 Task: Compose an email with the signature Marie Turner with the subject Feedback on a financial model and the message I would like to request a status update on the customer service ticket I submitted. from softage.3@softage.net to softage.6@softage.net with an attached audio file Audio_lesson_plan.mp3, change the font of the message to Serif and change the font typography to bold and underline Send the email. Finally, move the email from Sent Items to the label Service contracts
Action: Mouse moved to (100, 129)
Screenshot: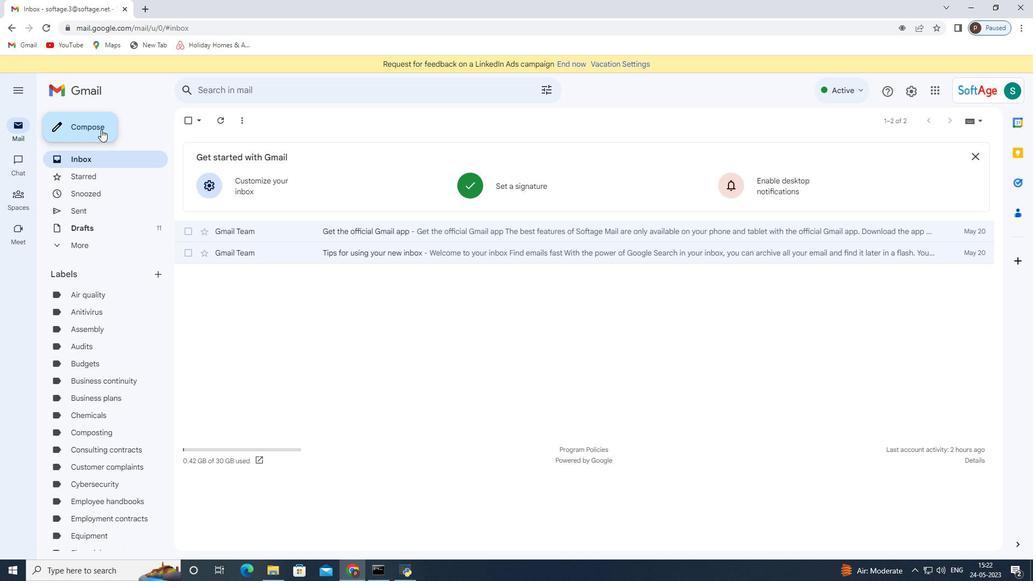 
Action: Mouse pressed left at (100, 129)
Screenshot: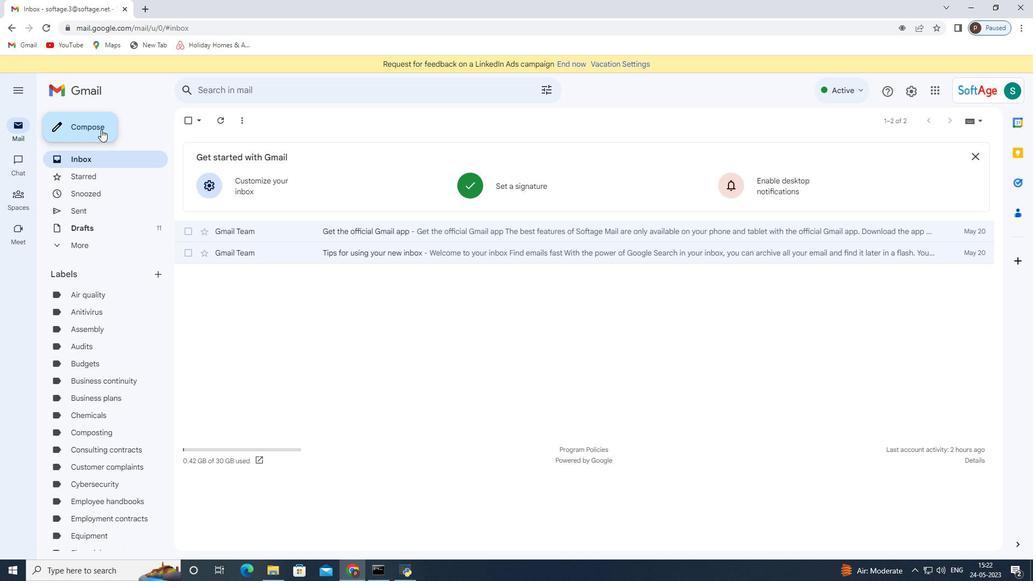 
Action: Mouse moved to (869, 537)
Screenshot: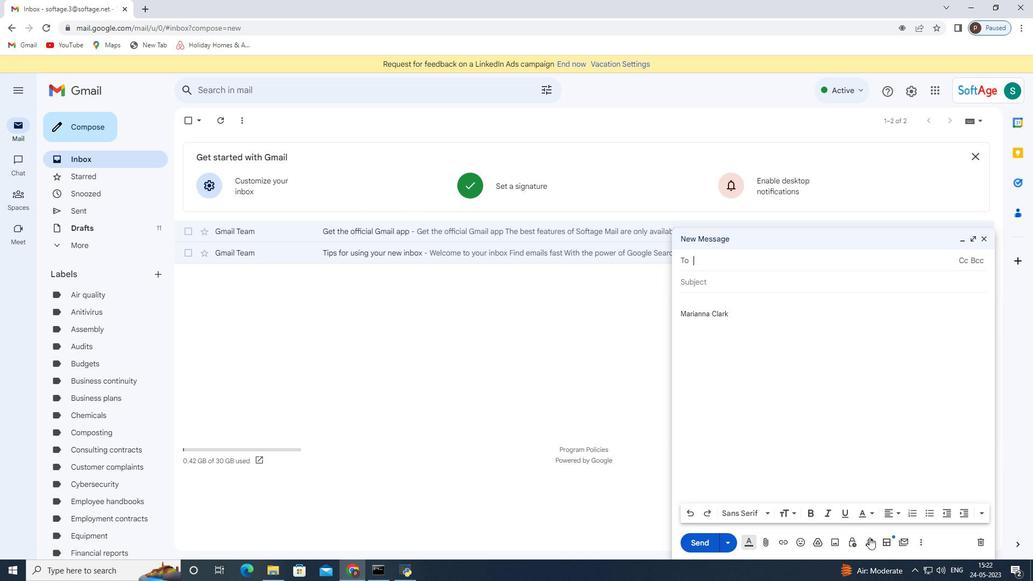 
Action: Mouse pressed left at (869, 537)
Screenshot: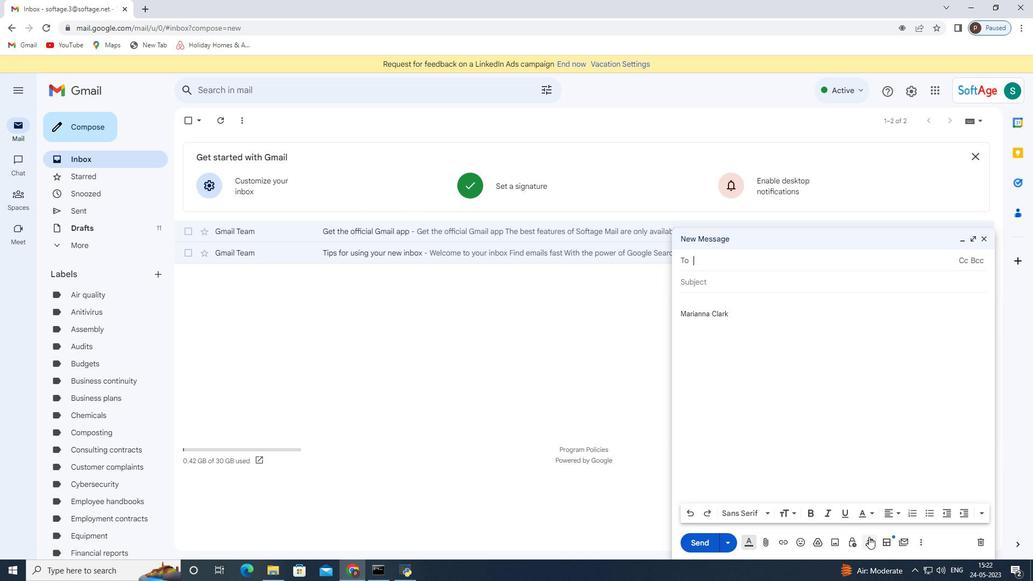 
Action: Mouse moved to (892, 487)
Screenshot: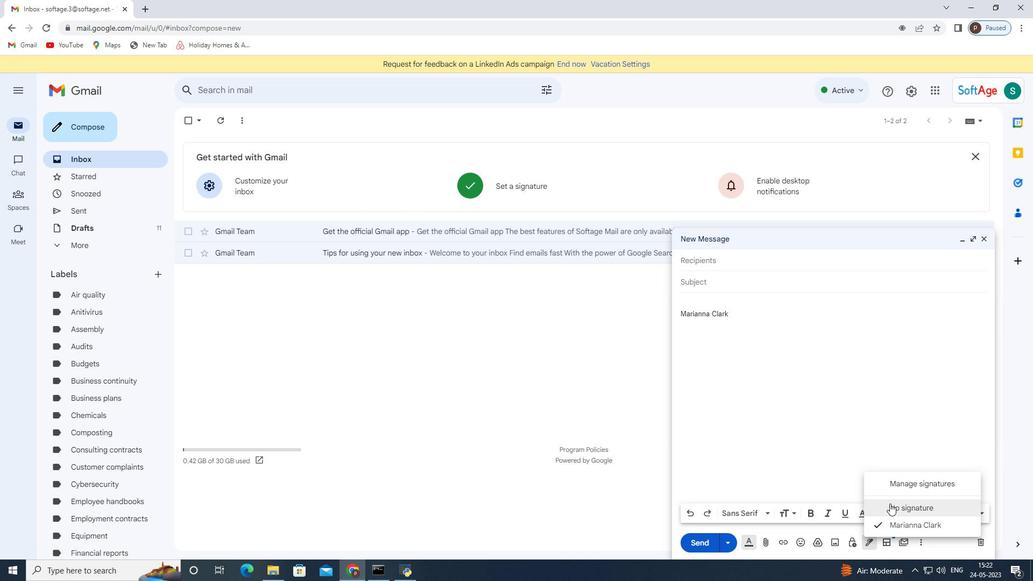 
Action: Mouse pressed left at (892, 487)
Screenshot: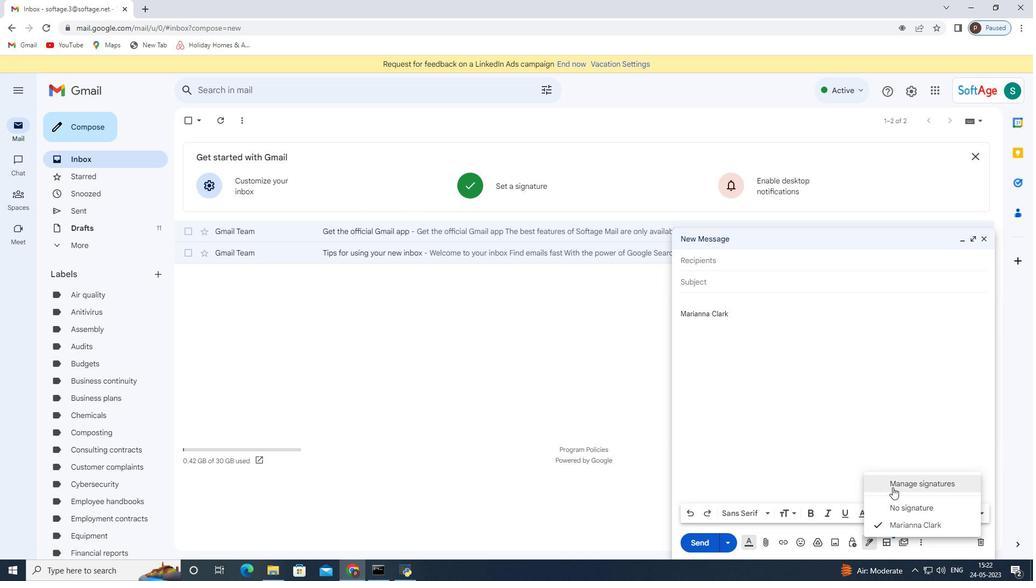 
Action: Mouse moved to (986, 236)
Screenshot: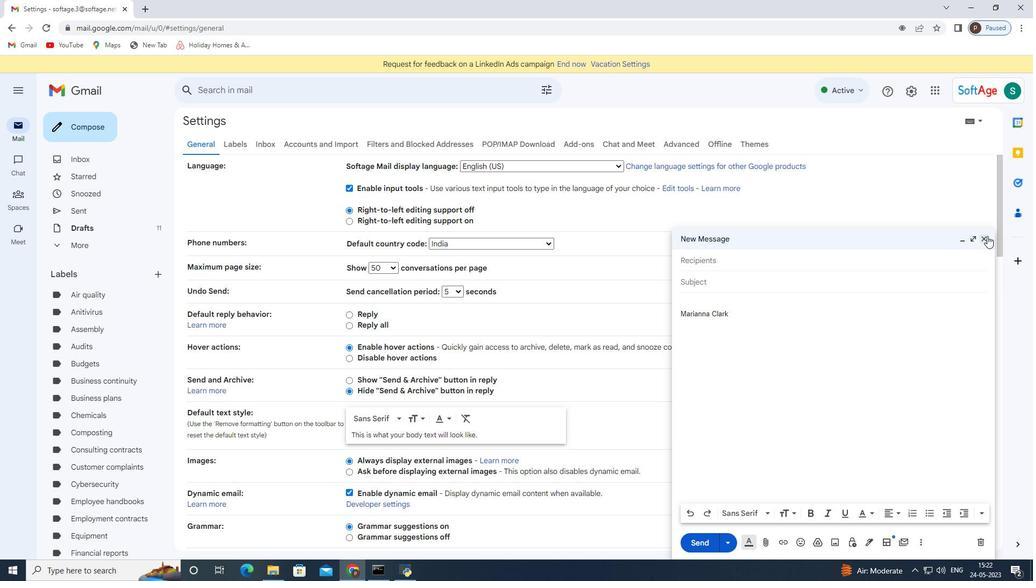 
Action: Mouse pressed left at (986, 236)
Screenshot: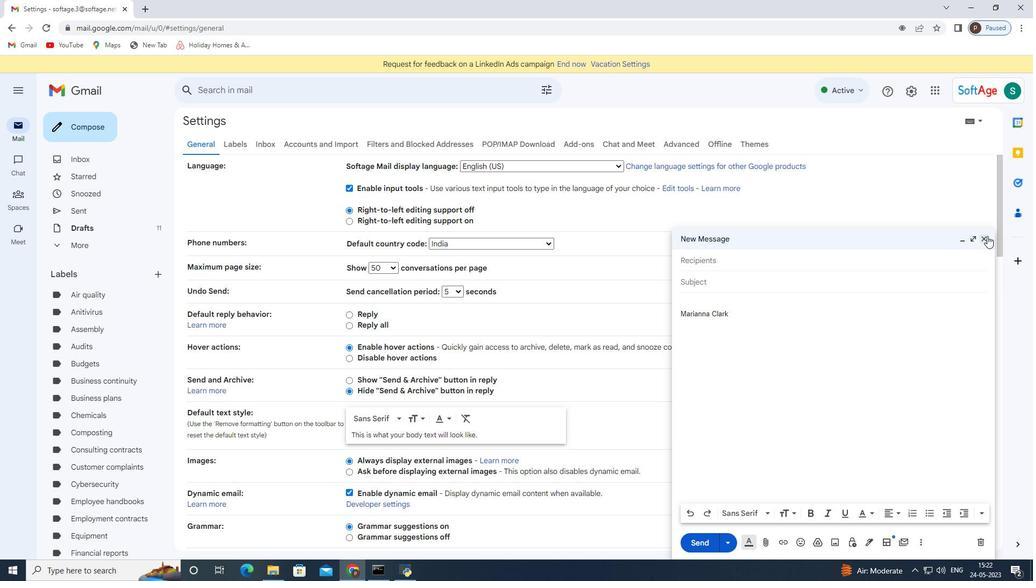 
Action: Mouse moved to (556, 360)
Screenshot: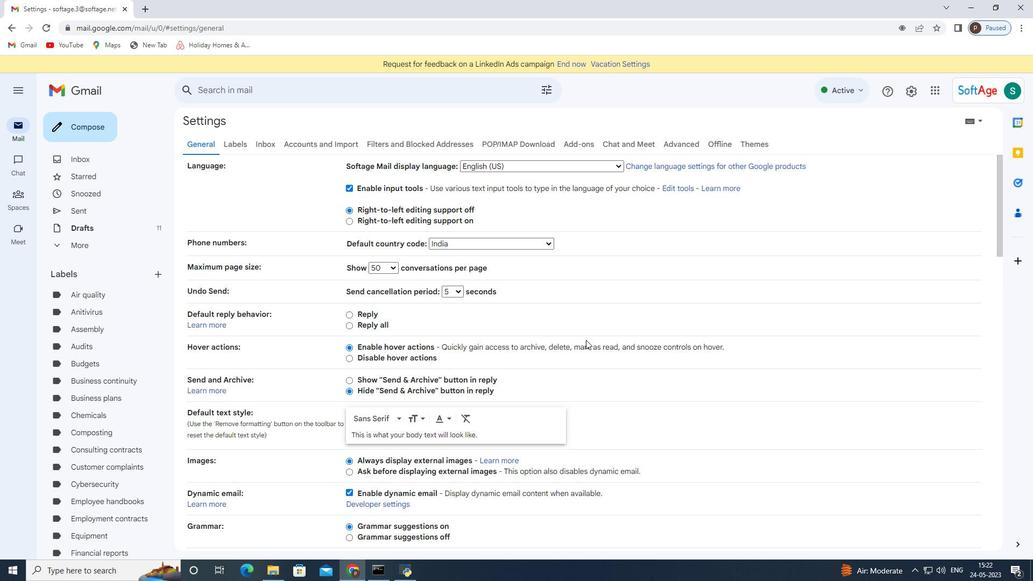 
Action: Mouse scrolled (558, 358) with delta (0, 0)
Screenshot: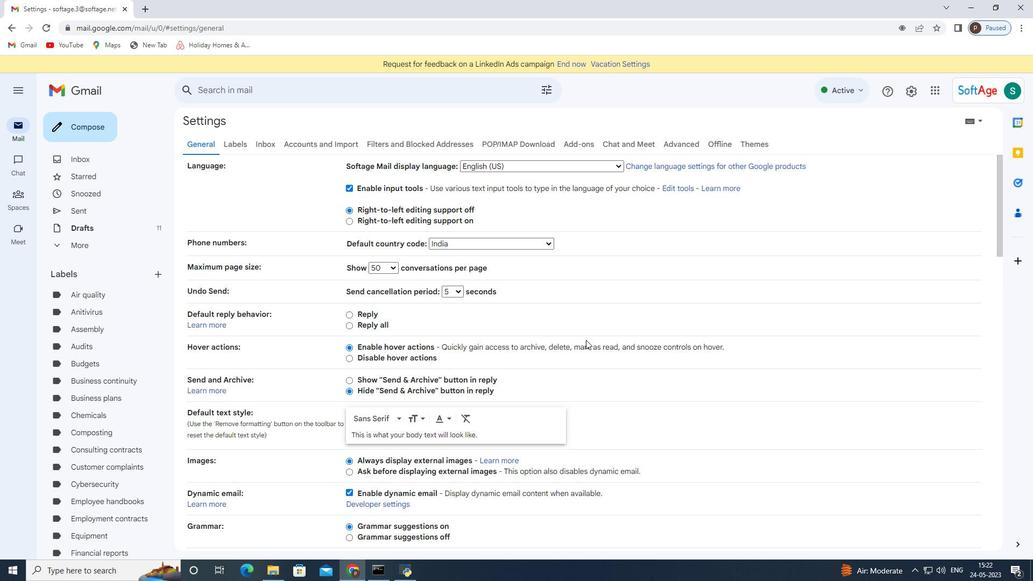 
Action: Mouse moved to (555, 362)
Screenshot: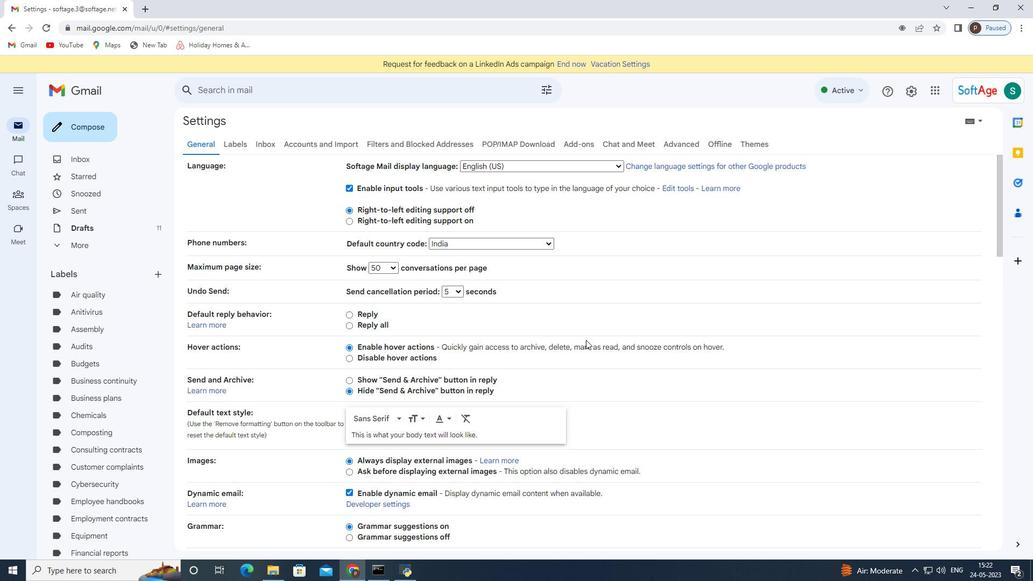 
Action: Mouse scrolled (555, 361) with delta (0, 0)
Screenshot: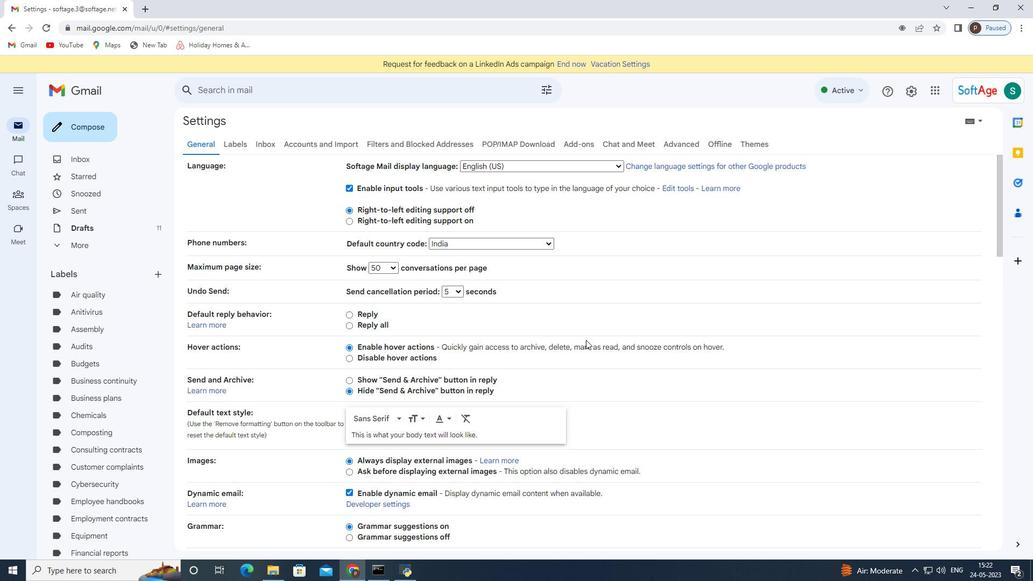 
Action: Mouse moved to (553, 363)
Screenshot: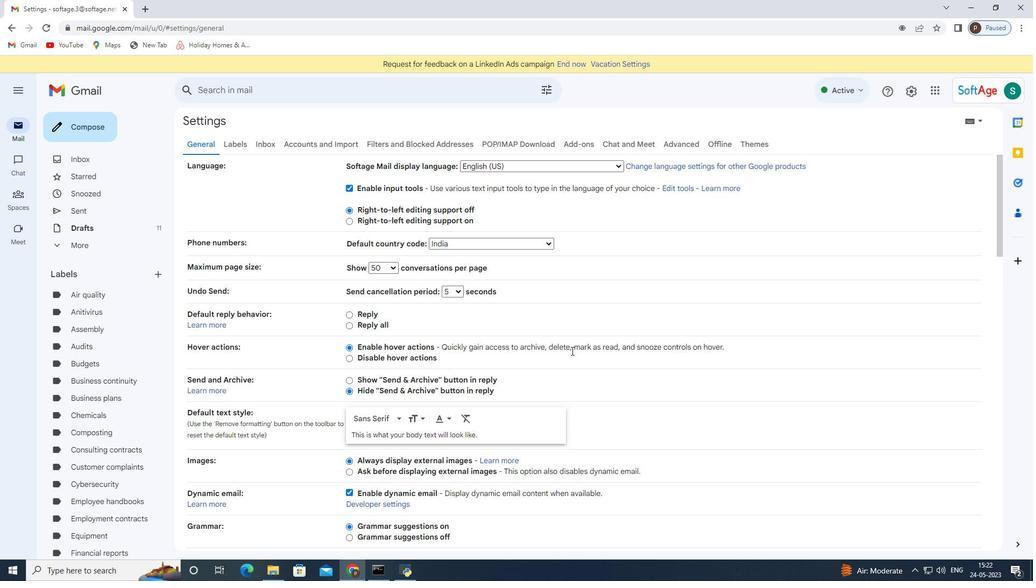 
Action: Mouse scrolled (553, 362) with delta (0, 0)
Screenshot: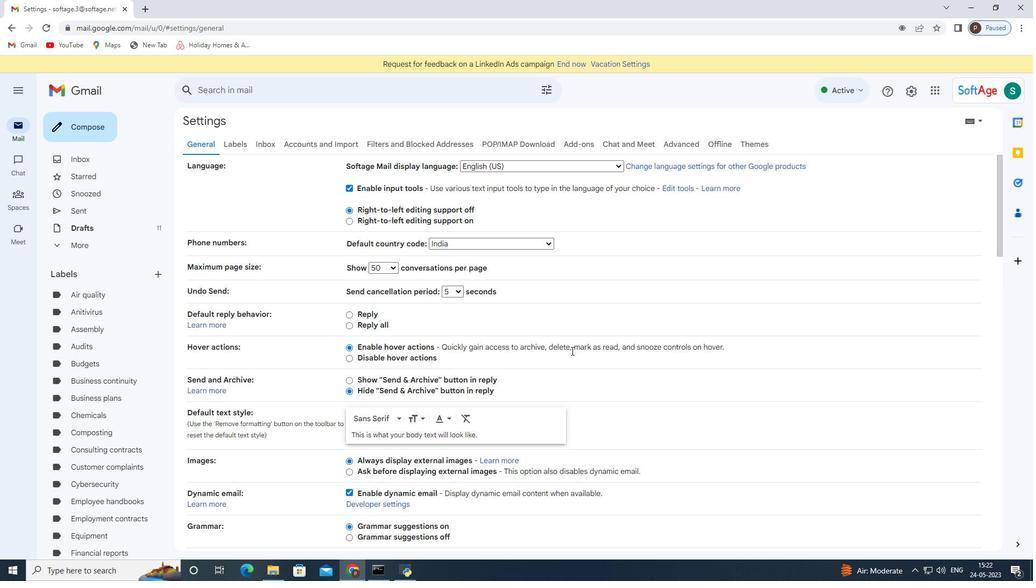 
Action: Mouse moved to (551, 365)
Screenshot: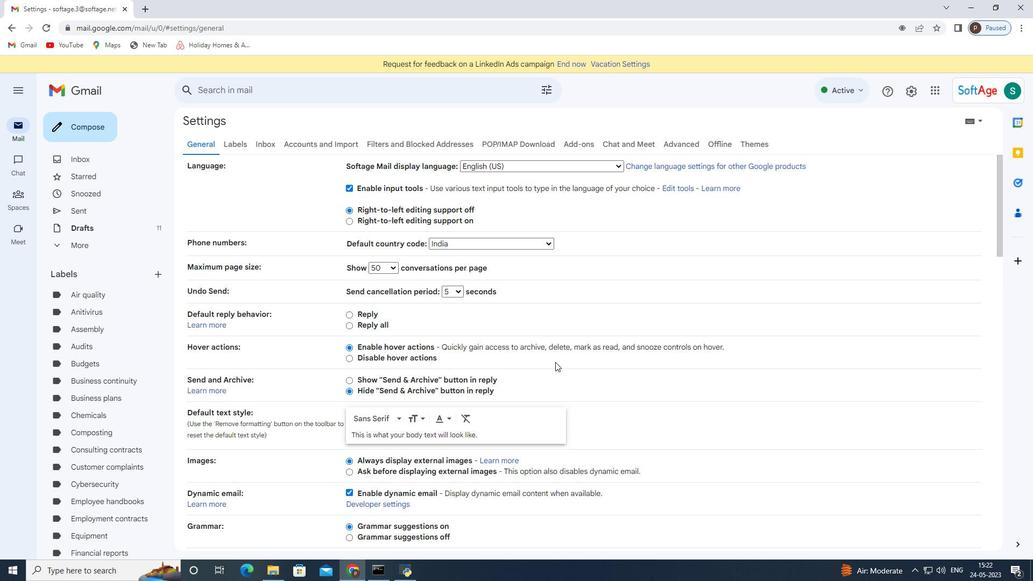 
Action: Mouse scrolled (551, 365) with delta (0, 0)
Screenshot: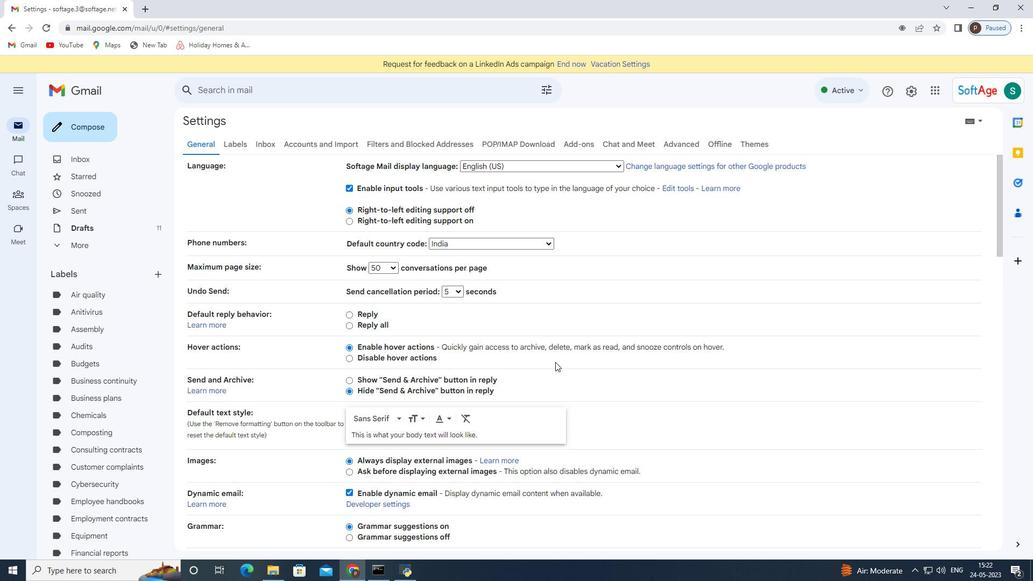 
Action: Mouse moved to (505, 367)
Screenshot: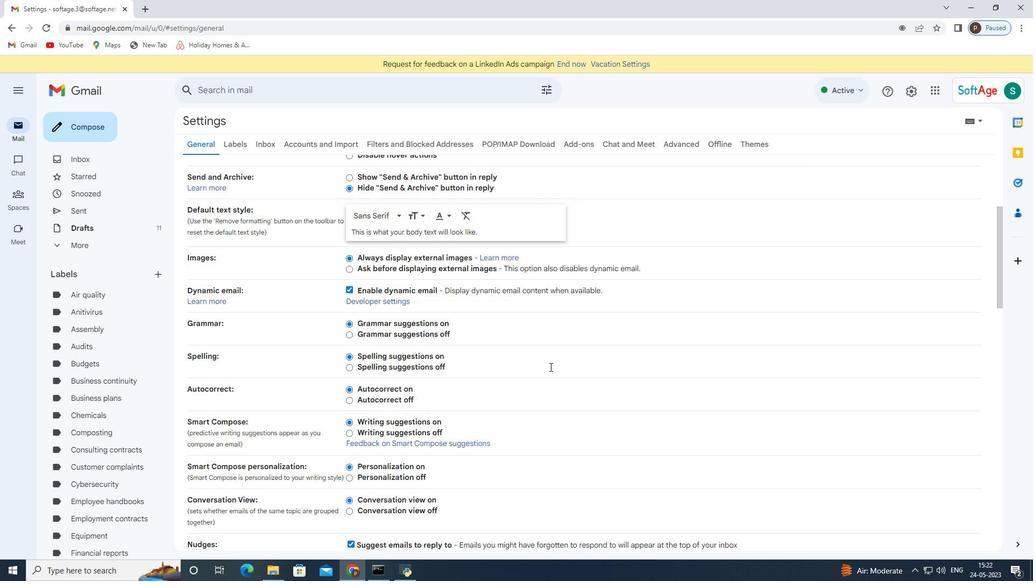 
Action: Mouse scrolled (505, 366) with delta (0, 0)
Screenshot: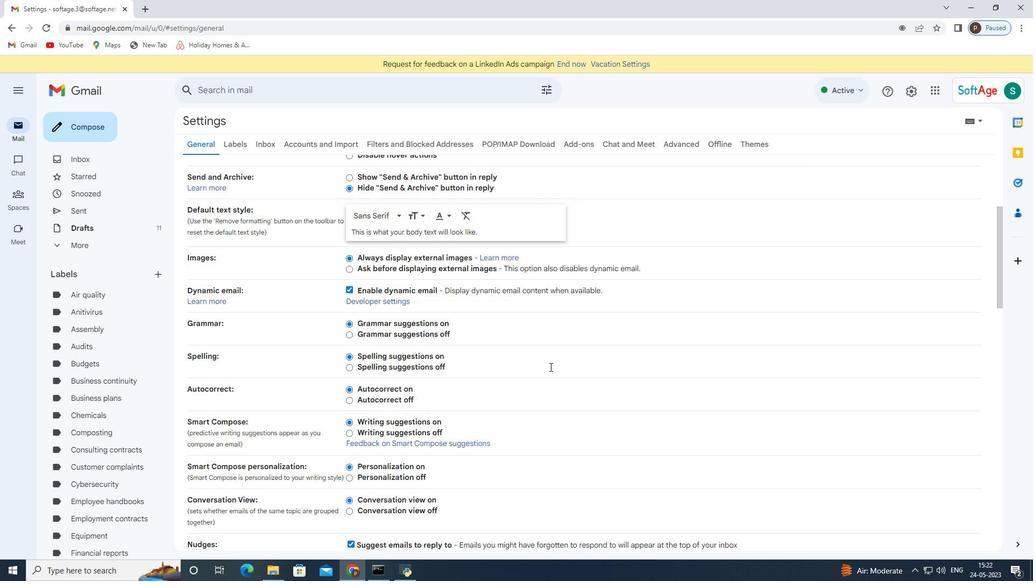 
Action: Mouse moved to (485, 375)
Screenshot: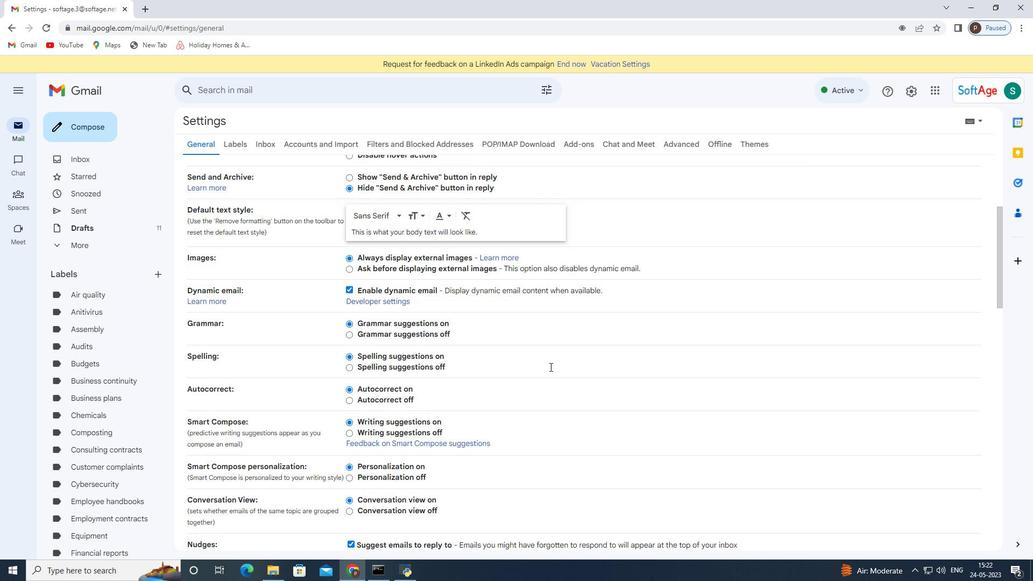 
Action: Mouse scrolled (485, 374) with delta (0, 0)
Screenshot: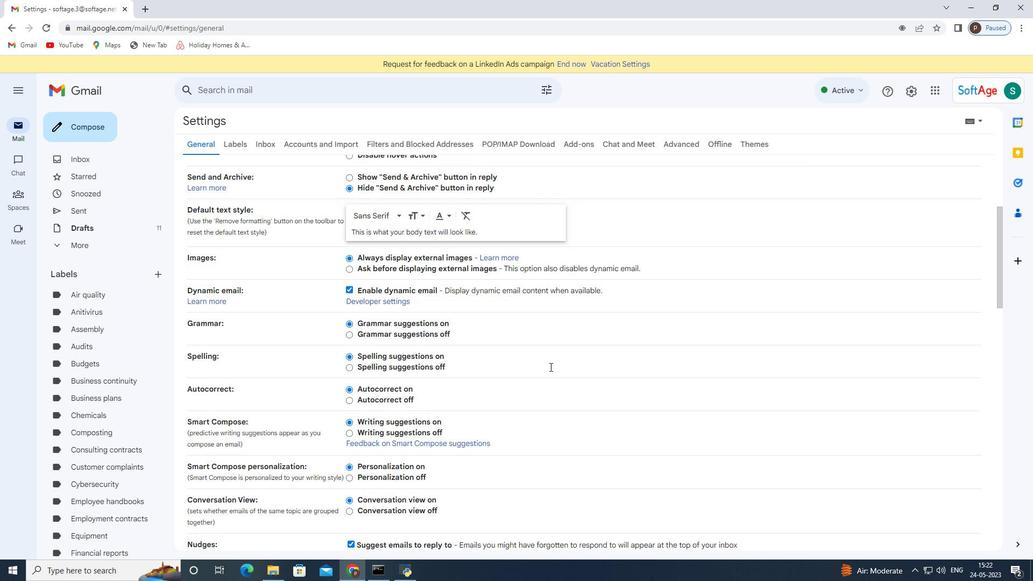 
Action: Mouse moved to (480, 377)
Screenshot: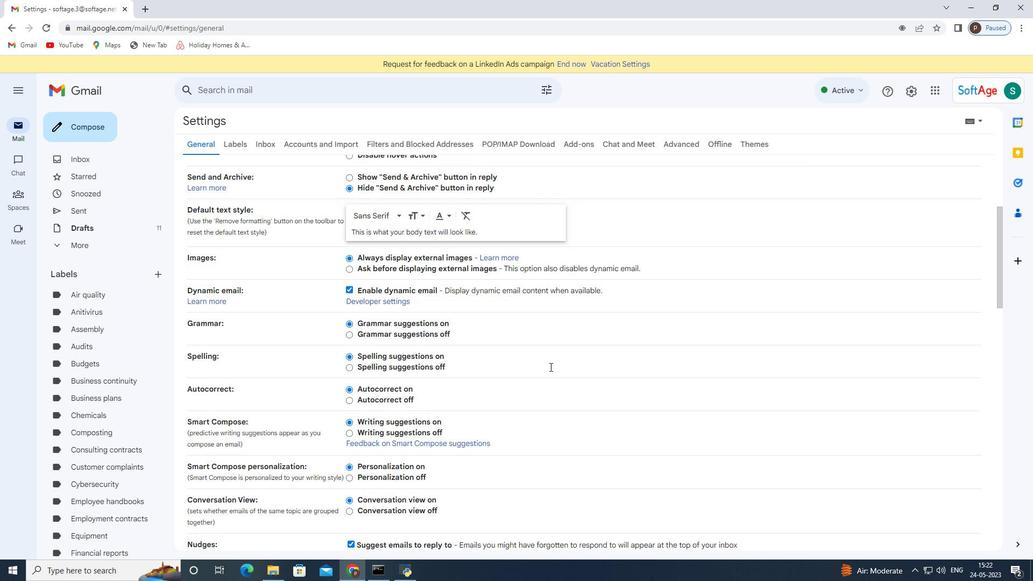 
Action: Mouse scrolled (480, 376) with delta (0, 0)
Screenshot: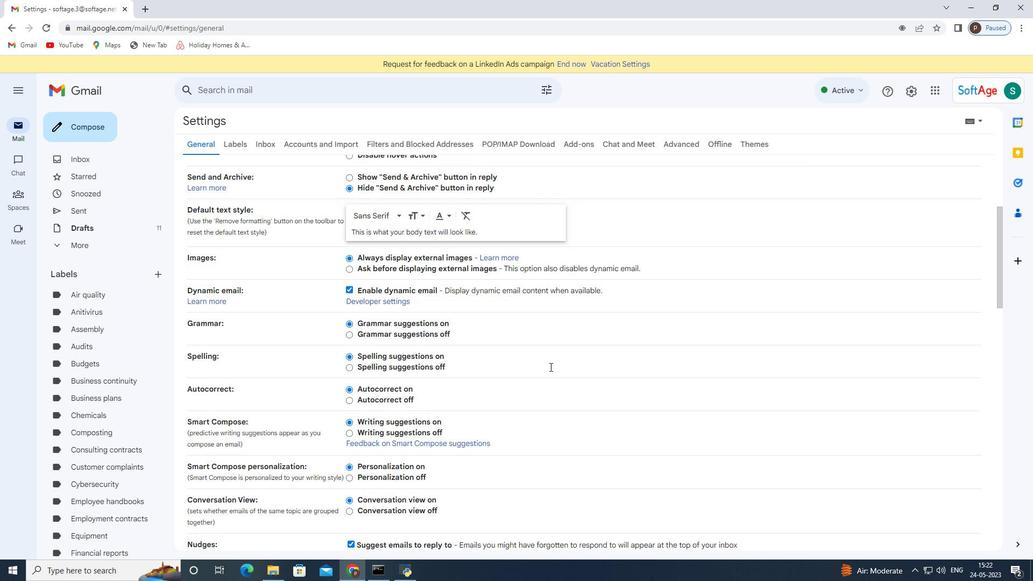 
Action: Mouse moved to (469, 379)
Screenshot: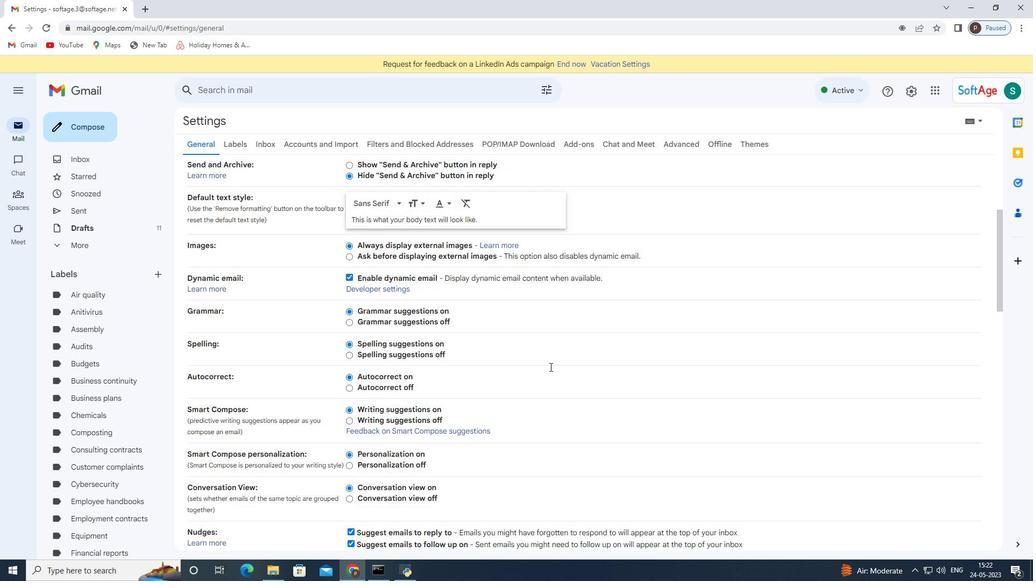 
Action: Mouse scrolled (469, 379) with delta (0, 0)
Screenshot: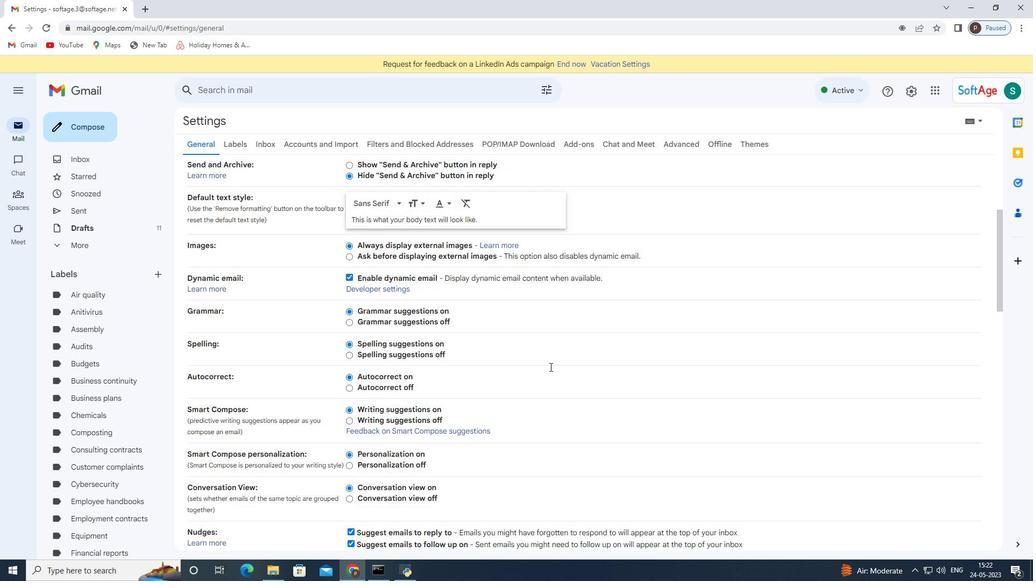 
Action: Mouse moved to (449, 384)
Screenshot: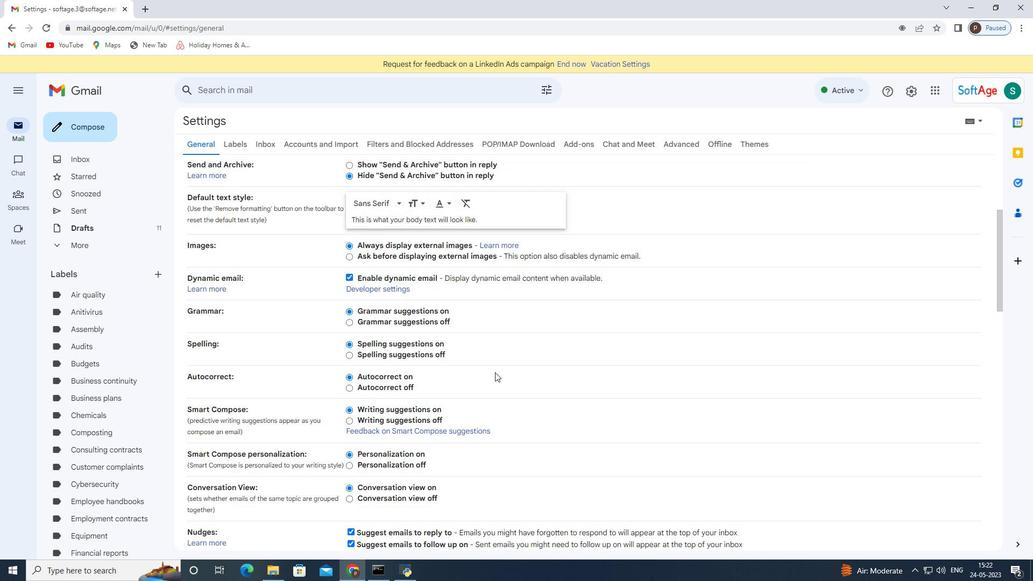 
Action: Mouse scrolled (449, 383) with delta (0, 0)
Screenshot: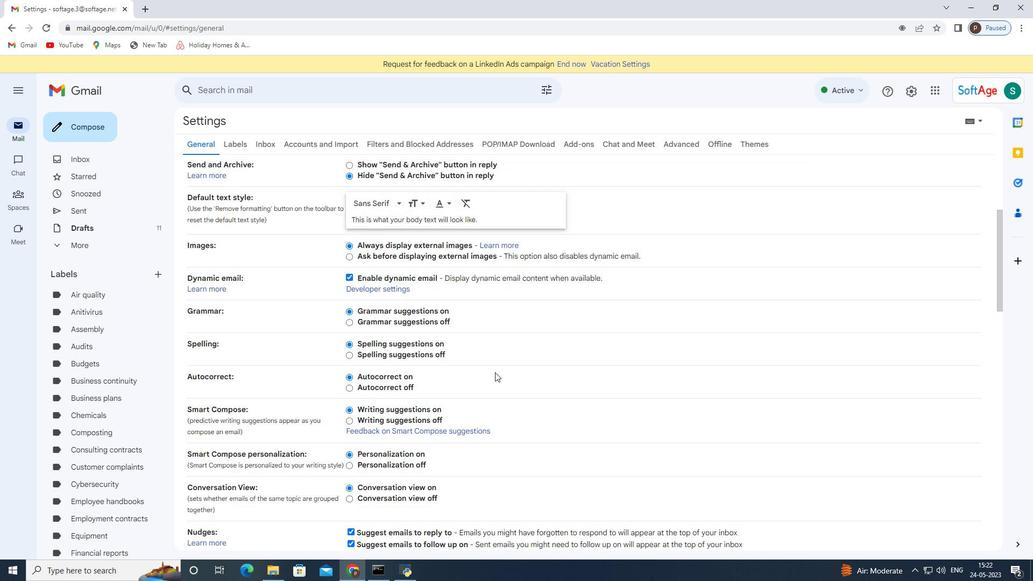 
Action: Mouse moved to (389, 392)
Screenshot: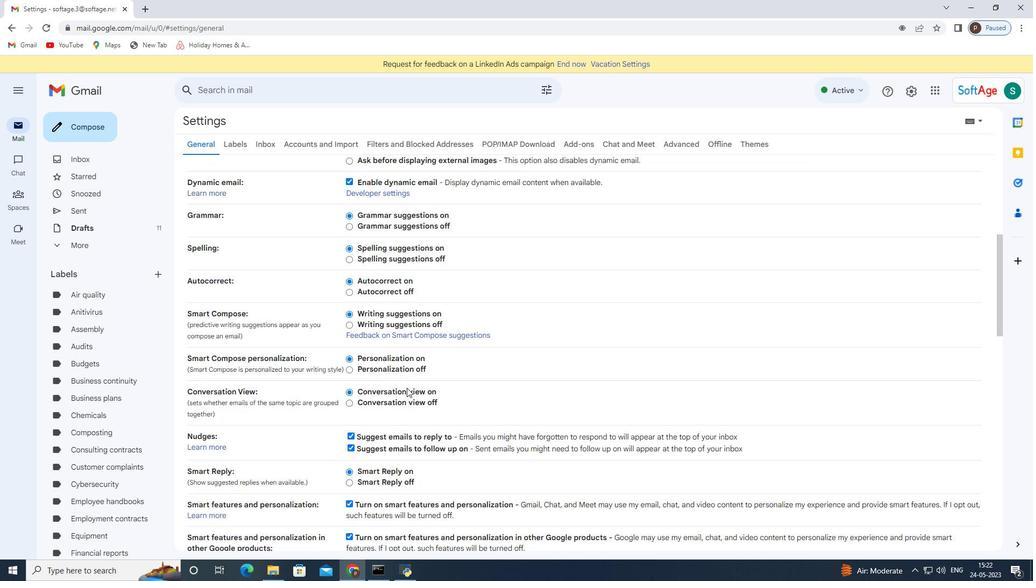 
Action: Mouse scrolled (389, 392) with delta (0, 0)
Screenshot: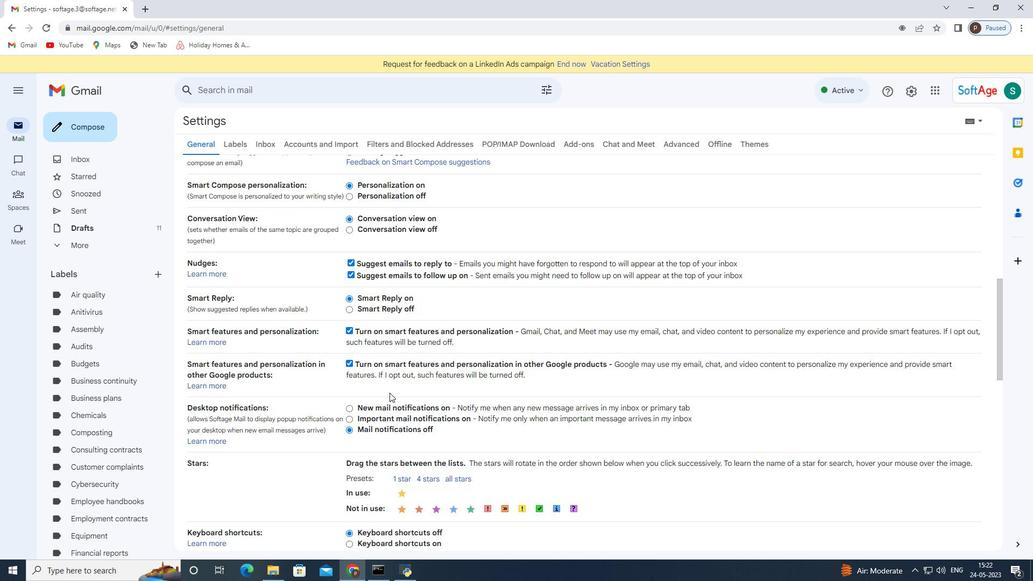 
Action: Mouse moved to (389, 393)
Screenshot: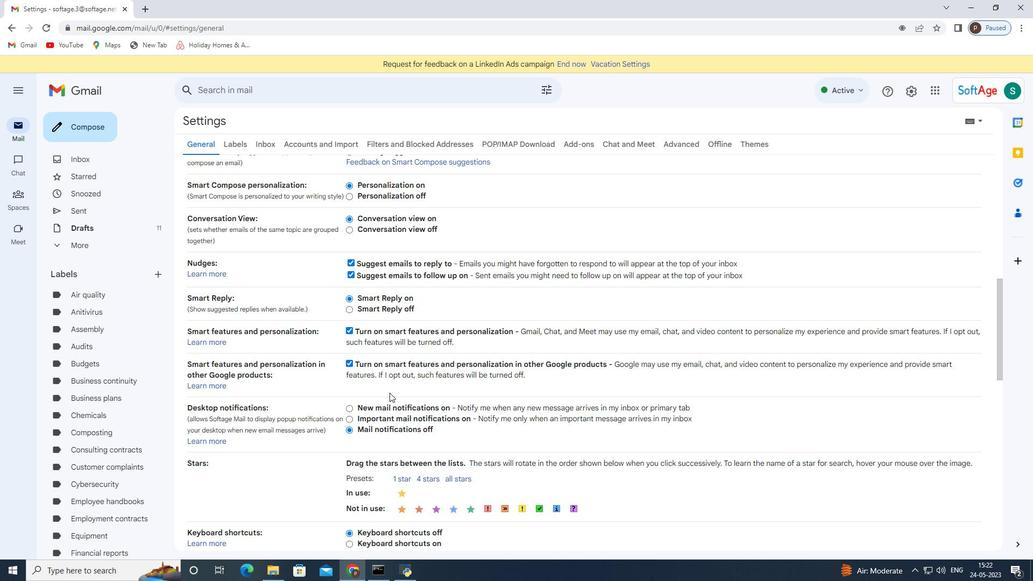 
Action: Mouse scrolled (389, 392) with delta (0, 0)
Screenshot: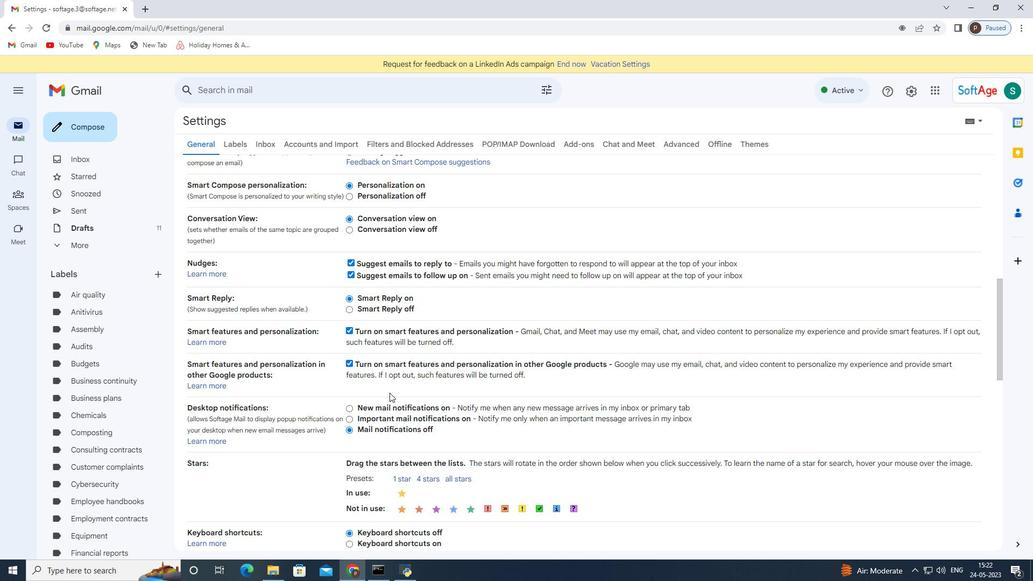 
Action: Mouse moved to (389, 394)
Screenshot: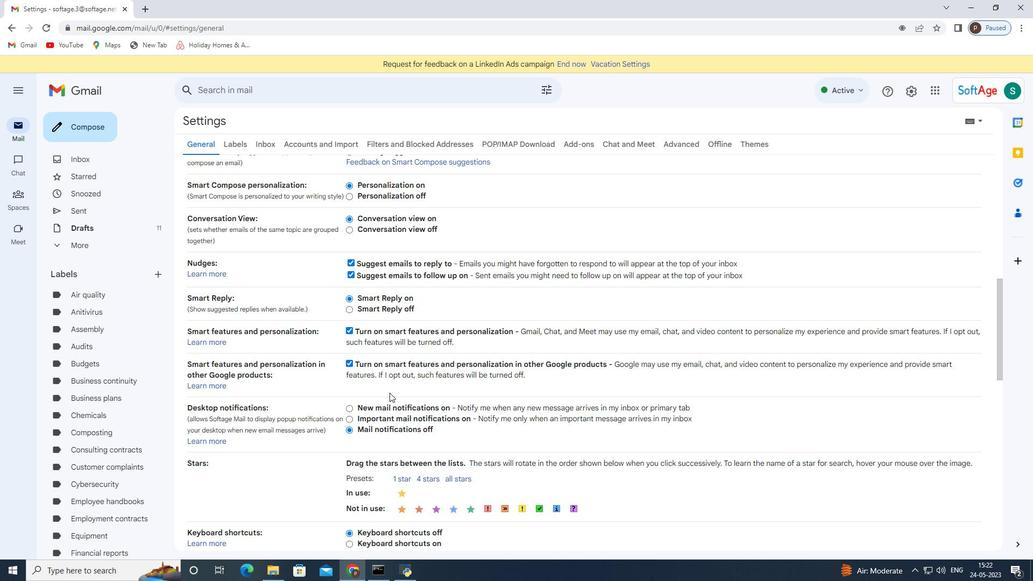 
Action: Mouse scrolled (389, 392) with delta (0, 0)
Screenshot: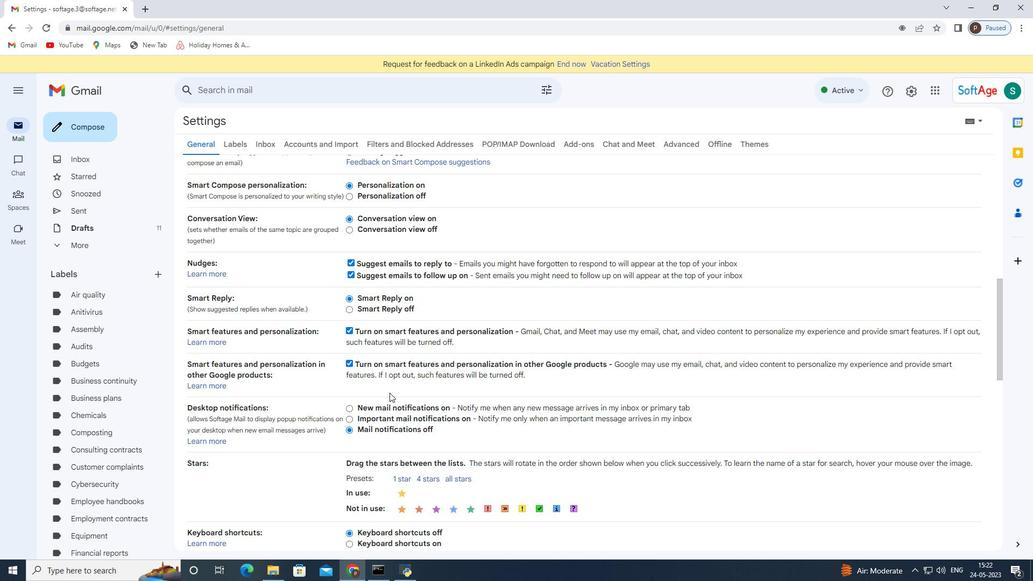 
Action: Mouse scrolled (389, 392) with delta (0, 0)
Screenshot: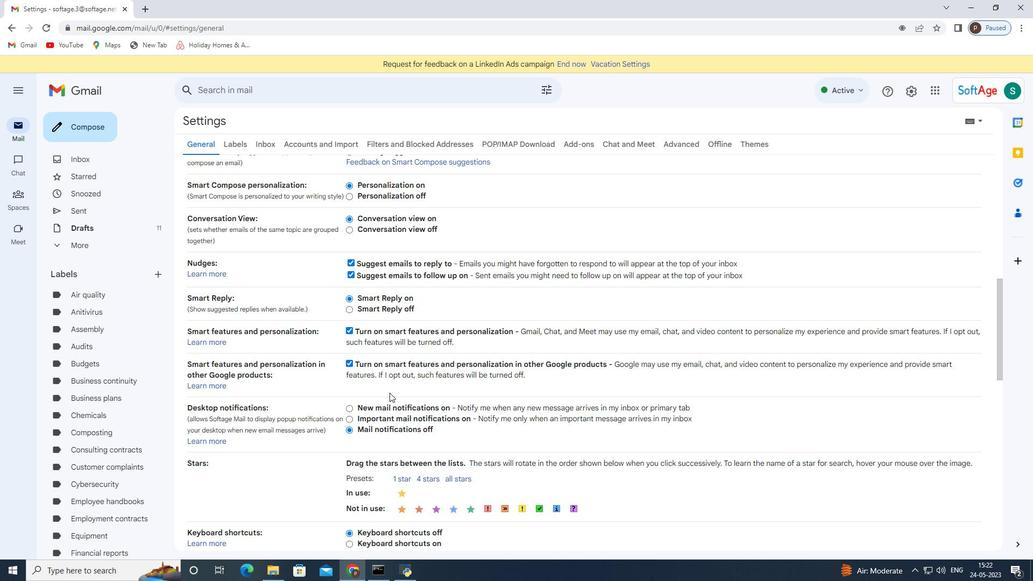 
Action: Mouse moved to (393, 398)
Screenshot: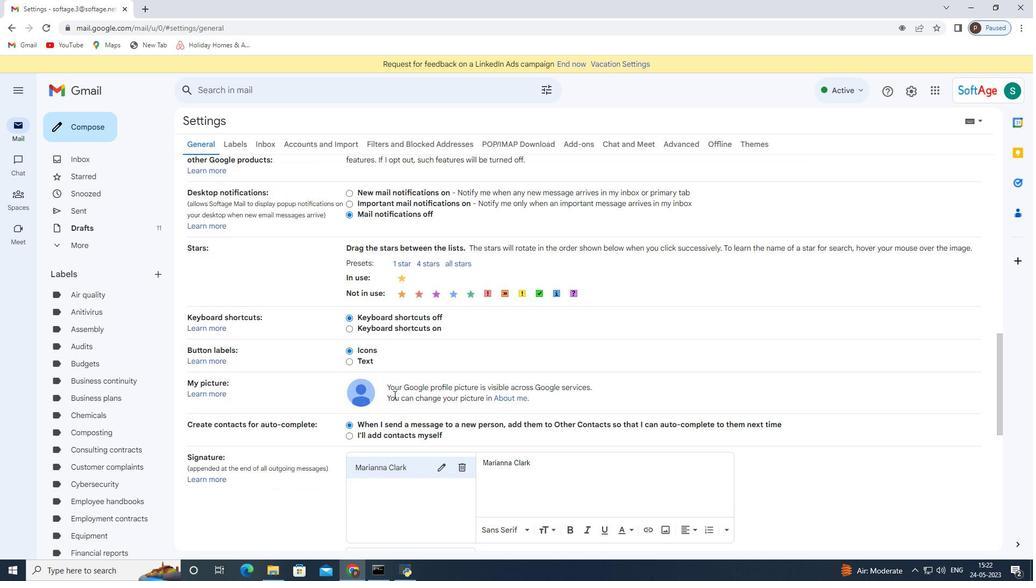 
Action: Mouse scrolled (393, 398) with delta (0, 0)
Screenshot: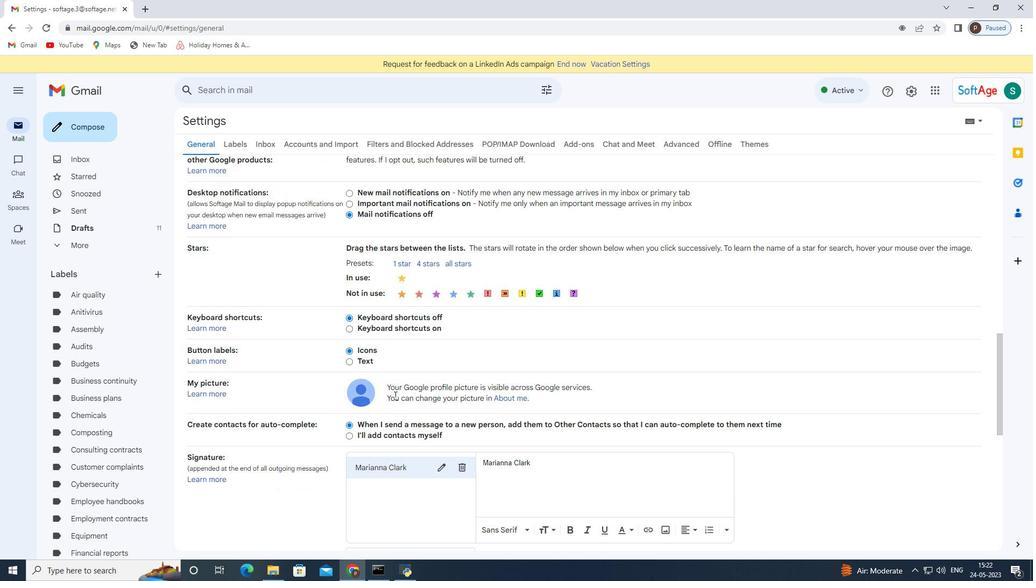 
Action: Mouse moved to (393, 399)
Screenshot: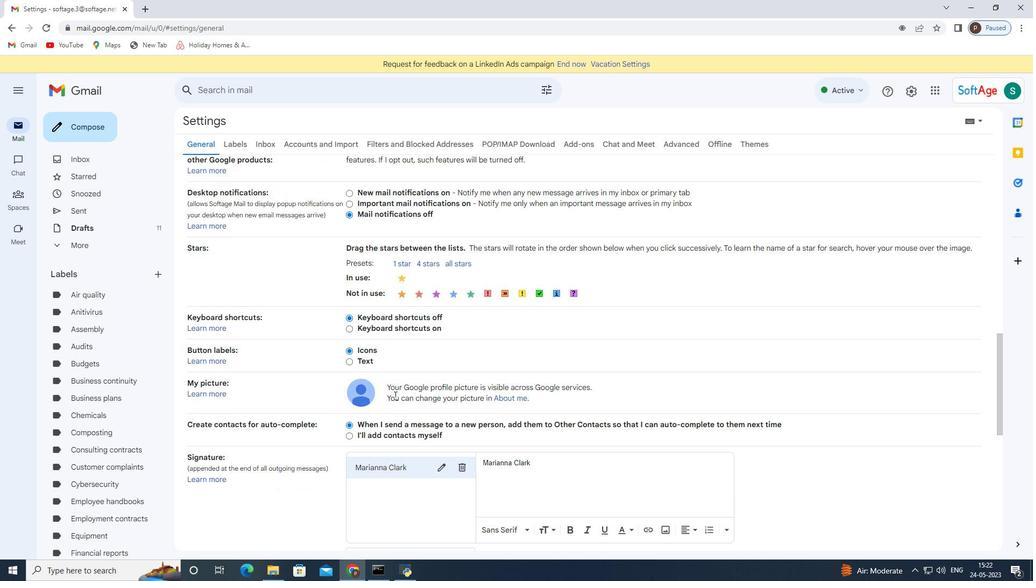 
Action: Mouse scrolled (393, 398) with delta (0, 0)
Screenshot: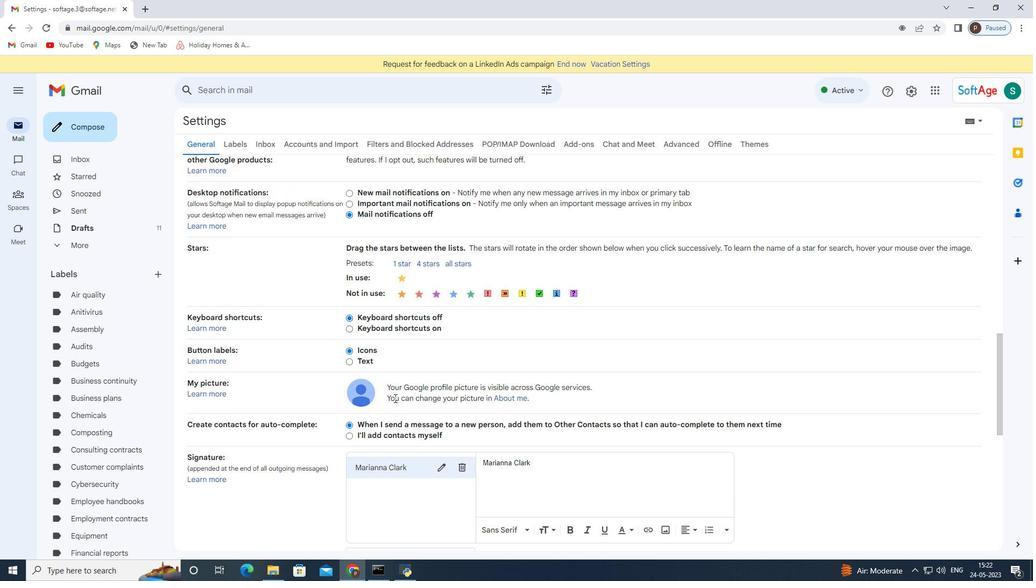 
Action: Mouse moved to (461, 358)
Screenshot: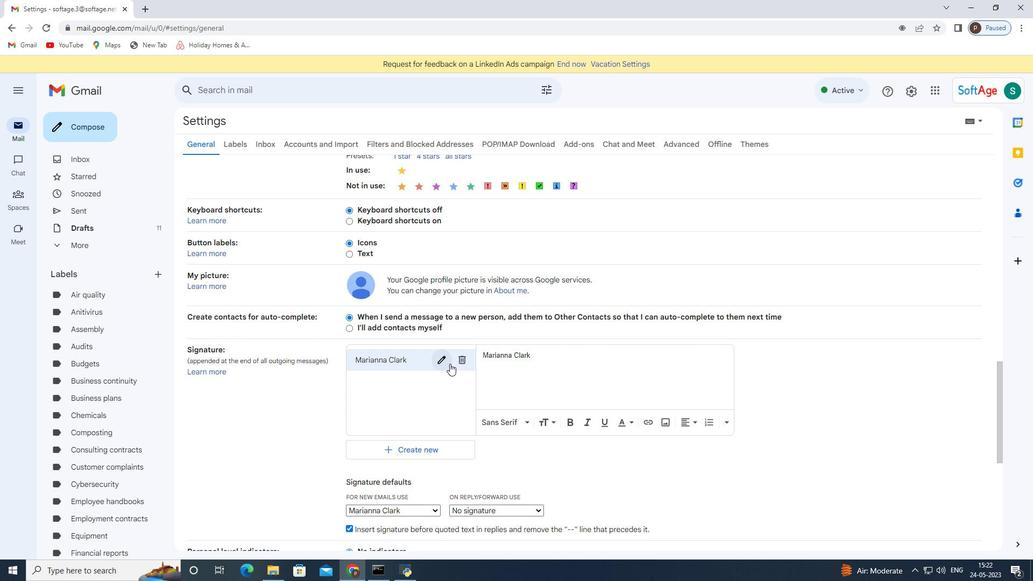 
Action: Mouse pressed left at (461, 358)
Screenshot: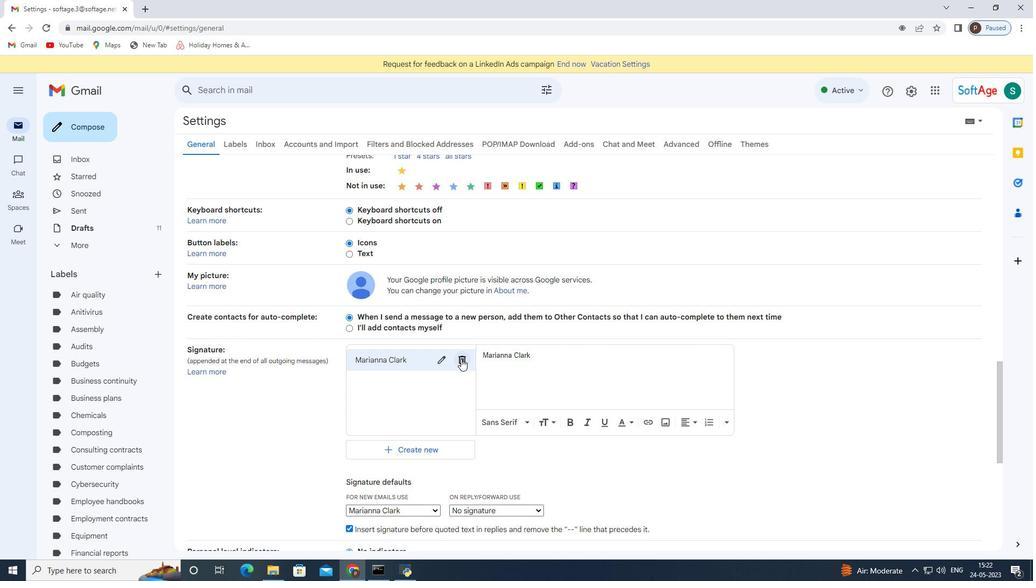 
Action: Mouse moved to (618, 325)
Screenshot: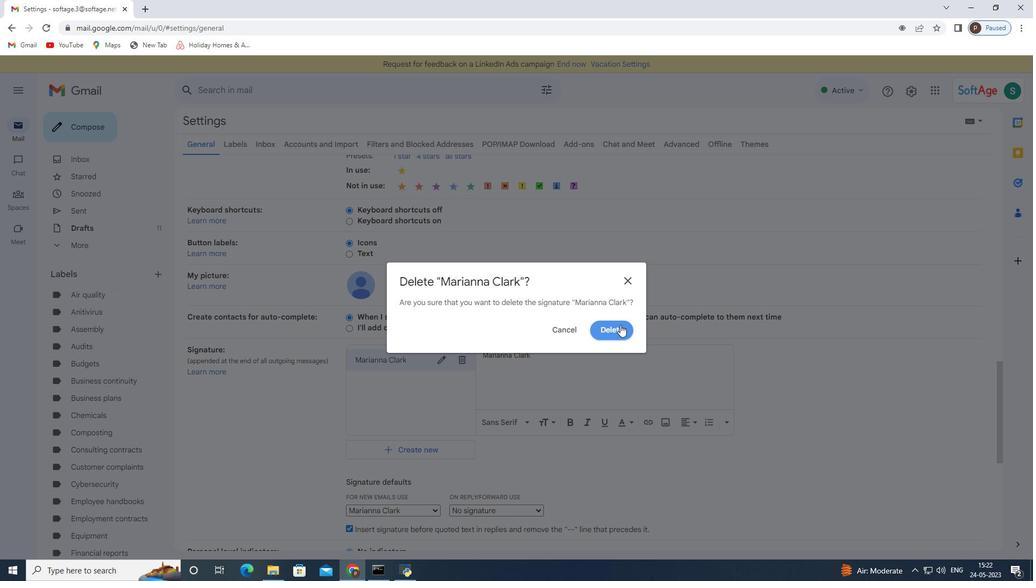 
Action: Mouse pressed left at (618, 325)
Screenshot: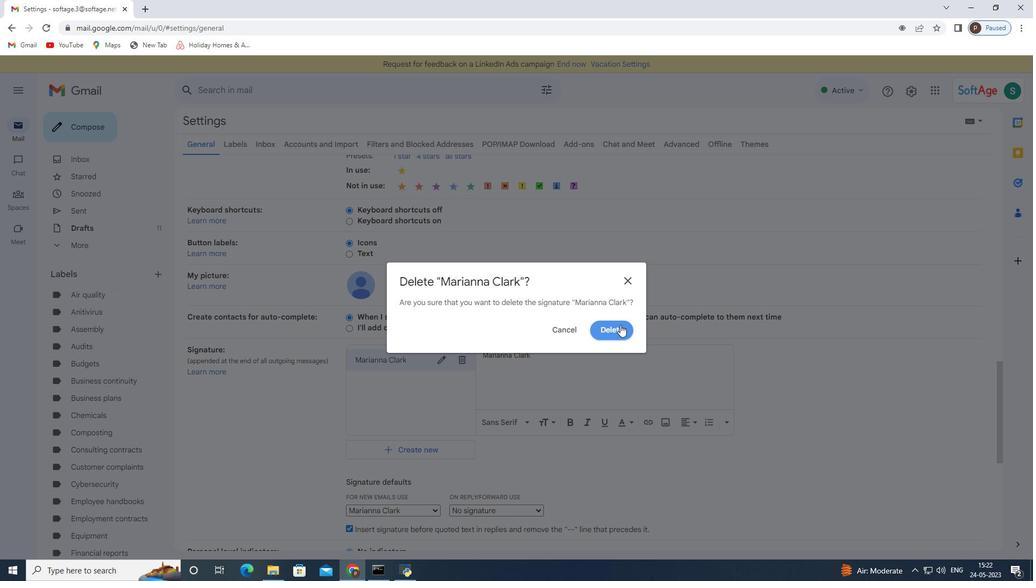 
Action: Mouse moved to (401, 367)
Screenshot: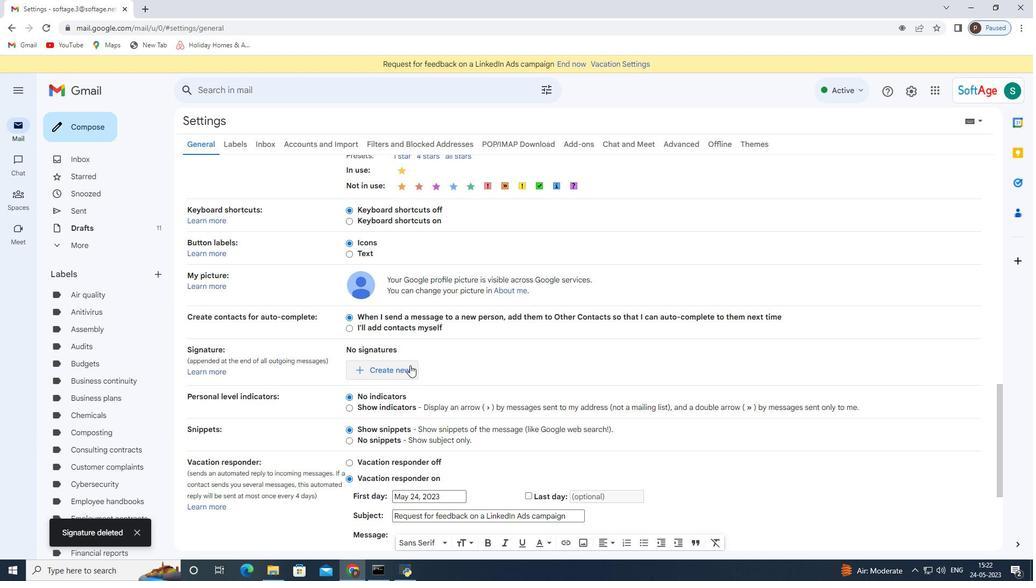
Action: Mouse pressed left at (401, 367)
Screenshot: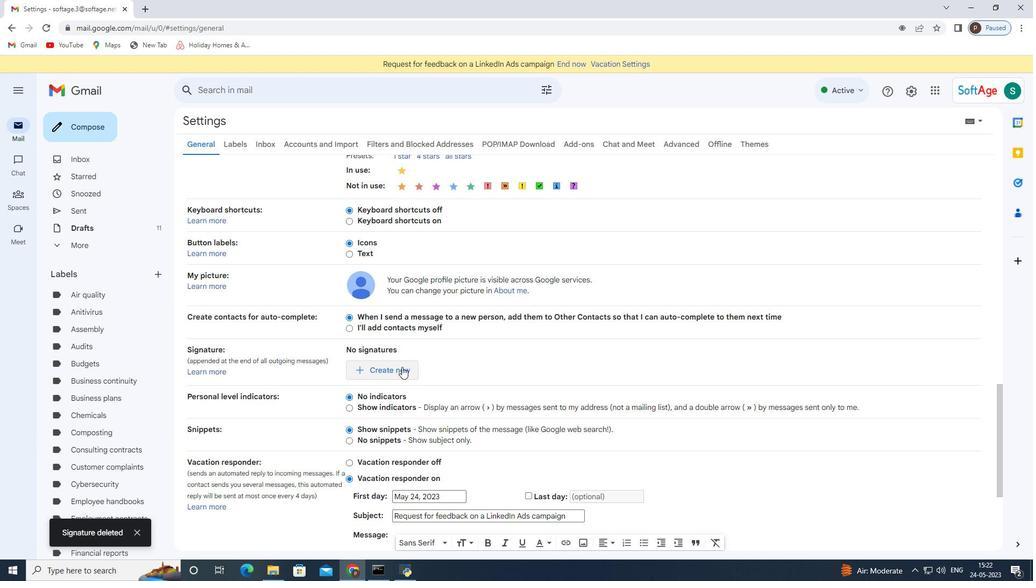 
Action: Mouse moved to (455, 302)
Screenshot: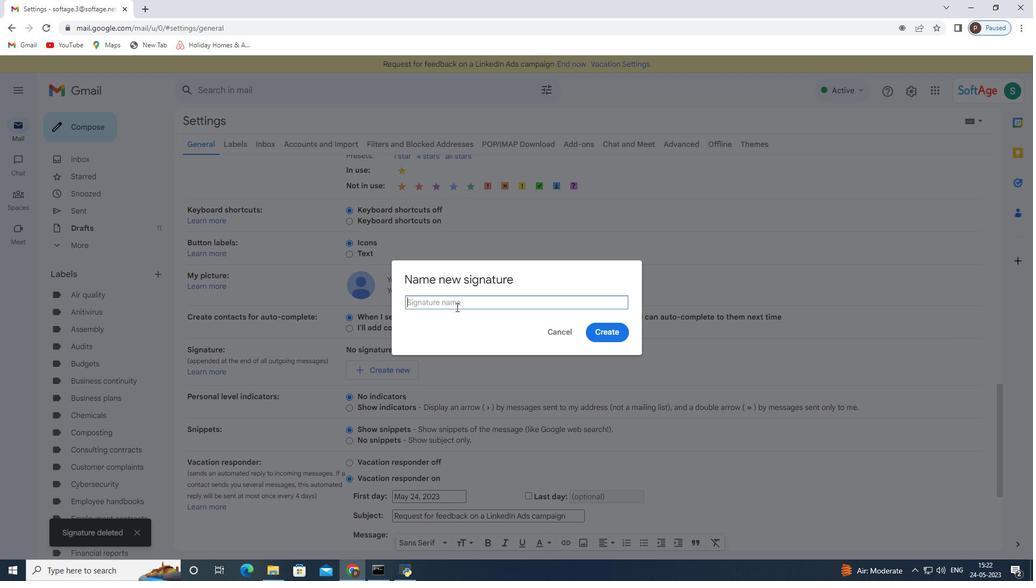 
Action: Mouse pressed left at (455, 302)
Screenshot: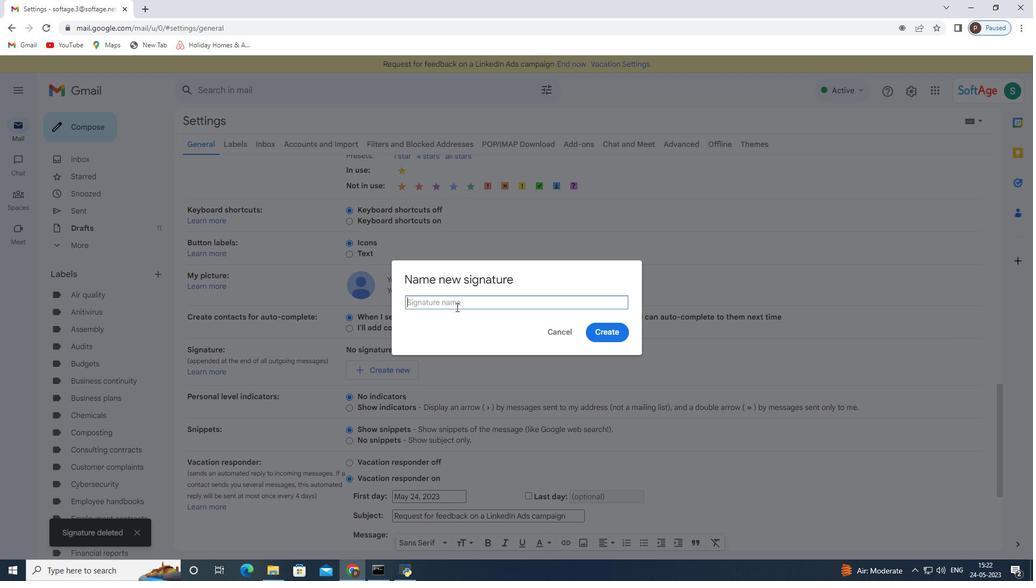 
Action: Key pressed <Key.shift>Marie<Key.space><Key.shift>Turner<Key.enter>
Screenshot: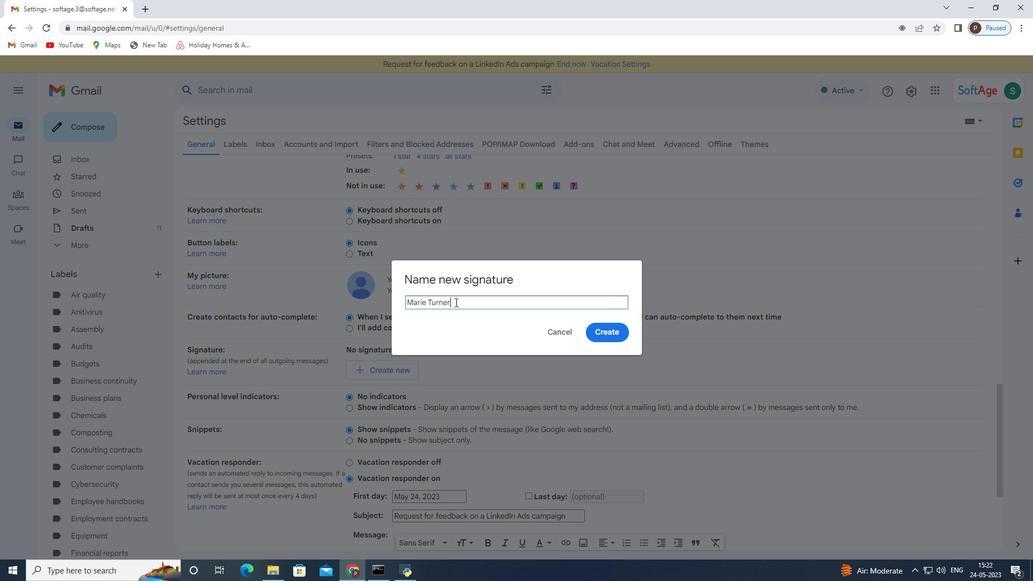 
Action: Mouse moved to (484, 354)
Screenshot: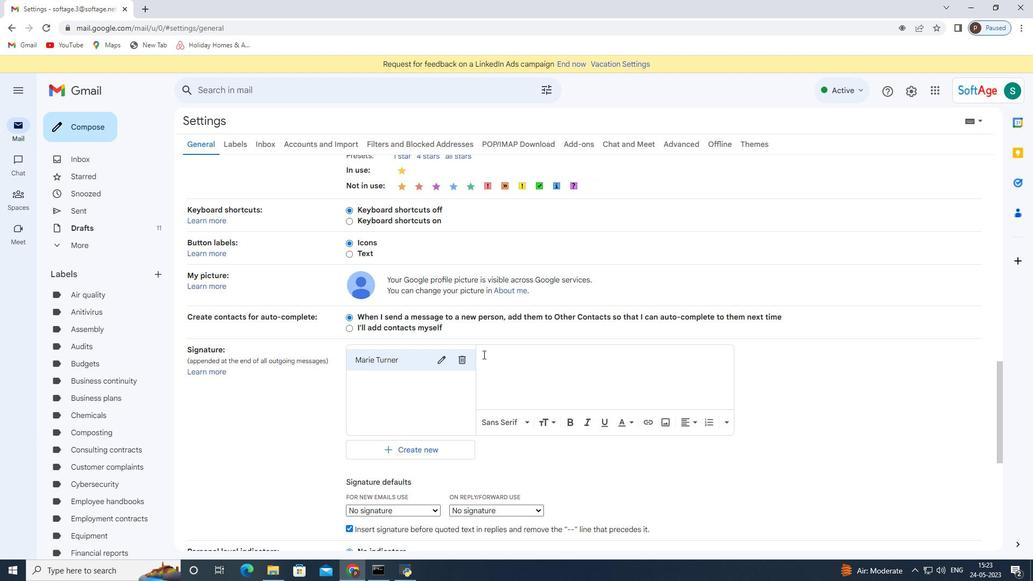 
Action: Mouse pressed left at (484, 354)
Screenshot: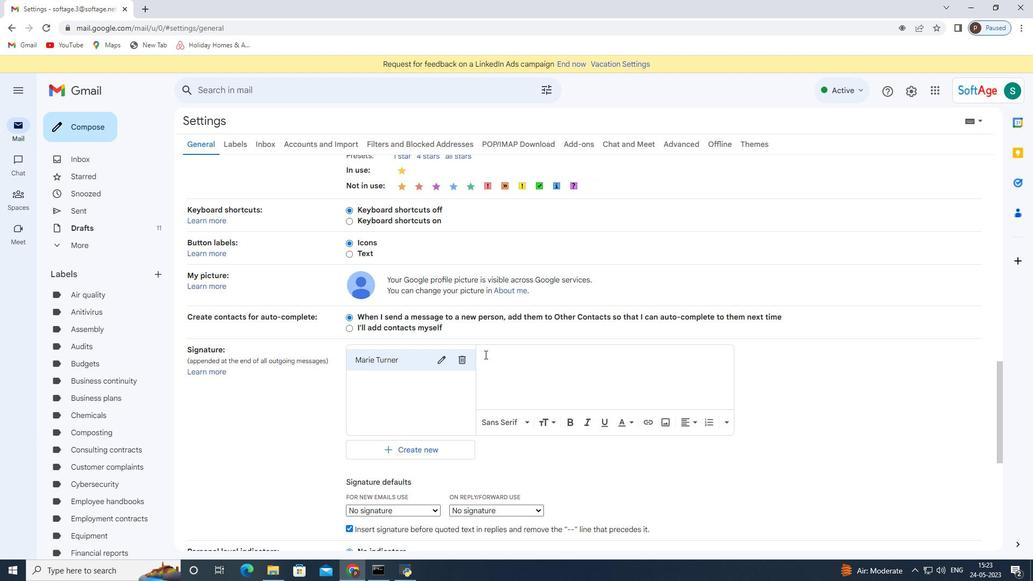 
Action: Key pressed <Key.shift>Marie<Key.space><Key.shift>Turner
Screenshot: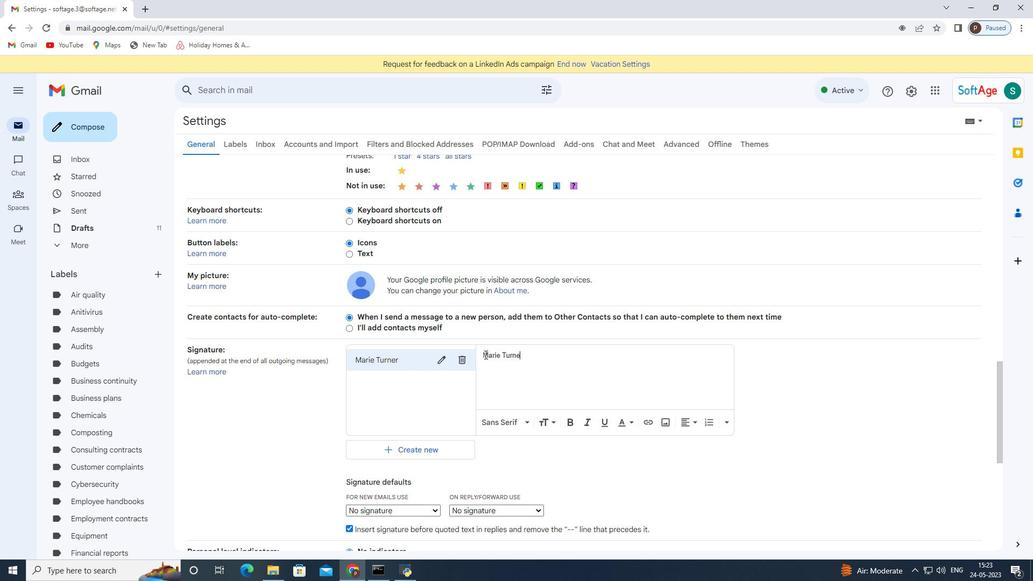 
Action: Mouse moved to (485, 354)
Screenshot: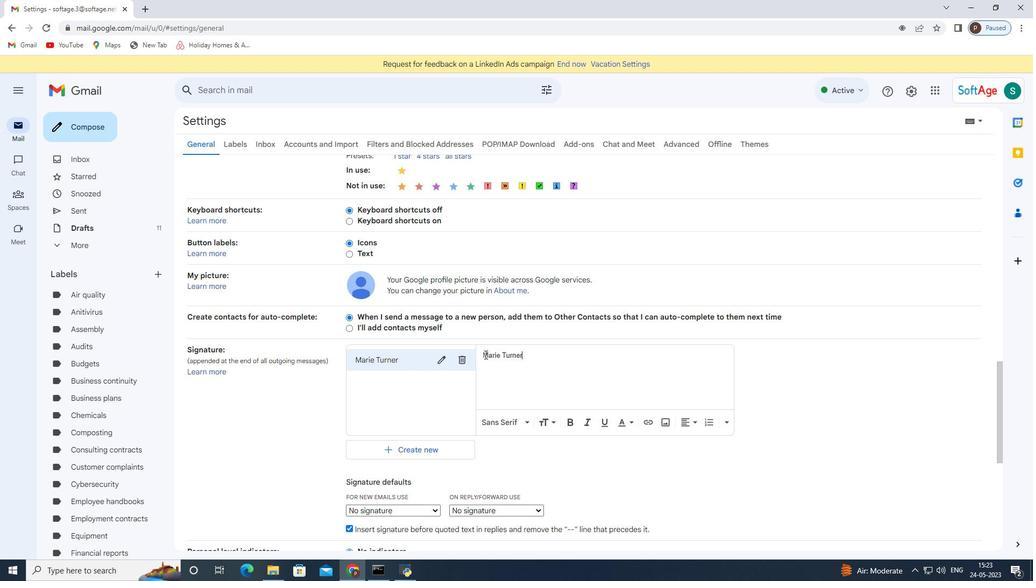 
Action: Mouse scrolled (485, 354) with delta (0, 0)
Screenshot: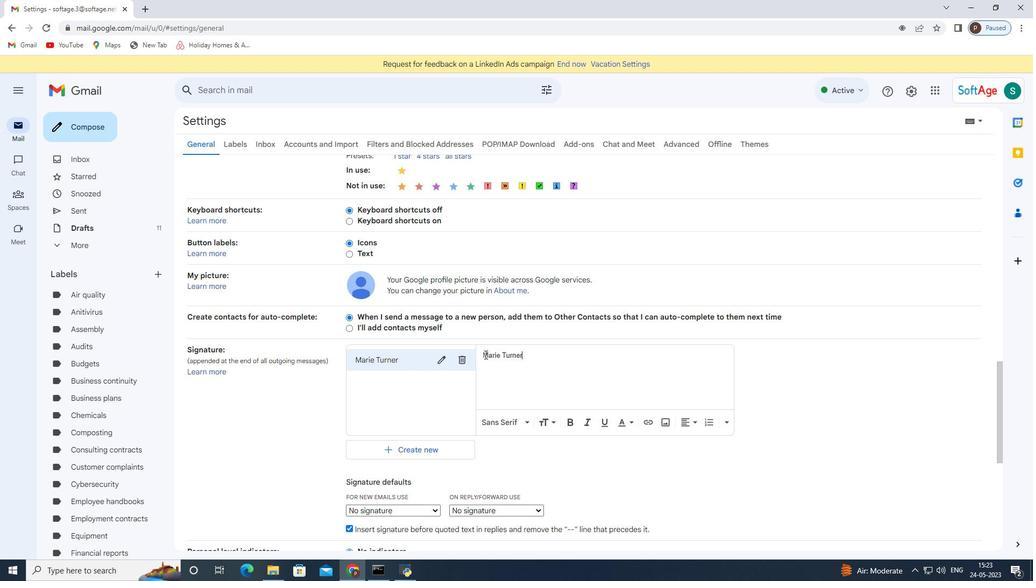 
Action: Mouse moved to (484, 358)
Screenshot: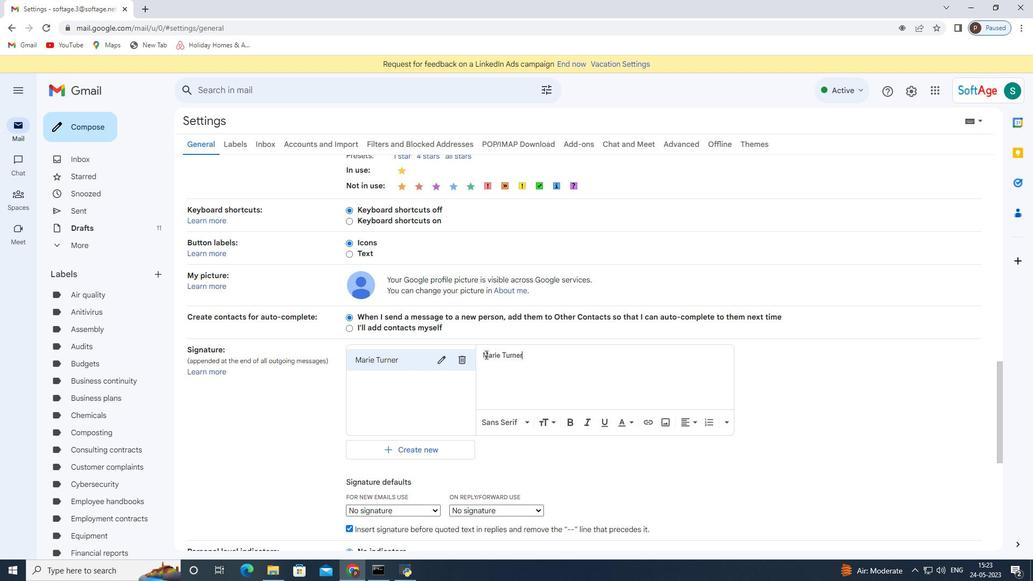 
Action: Mouse scrolled (484, 358) with delta (0, 0)
Screenshot: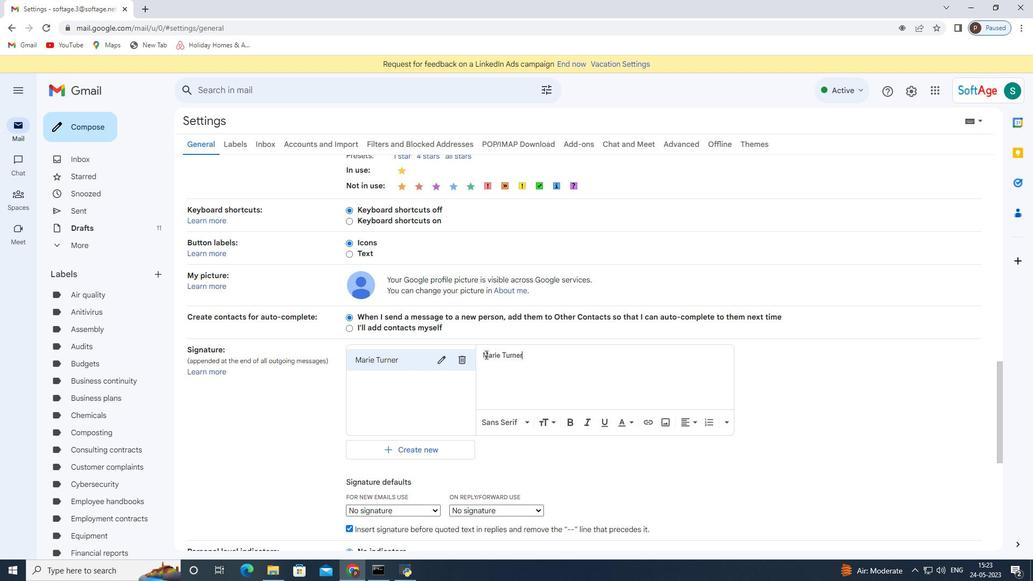 
Action: Mouse moved to (411, 403)
Screenshot: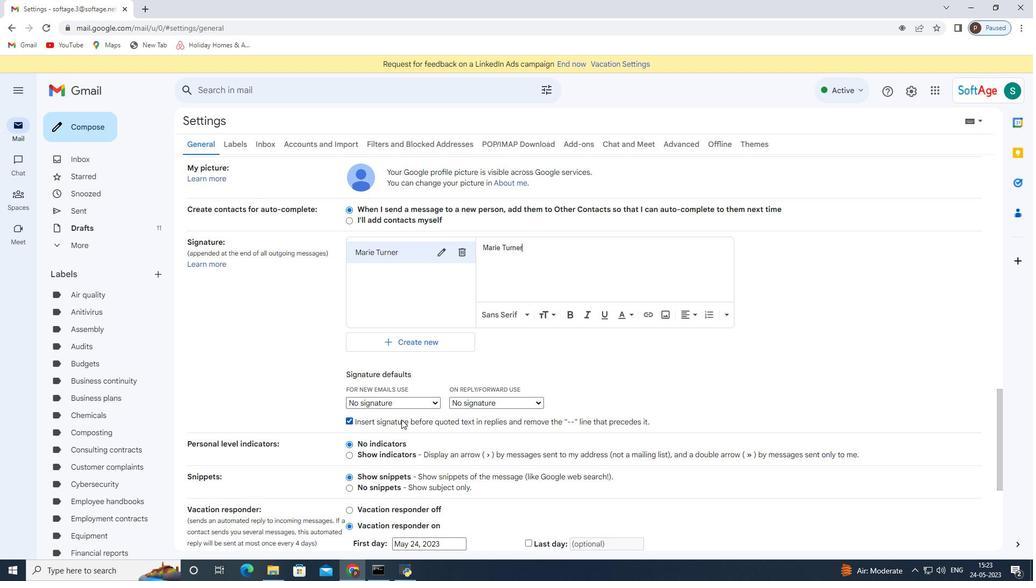 
Action: Mouse pressed left at (411, 403)
Screenshot: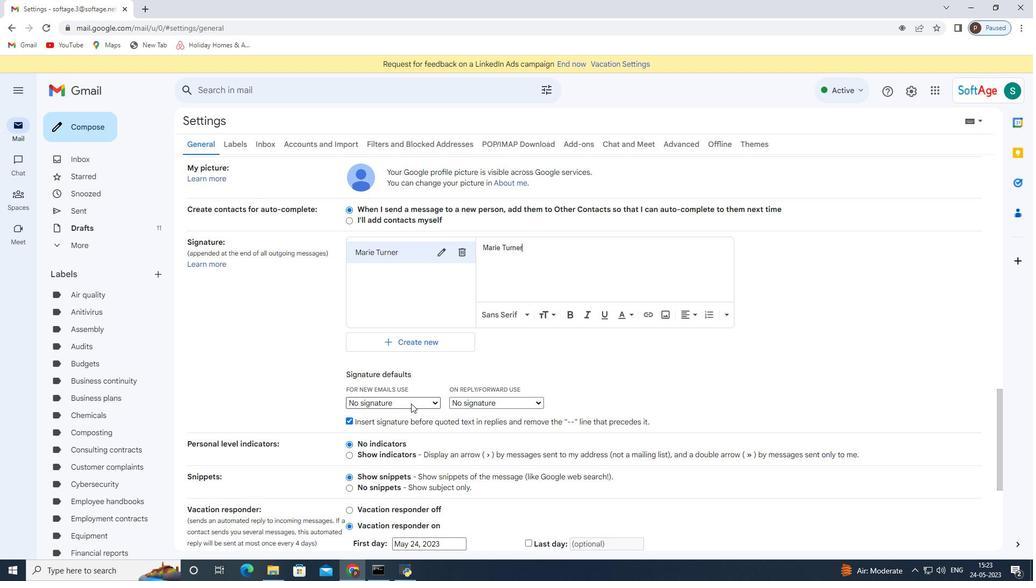 
Action: Mouse moved to (407, 424)
Screenshot: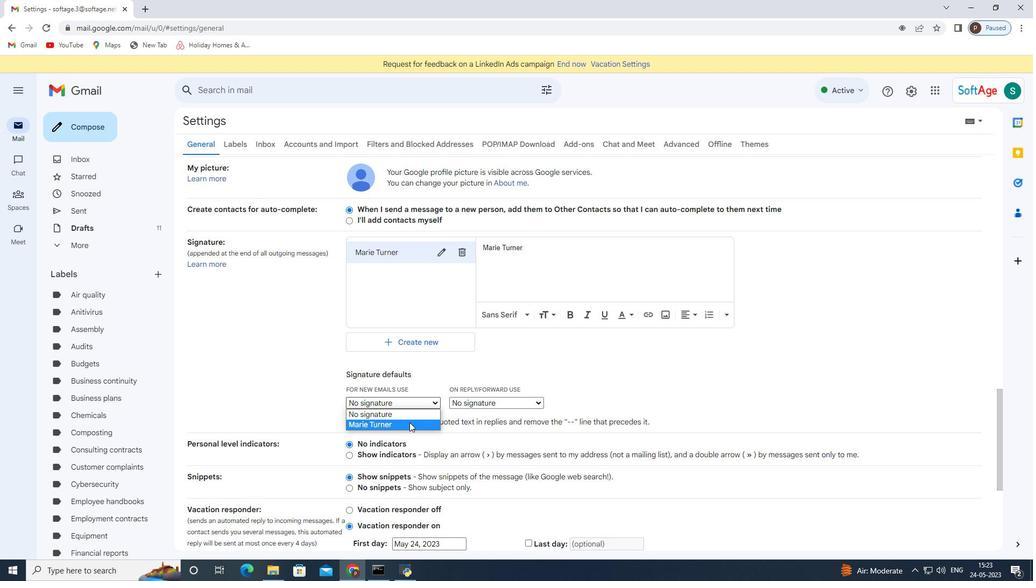 
Action: Mouse pressed left at (407, 424)
Screenshot: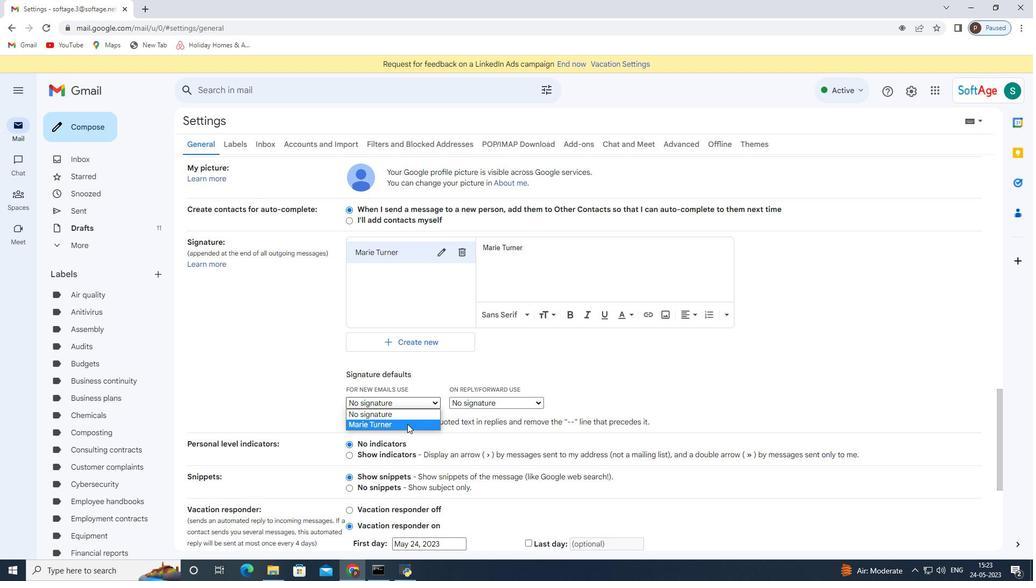 
Action: Mouse scrolled (407, 423) with delta (0, 0)
Screenshot: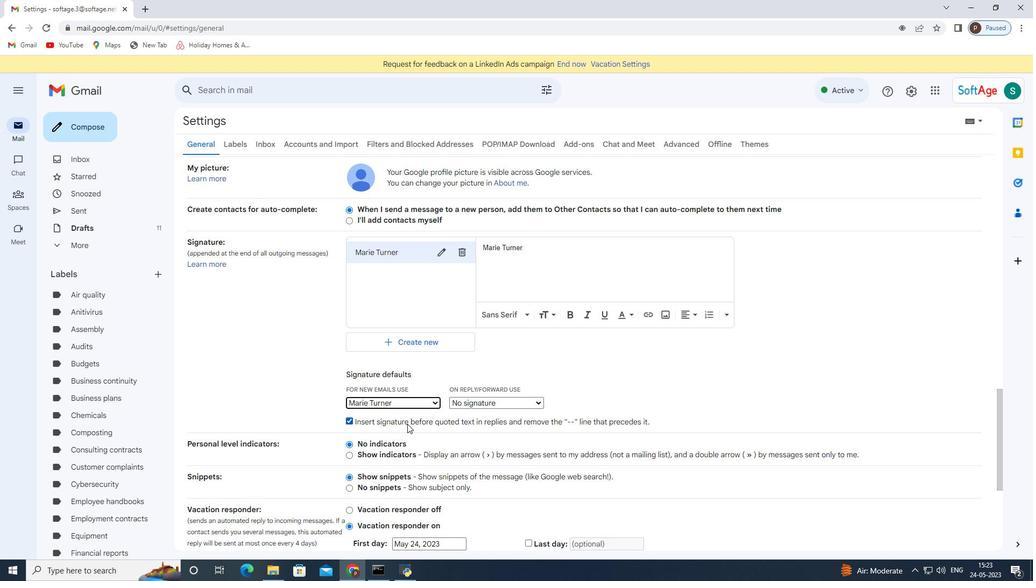 
Action: Mouse scrolled (407, 423) with delta (0, 0)
Screenshot: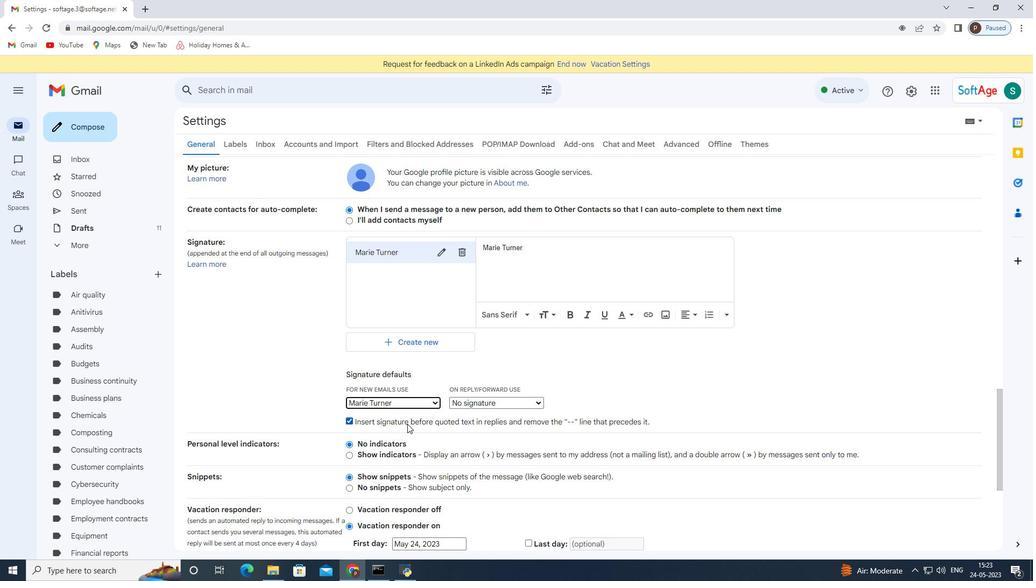
Action: Mouse scrolled (407, 423) with delta (0, 0)
Screenshot: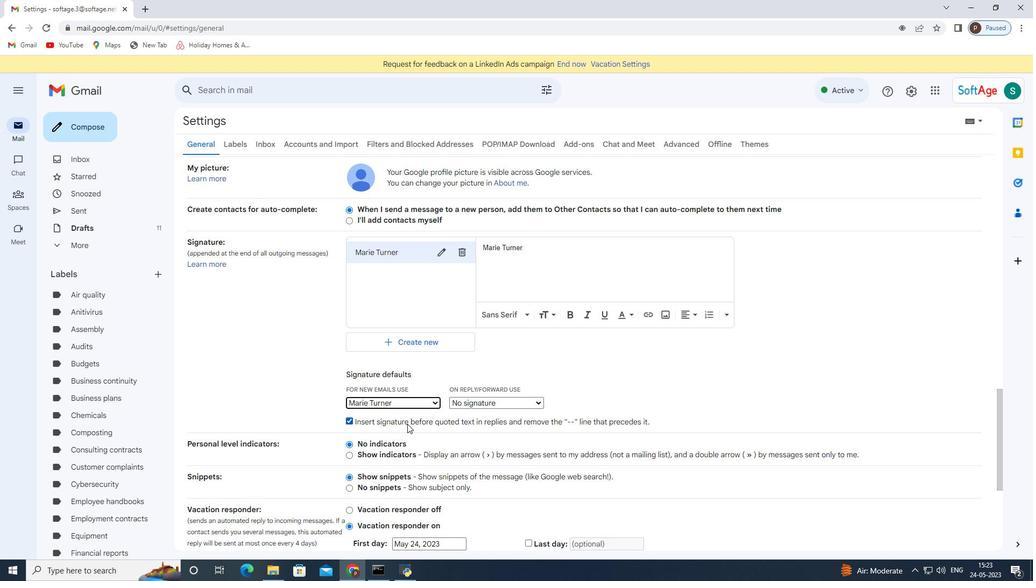 
Action: Mouse scrolled (407, 423) with delta (0, 0)
Screenshot: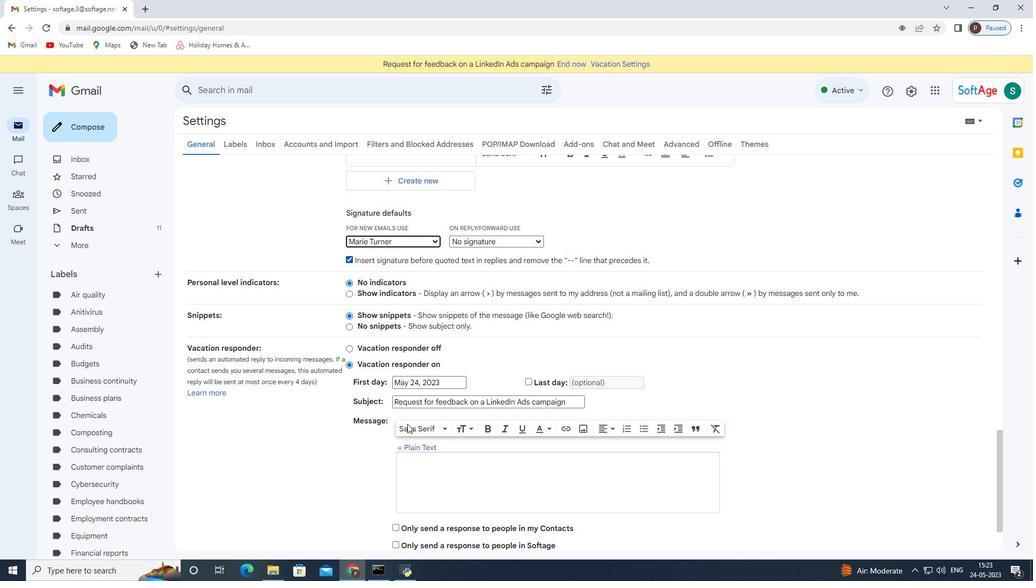 
Action: Mouse scrolled (407, 423) with delta (0, 0)
Screenshot: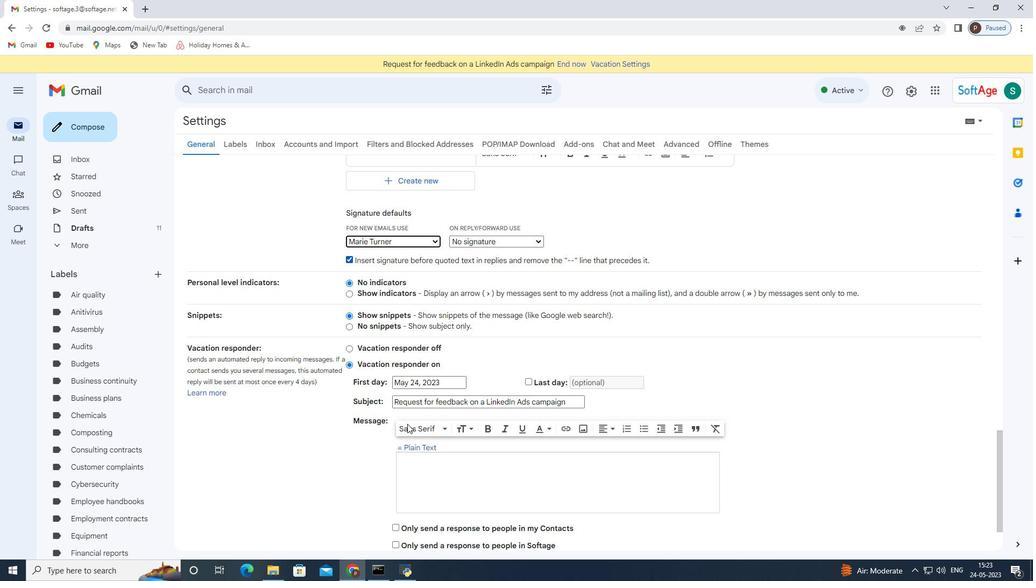 
Action: Mouse scrolled (407, 423) with delta (0, 0)
Screenshot: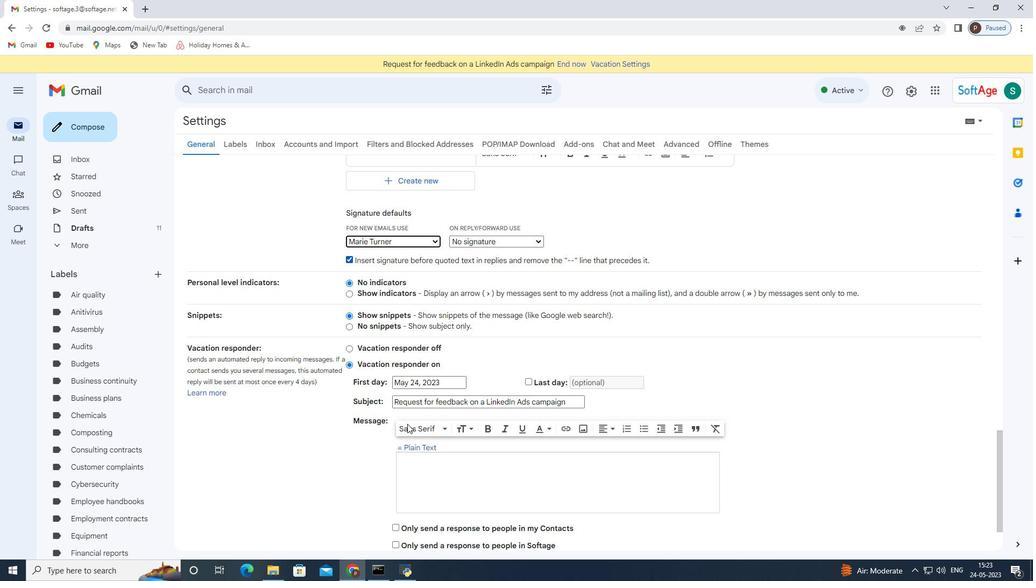 
Action: Mouse scrolled (407, 423) with delta (0, 0)
Screenshot: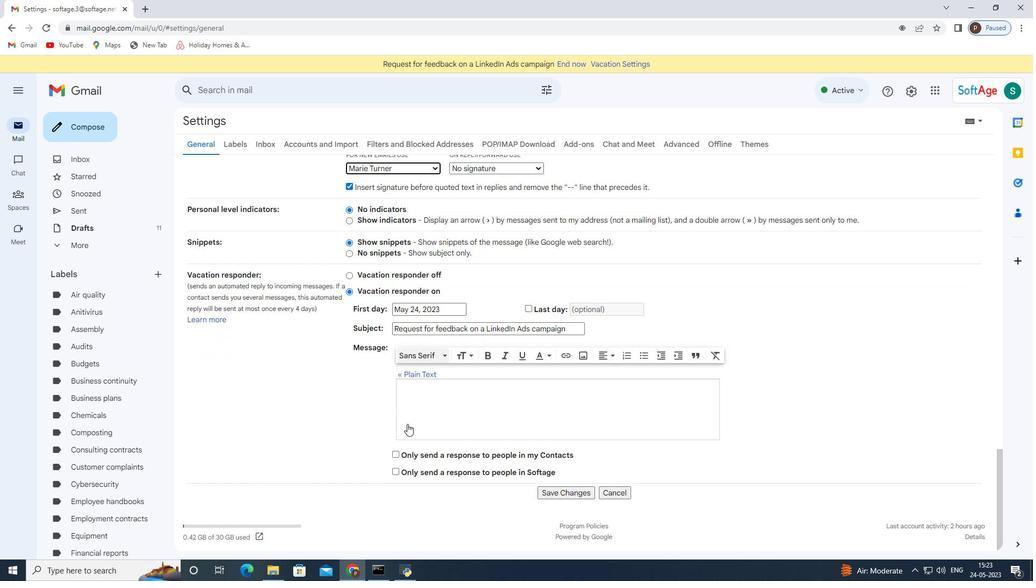 
Action: Mouse scrolled (407, 423) with delta (0, 0)
Screenshot: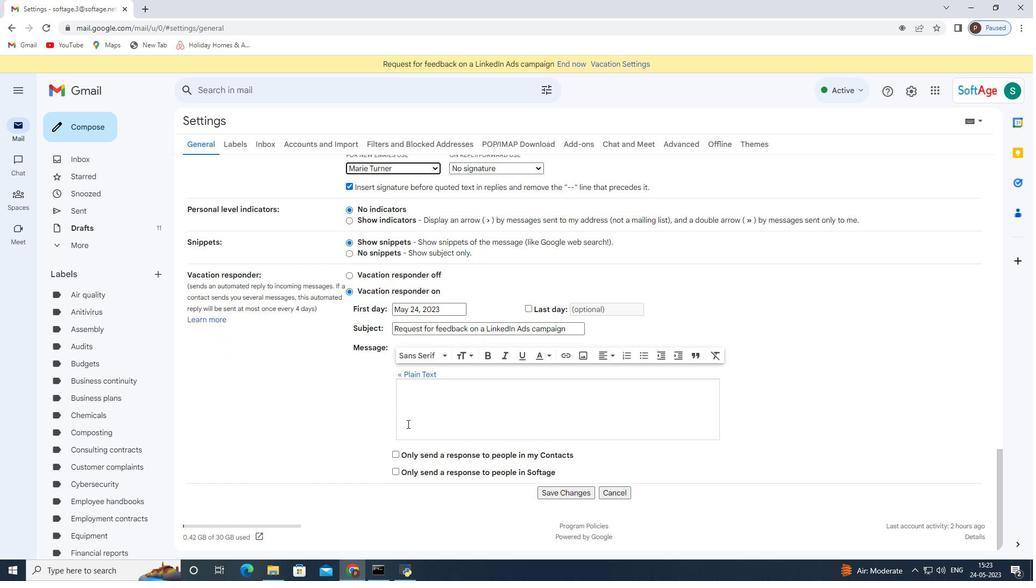 
Action: Mouse scrolled (407, 423) with delta (0, 0)
Screenshot: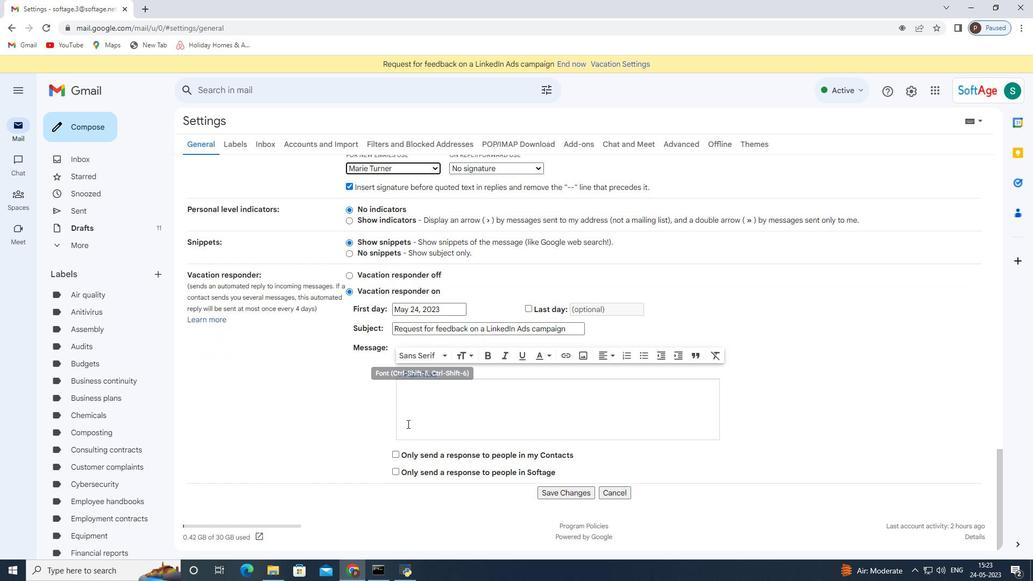 
Action: Mouse moved to (407, 424)
Screenshot: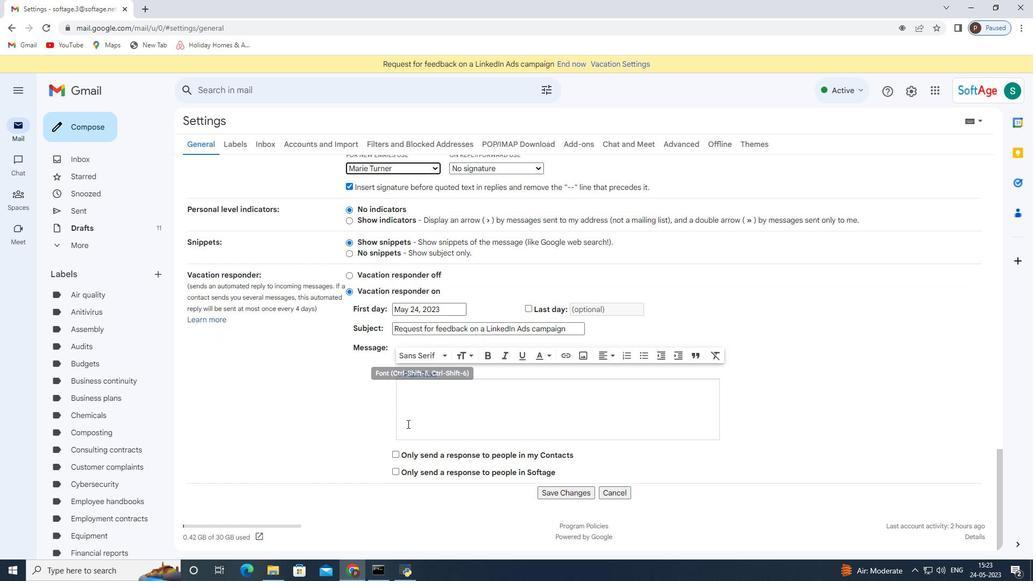 
Action: Mouse scrolled (407, 423) with delta (0, 0)
Screenshot: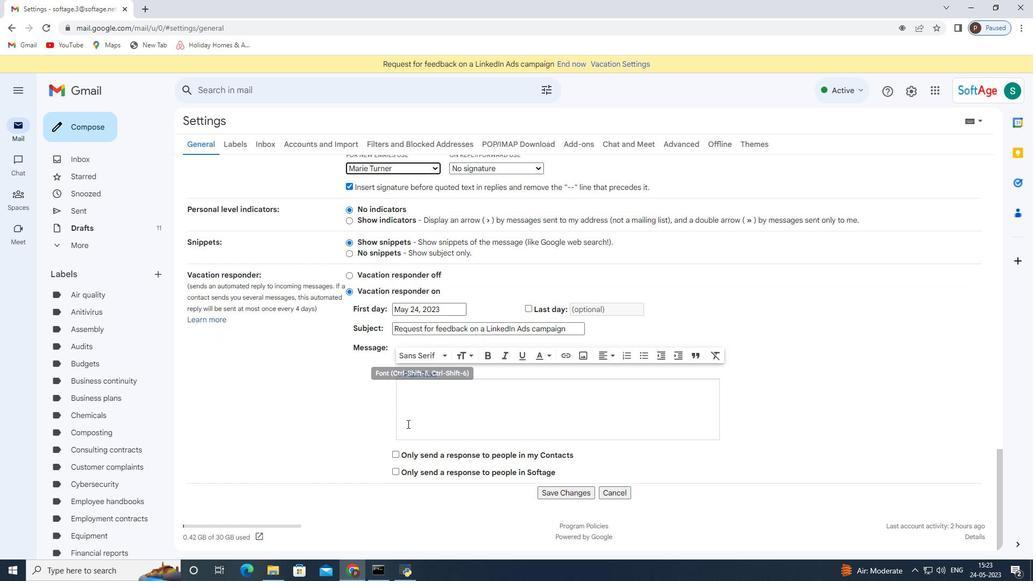 
Action: Mouse moved to (555, 493)
Screenshot: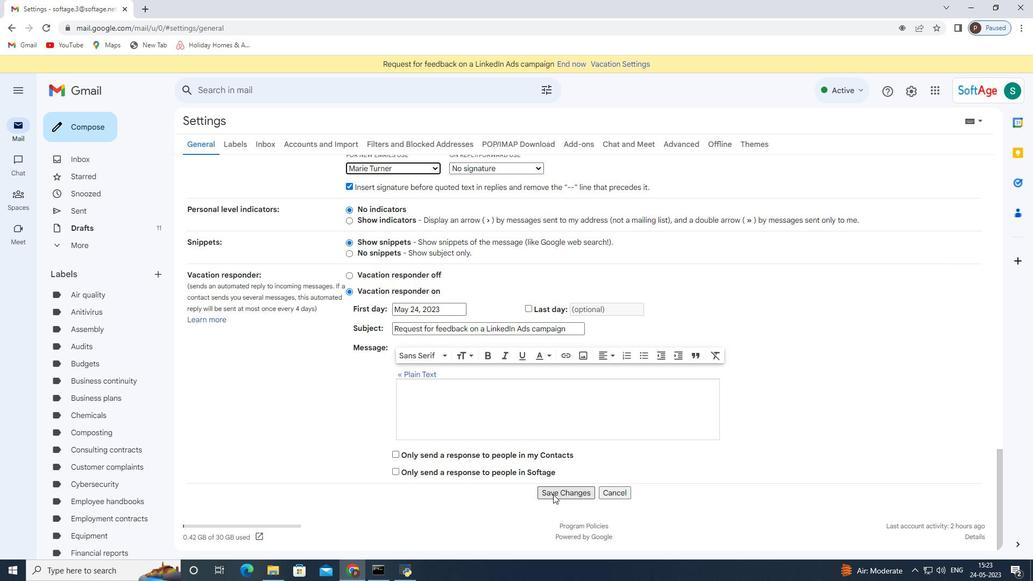 
Action: Mouse pressed left at (555, 493)
Screenshot: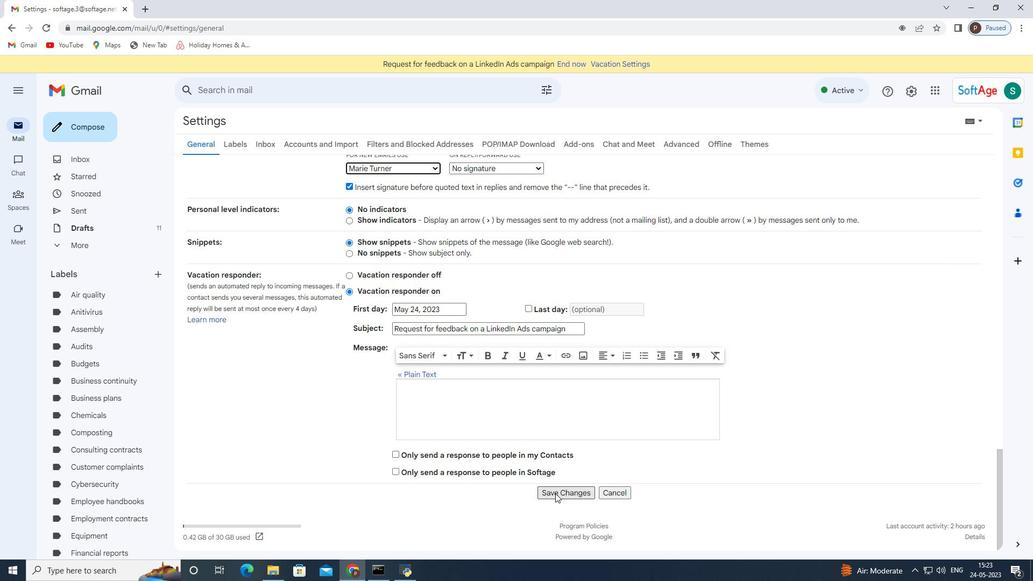 
Action: Mouse moved to (63, 127)
Screenshot: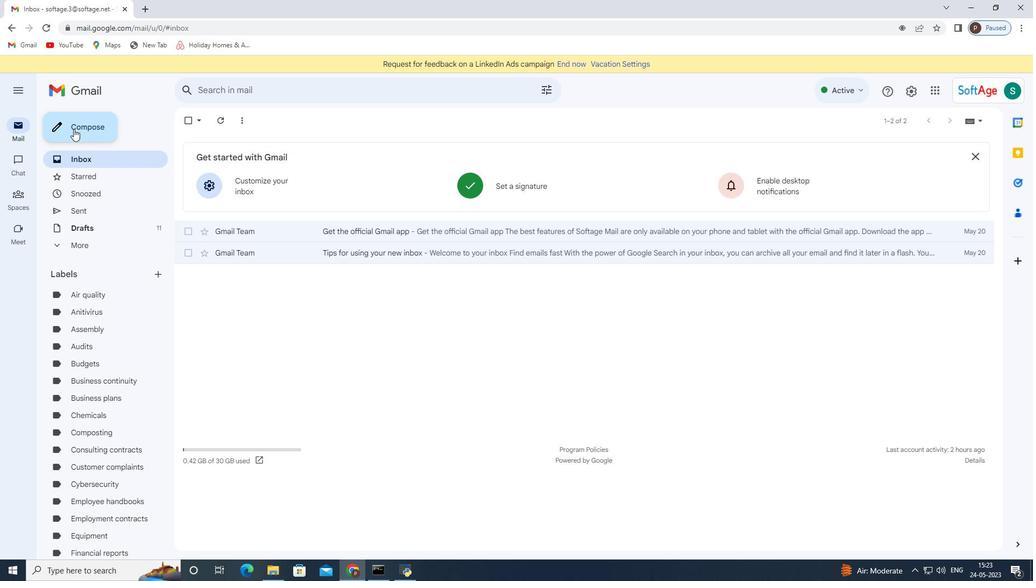 
Action: Mouse pressed left at (63, 127)
Screenshot: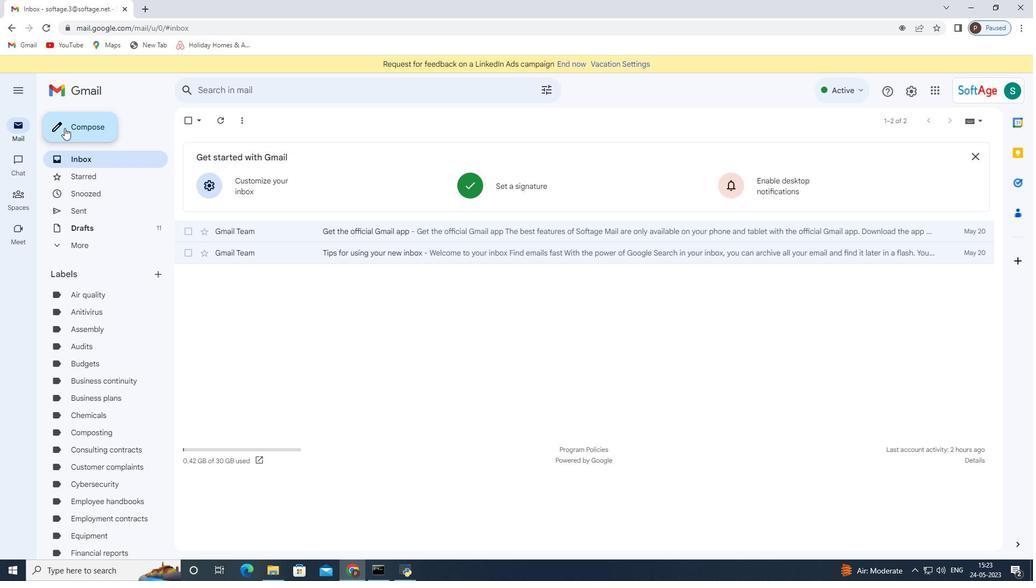 
Action: Mouse moved to (702, 282)
Screenshot: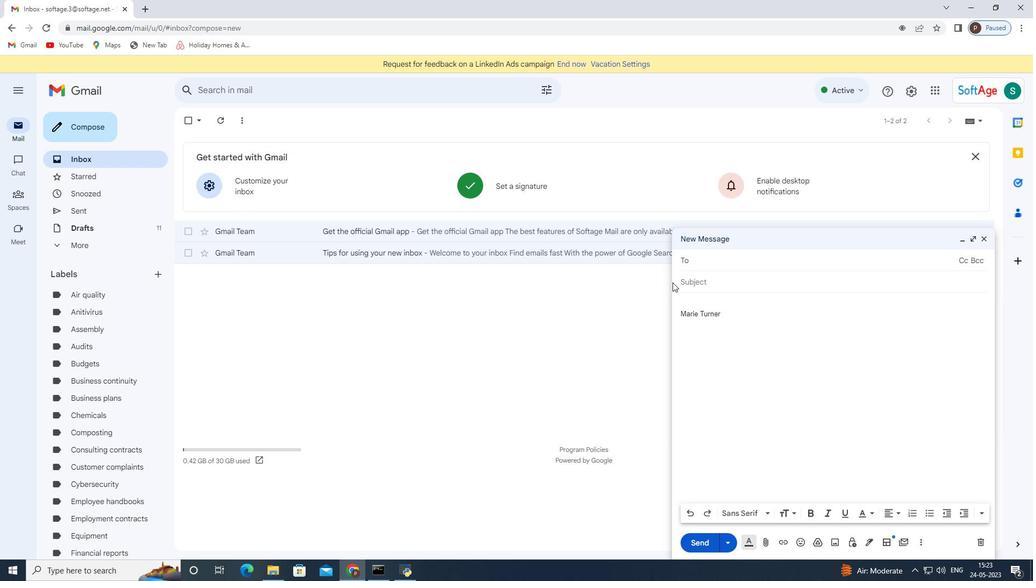 
Action: Mouse pressed left at (702, 282)
Screenshot: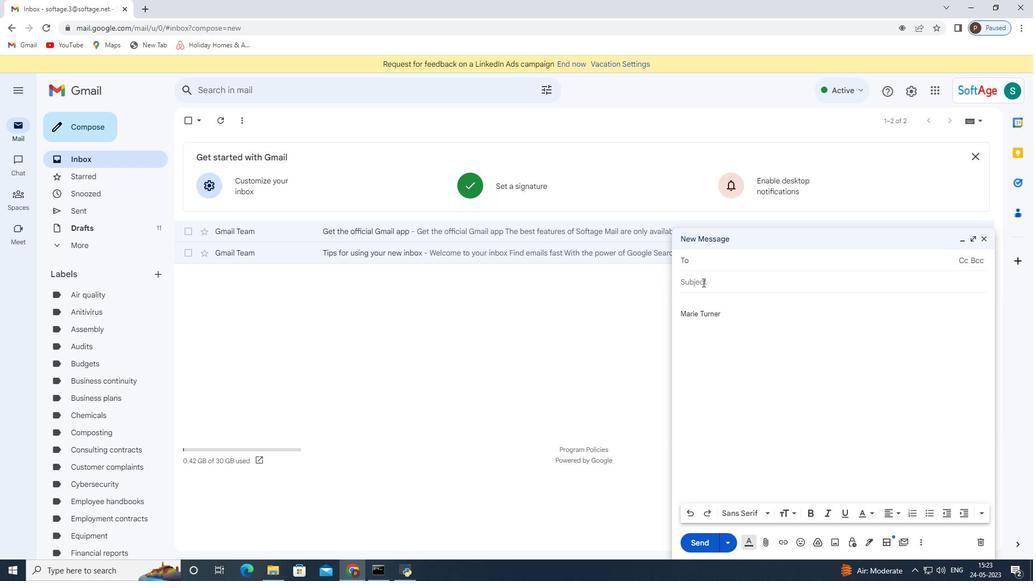 
Action: Key pressed <Key.shift>Feedback<Key.space>on<Key.space>a<Key.space>financial<Key.space>model<Key.tab><Key.shift>I<Key.space>would<Key.space>like<Key.space>to<Key.space>requesta<Key.backspace><Key.space>a<Key.space>status<Key.space>update<Key.space>on<Key.space>the<Key.space>customer<Key.space>service<Key.space>ticket<Key.space><Key.shift>I<Key.space>submitted.<Key.enter>
Screenshot: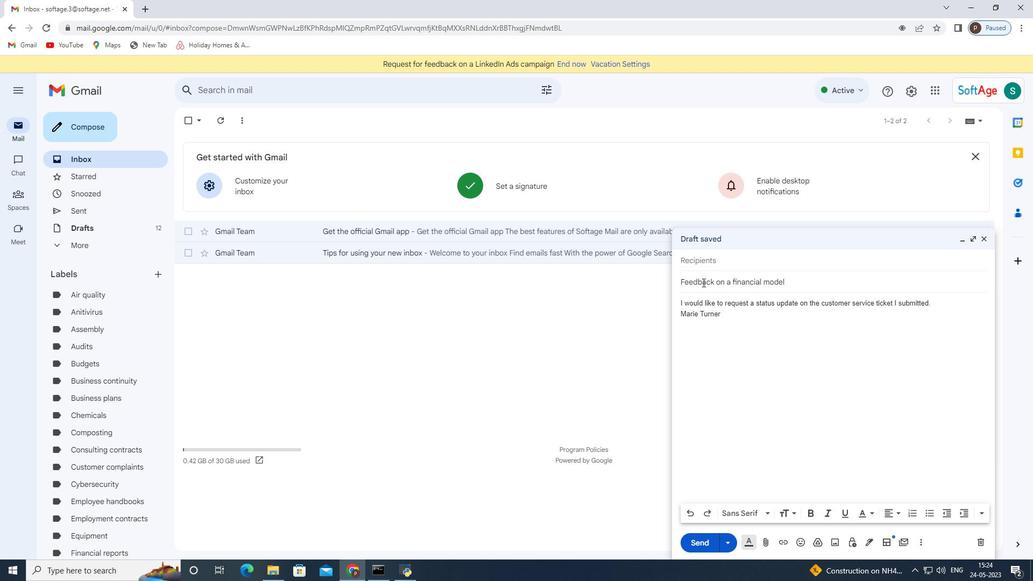 
Action: Mouse moved to (815, 264)
Screenshot: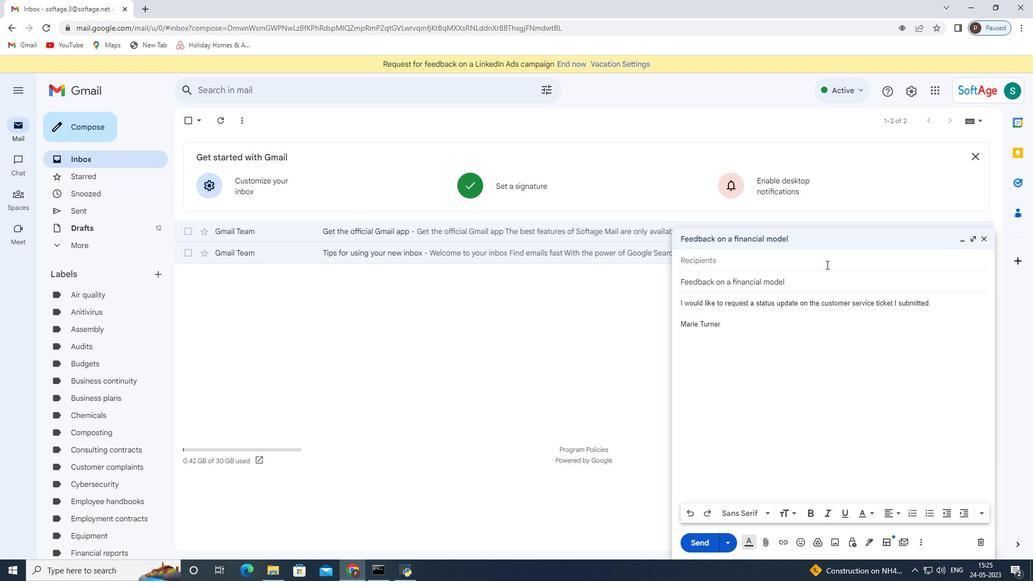 
Action: Mouse pressed left at (815, 264)
Screenshot: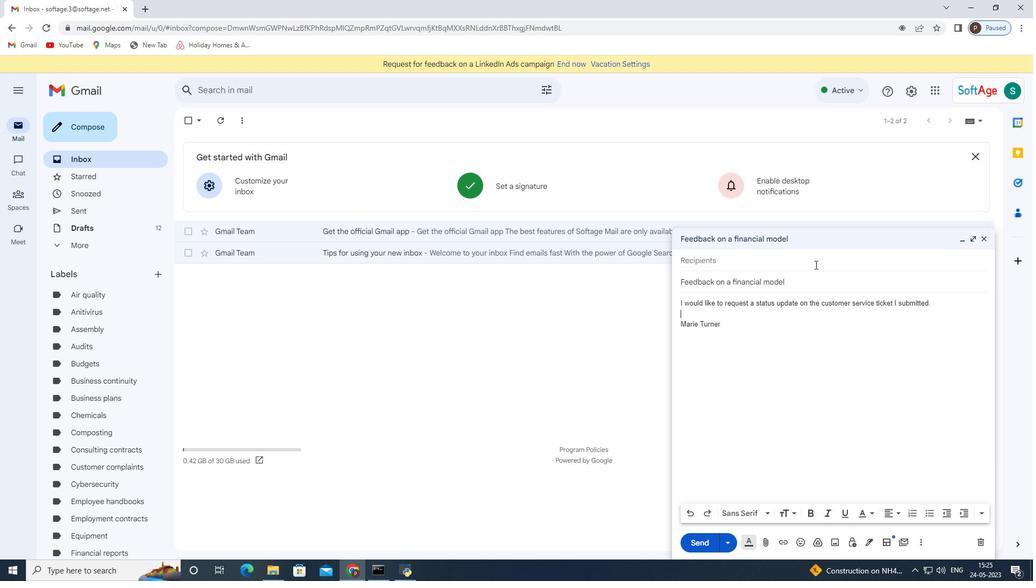 
Action: Key pressed softage.6<Key.shift>@softage.net<Key.enter>
Screenshot: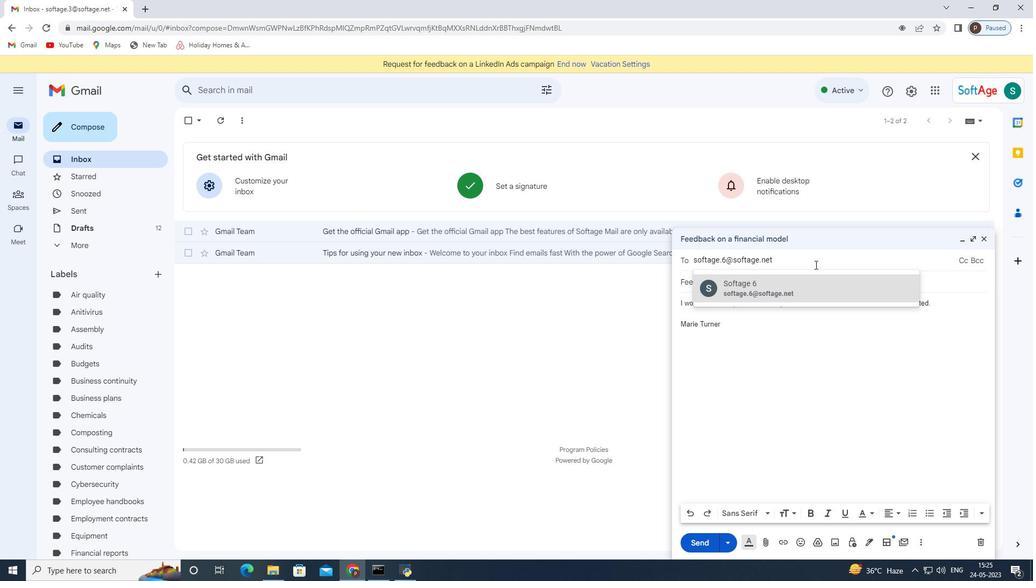 
Action: Mouse moved to (935, 313)
Screenshot: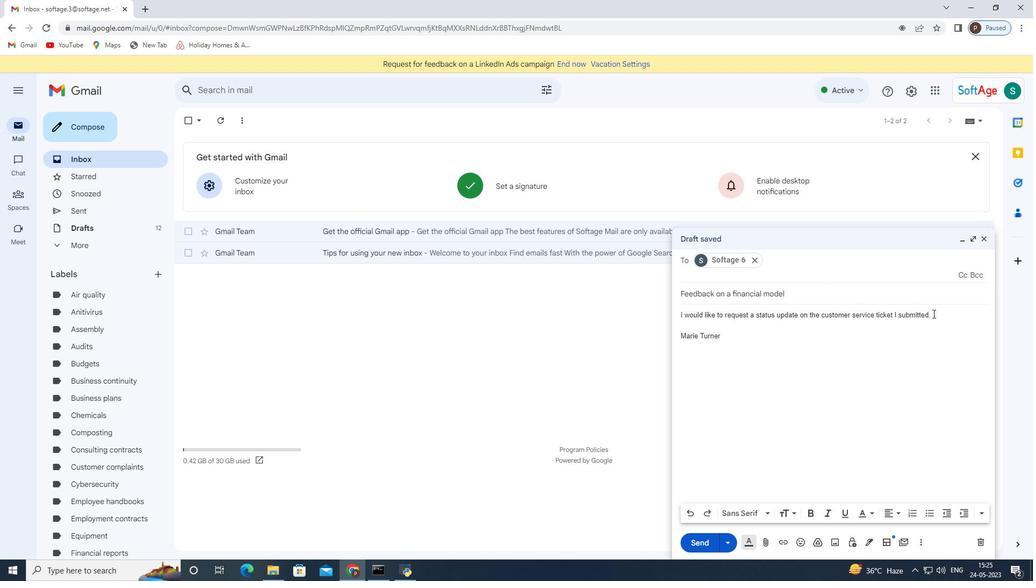 
Action: Mouse pressed left at (935, 313)
Screenshot: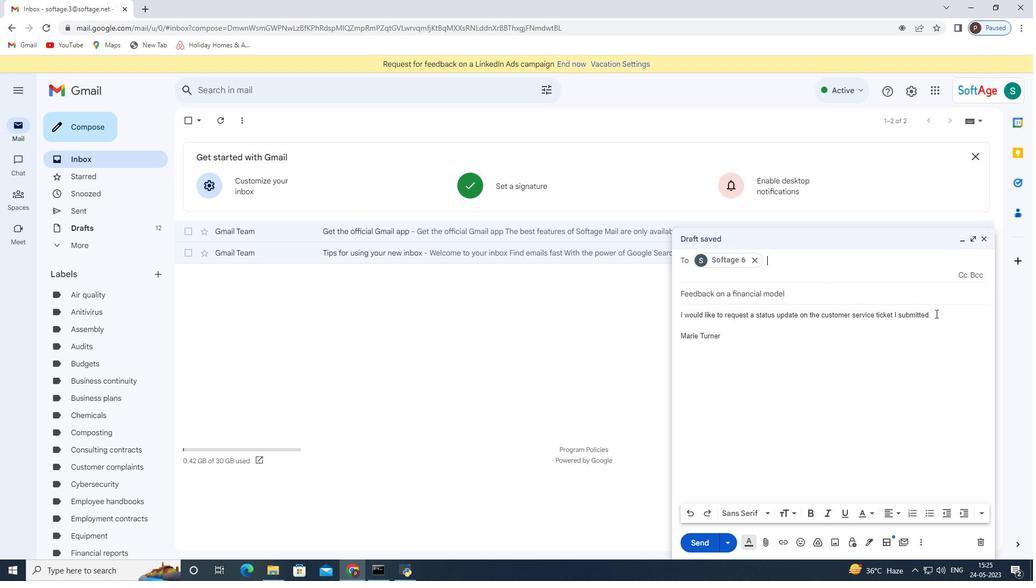 
Action: Mouse moved to (935, 299)
Screenshot: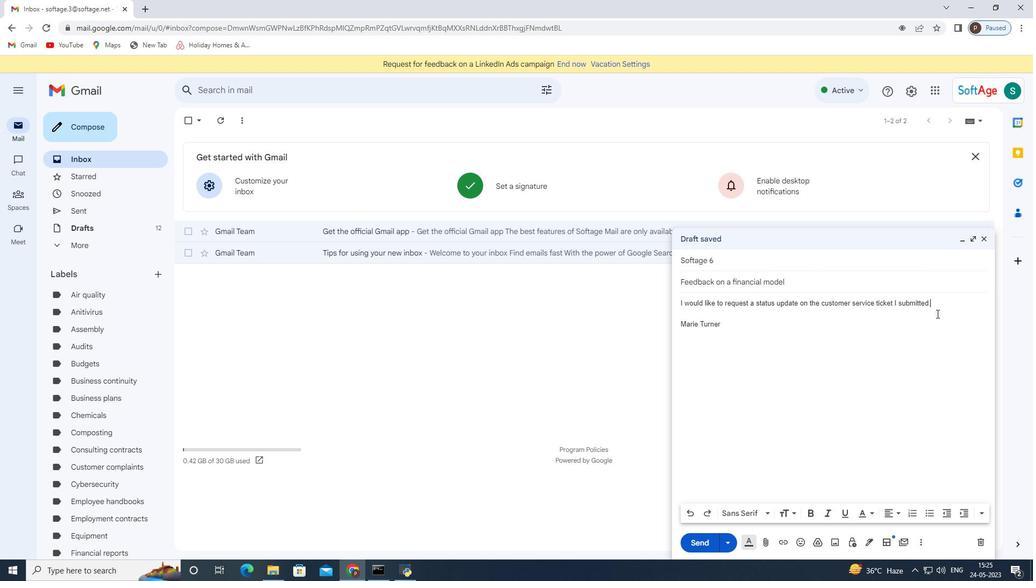 
Action: Mouse pressed left at (935, 299)
Screenshot: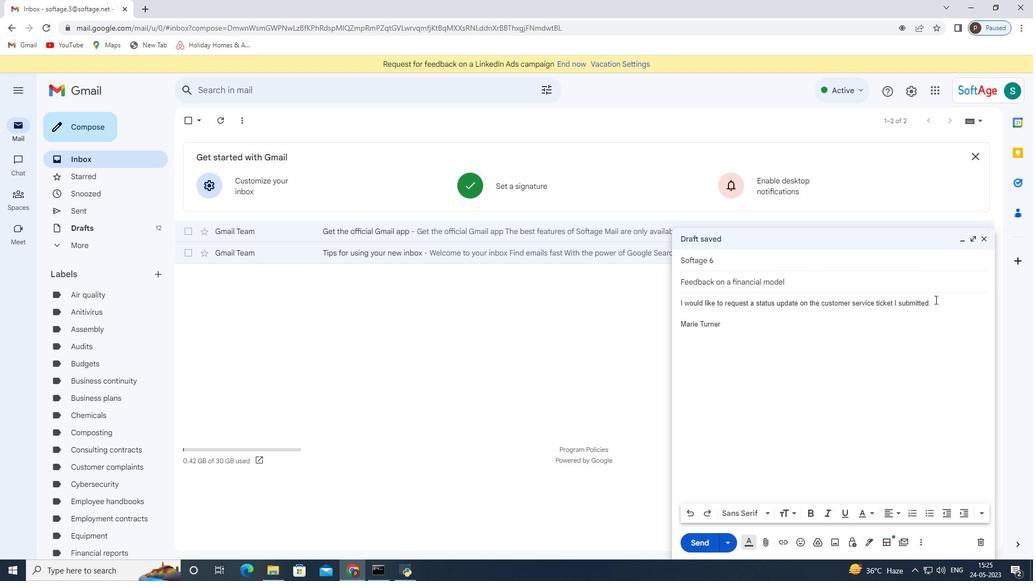 
Action: Mouse pressed left at (935, 299)
Screenshot: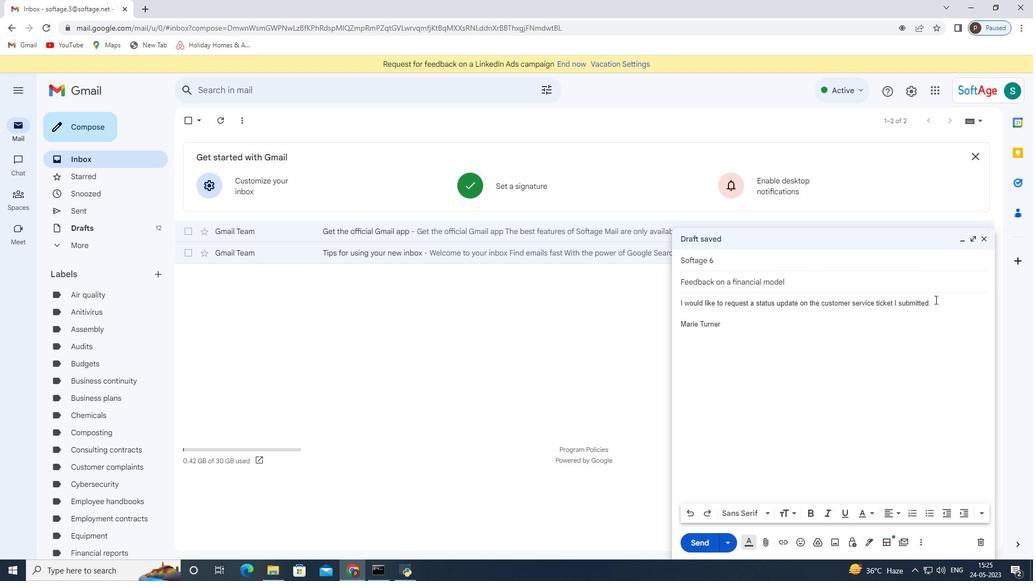 
Action: Mouse pressed left at (935, 299)
Screenshot: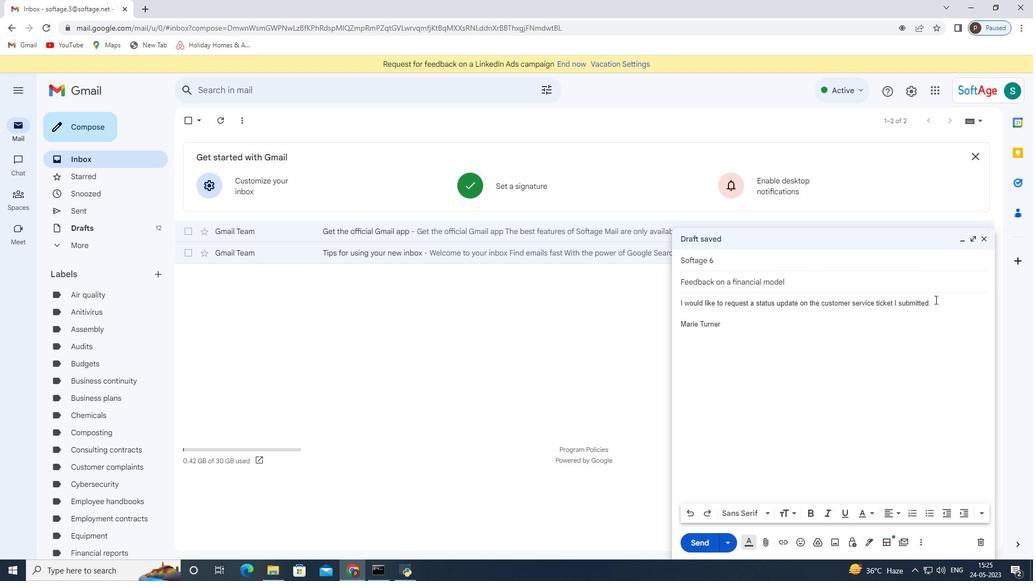 
Action: Mouse moved to (768, 515)
Screenshot: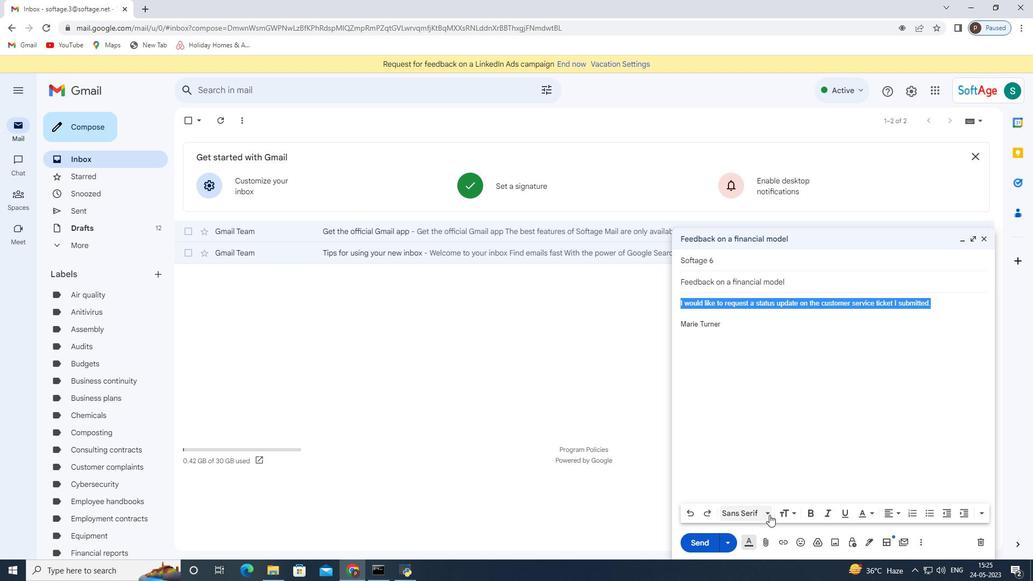 
Action: Mouse pressed left at (768, 515)
Screenshot: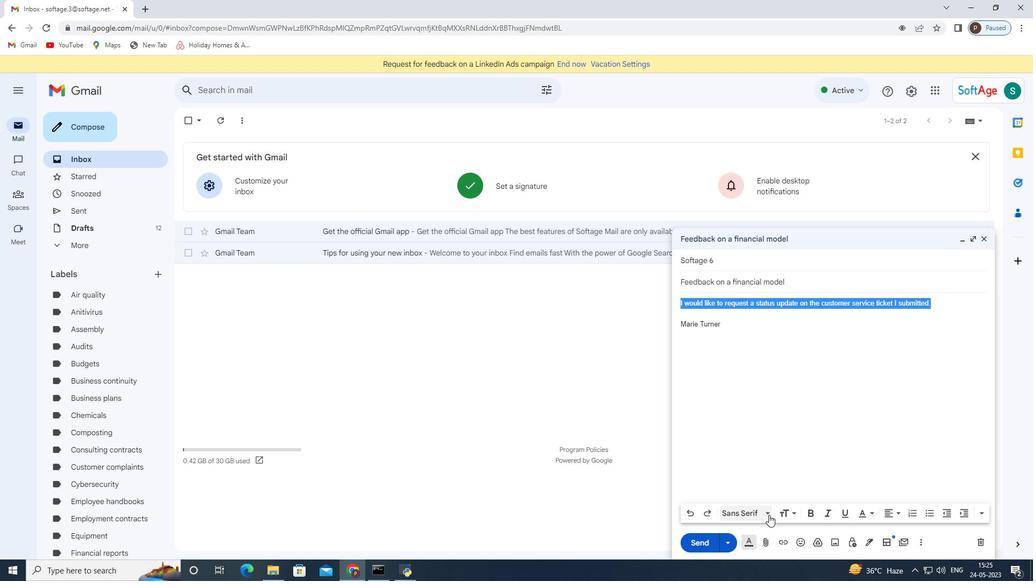 
Action: Mouse moved to (752, 339)
Screenshot: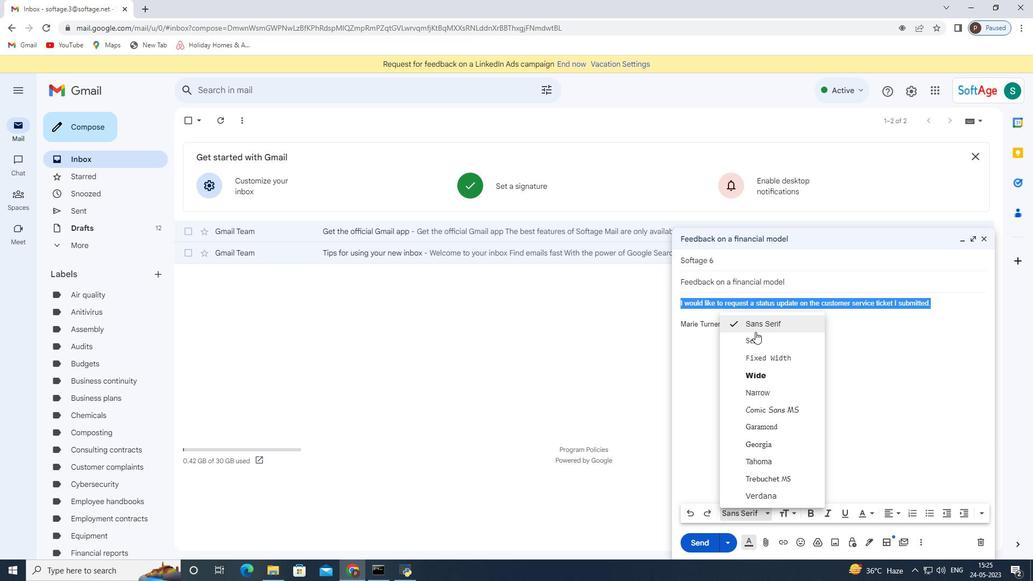 
Action: Mouse pressed left at (752, 339)
Screenshot: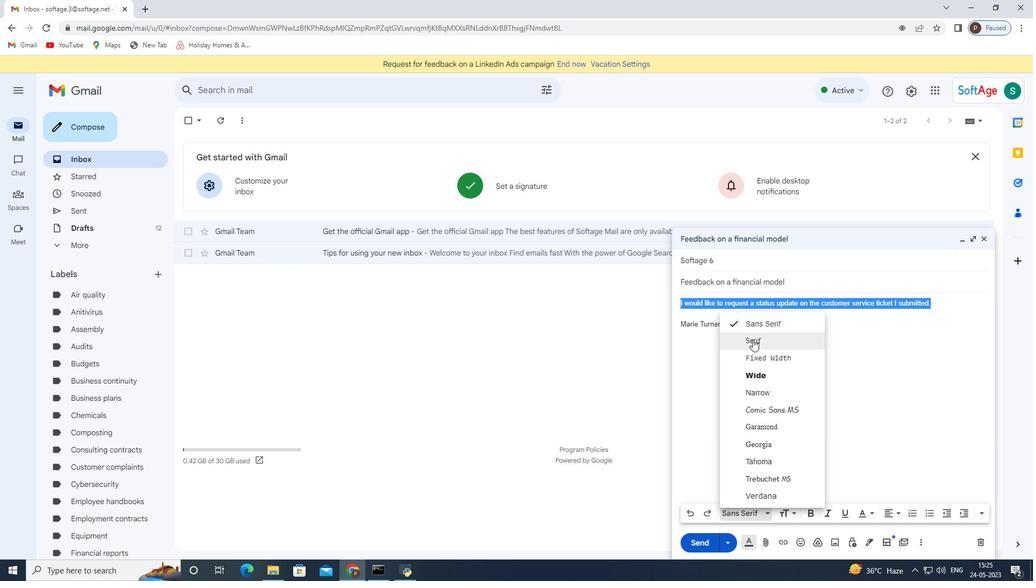
Action: Mouse moved to (807, 514)
Screenshot: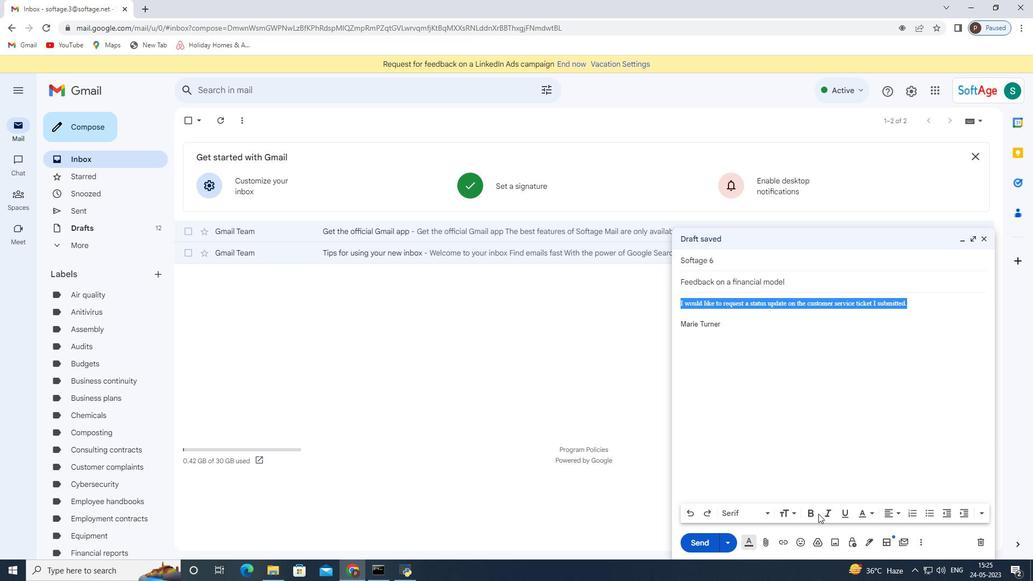 
Action: Mouse pressed left at (807, 514)
Screenshot: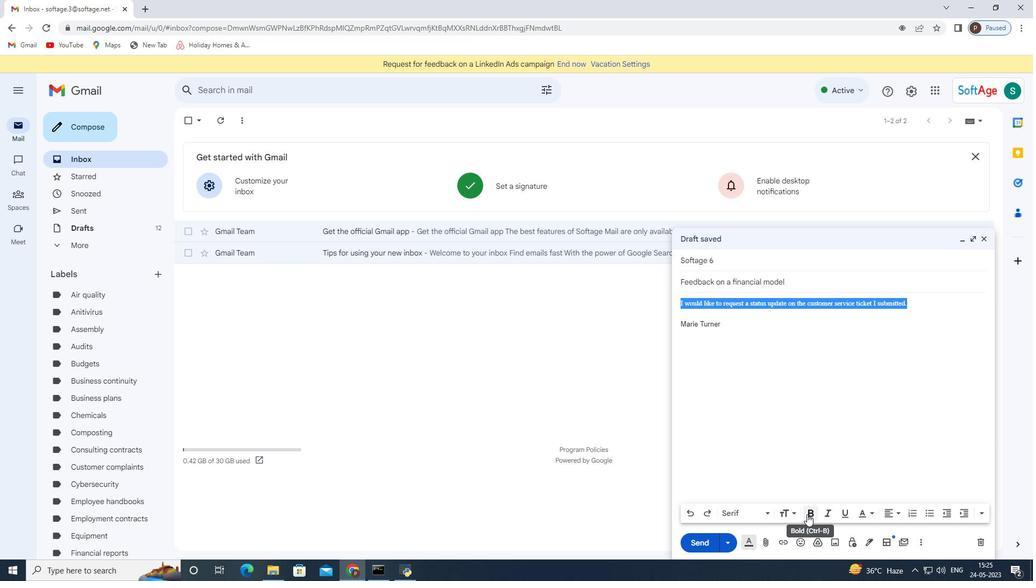 
Action: Mouse moved to (840, 513)
Screenshot: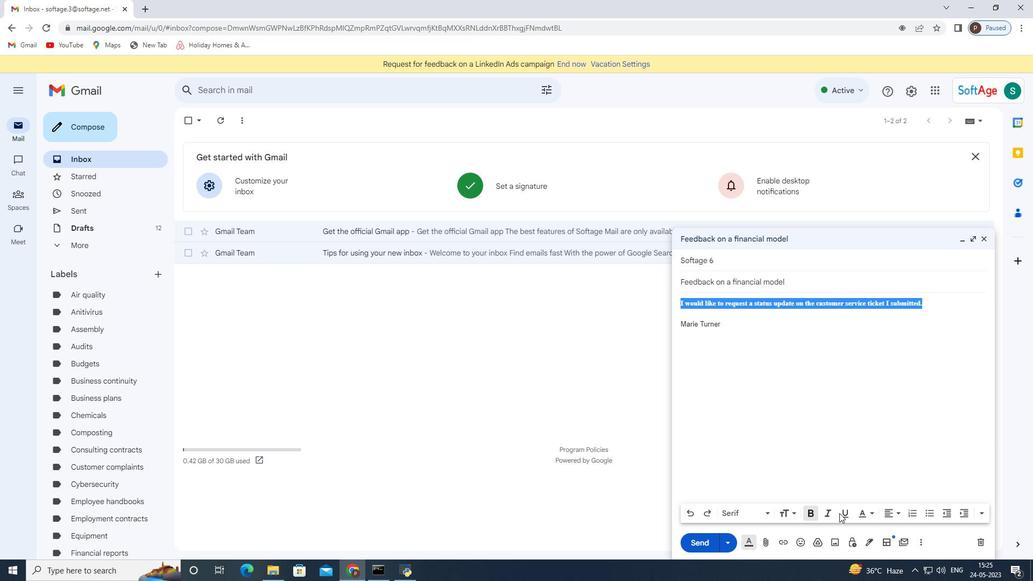 
Action: Mouse pressed left at (840, 513)
Screenshot: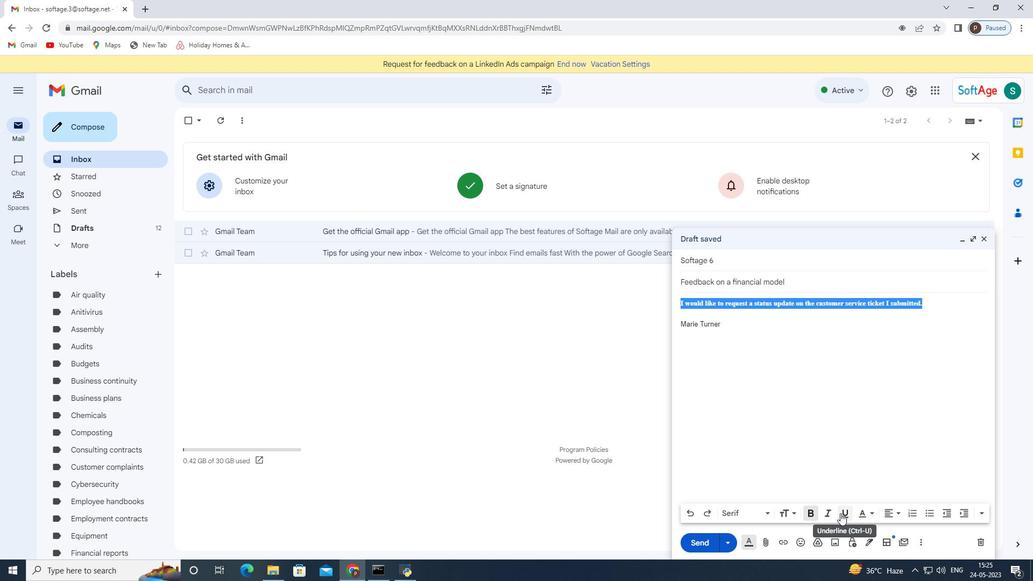 
Action: Mouse moved to (809, 351)
Screenshot: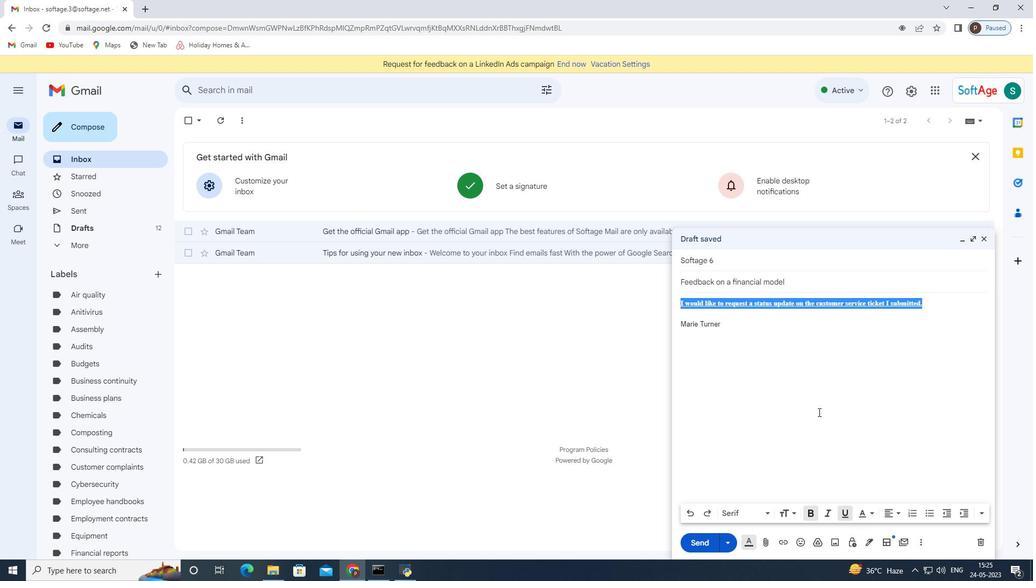 
Action: Mouse pressed left at (809, 351)
Screenshot: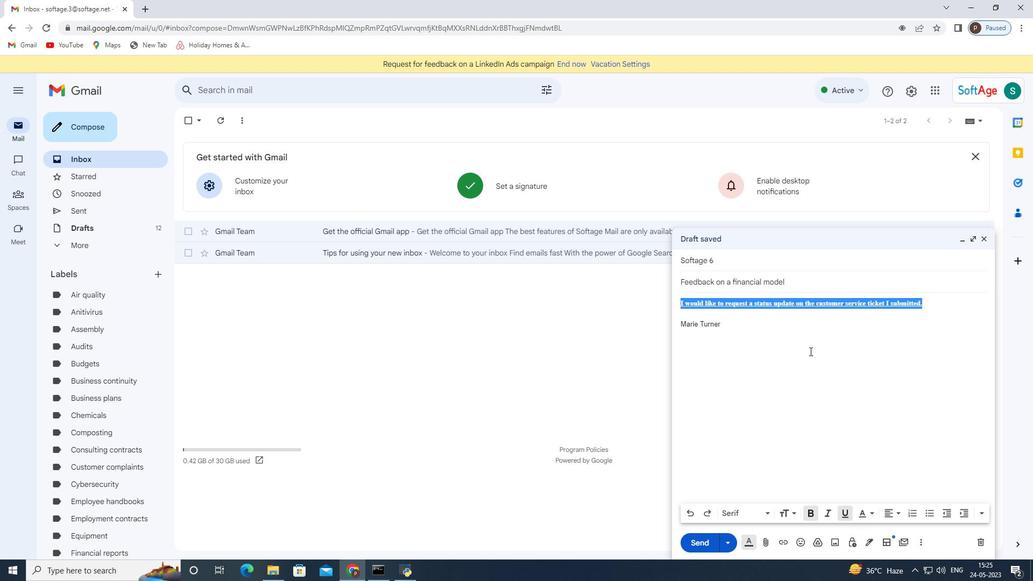 
Action: Mouse moved to (695, 537)
Screenshot: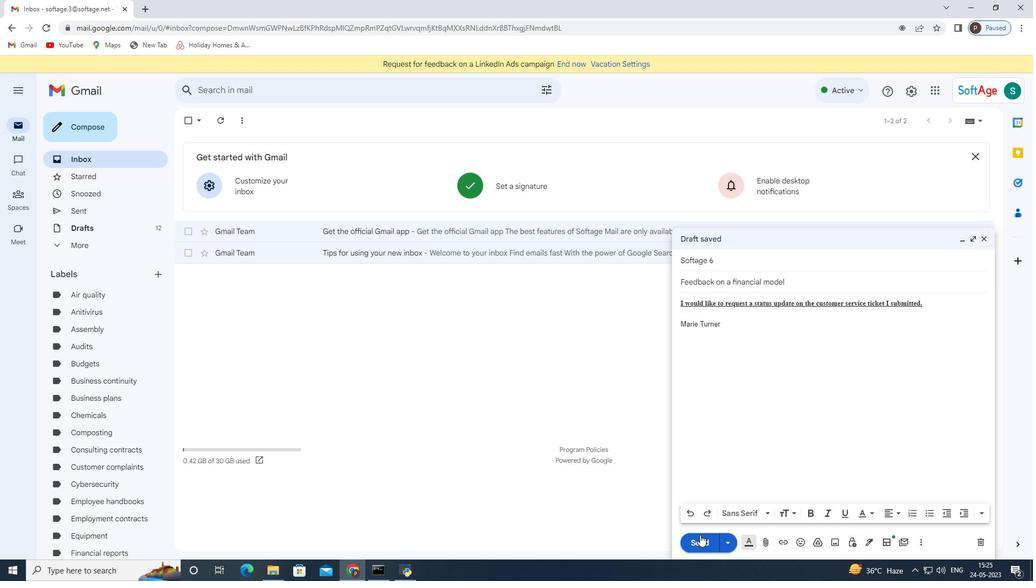 
Action: Mouse pressed left at (695, 537)
Screenshot: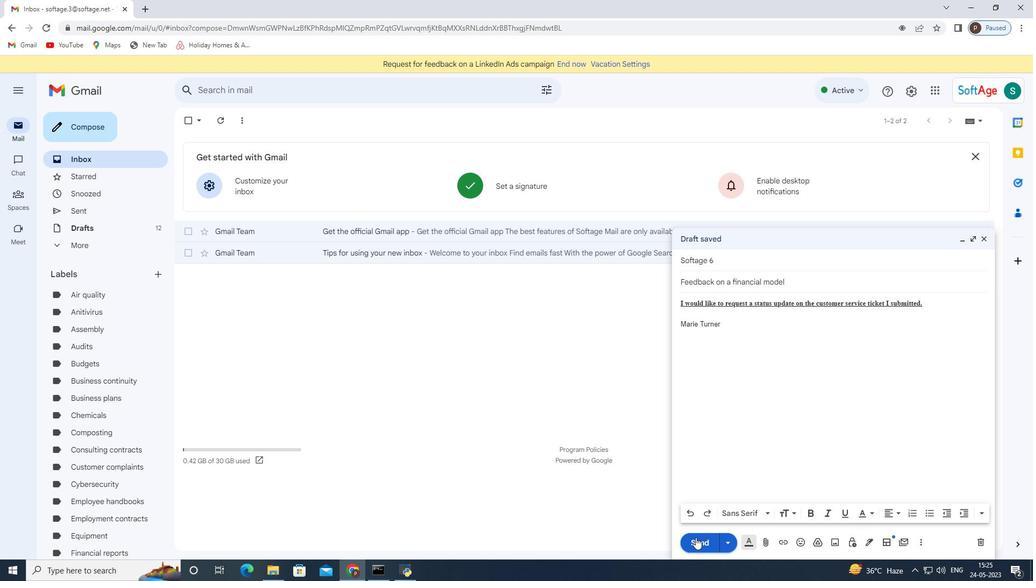 
Action: Mouse moved to (80, 207)
Screenshot: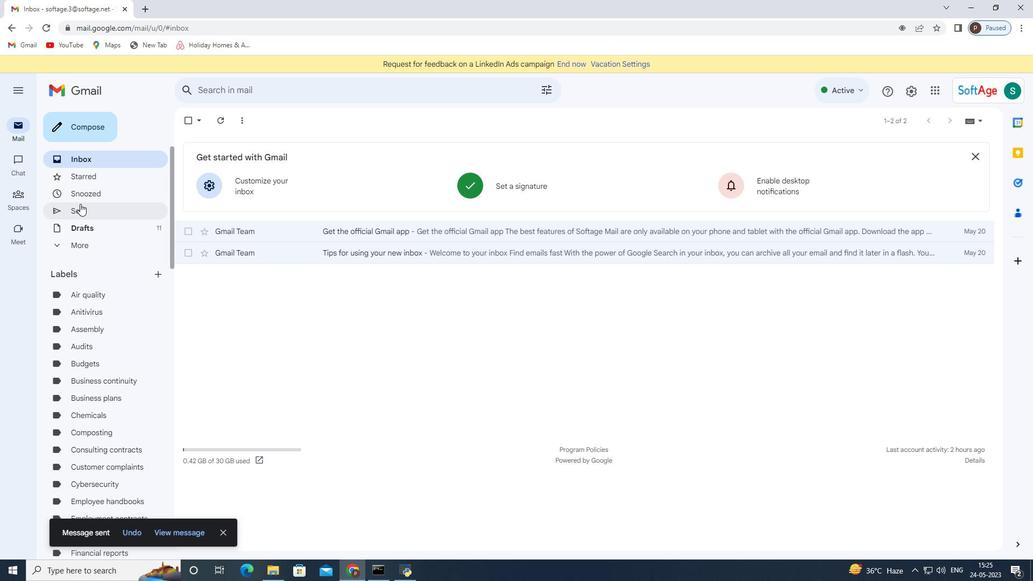 
Action: Mouse pressed left at (80, 207)
Screenshot: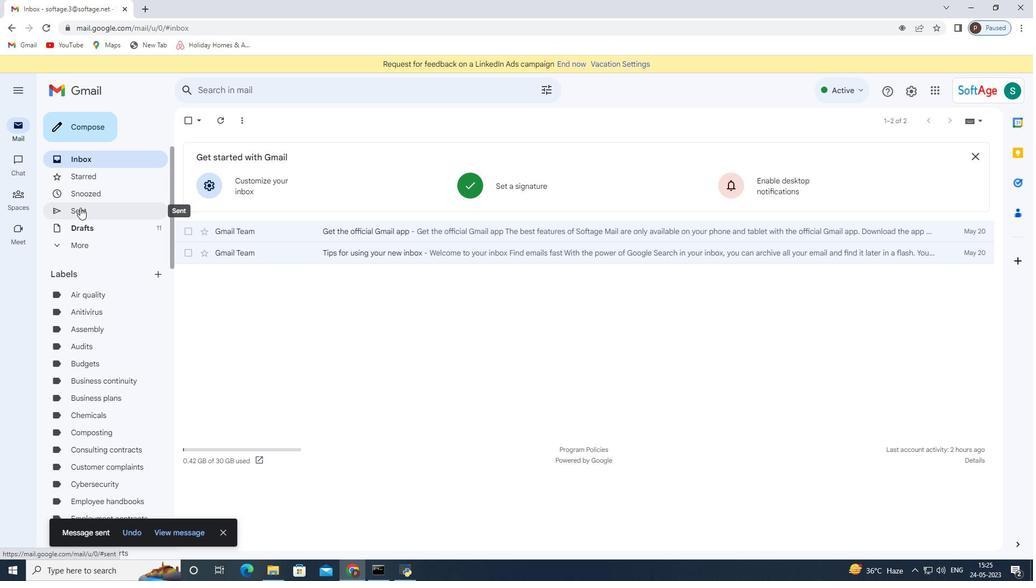 
Action: Mouse moved to (461, 217)
Screenshot: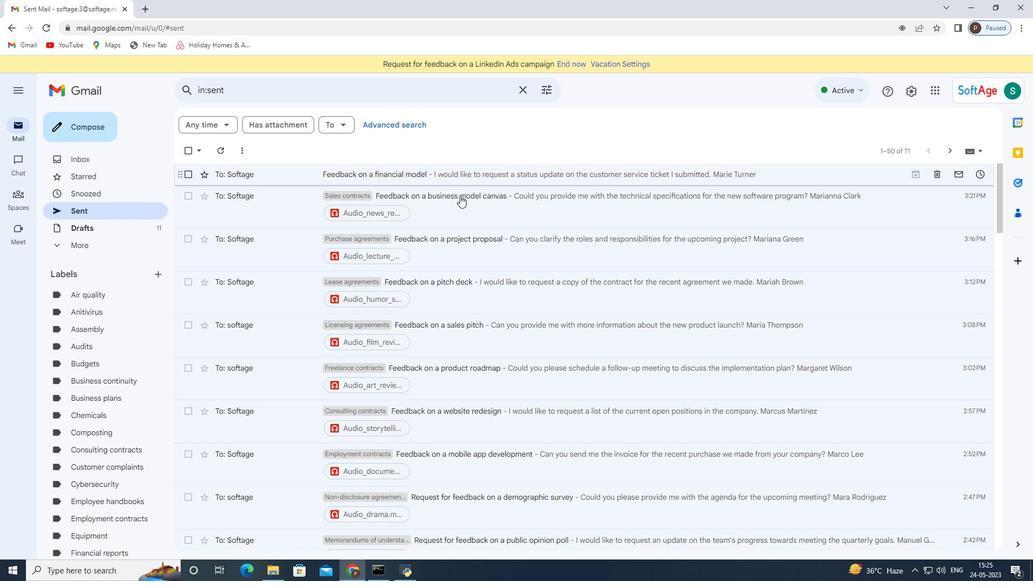 
Action: Mouse scrolled (461, 218) with delta (0, 0)
Screenshot: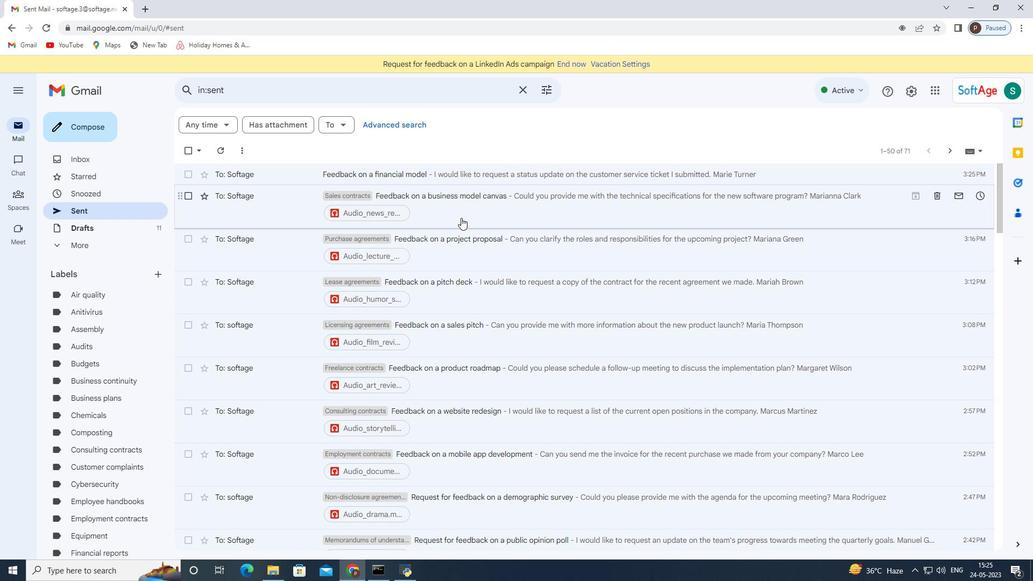 
Action: Mouse scrolled (461, 218) with delta (0, 0)
Screenshot: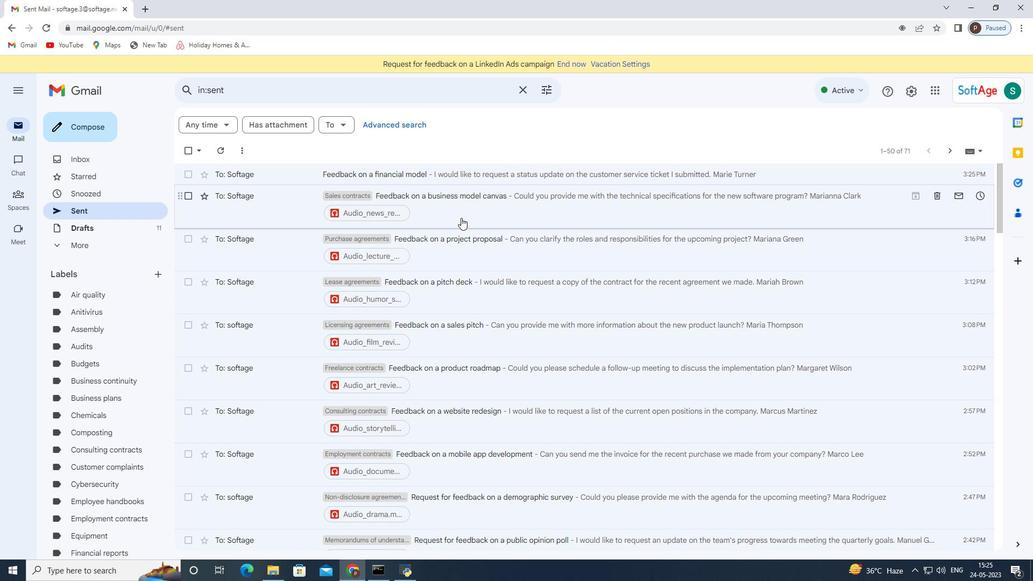 
Action: Mouse scrolled (461, 218) with delta (0, 0)
Screenshot: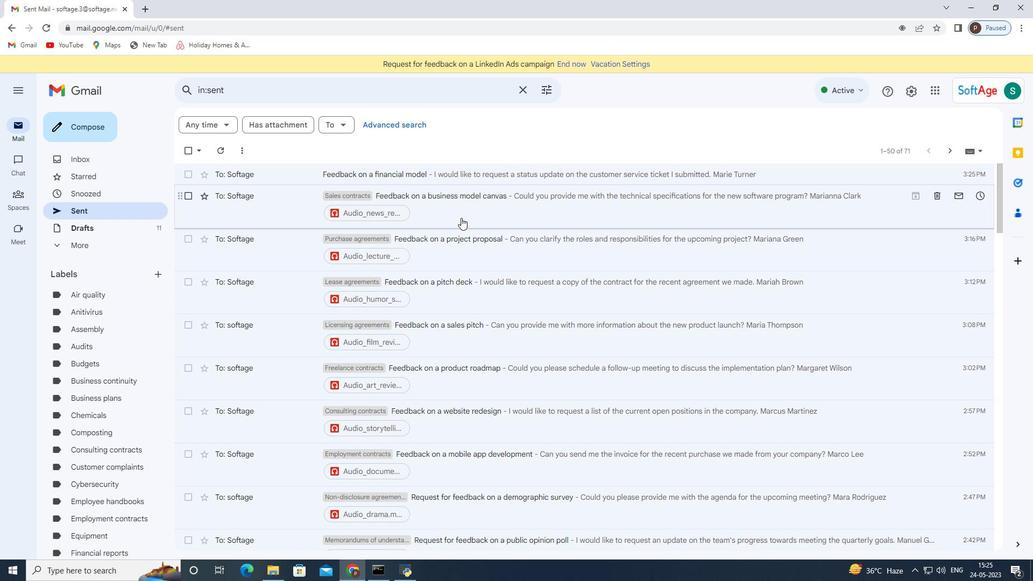 
Action: Mouse scrolled (461, 218) with delta (0, 0)
Screenshot: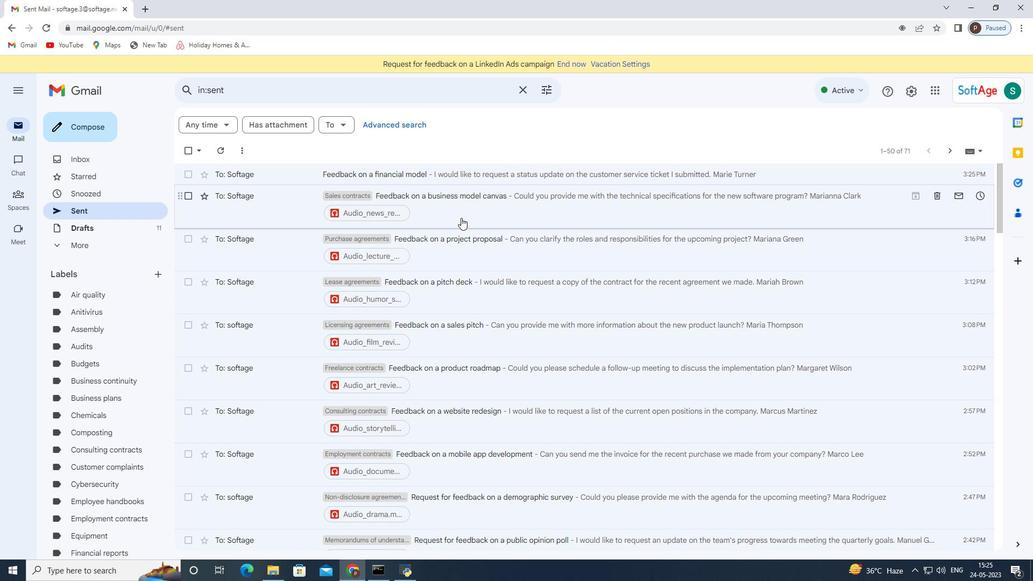 
Action: Mouse moved to (779, 175)
Screenshot: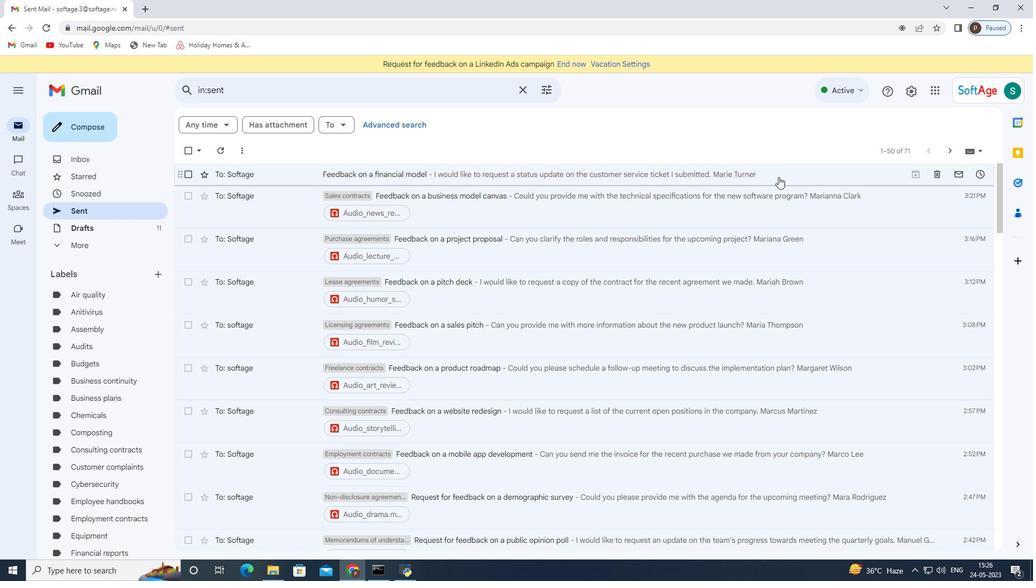 
Action: Mouse pressed right at (779, 175)
Screenshot: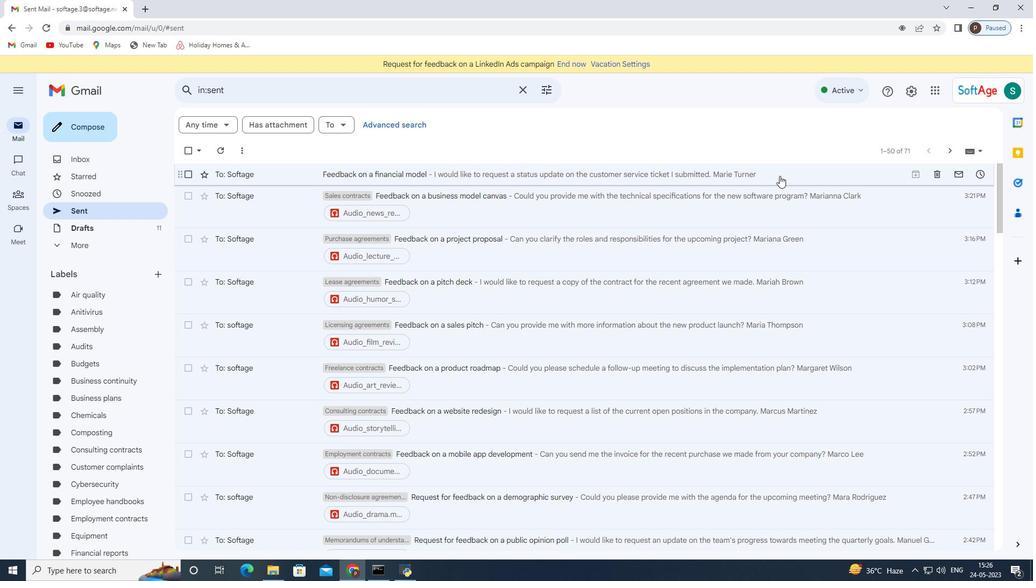 
Action: Mouse moved to (850, 180)
Screenshot: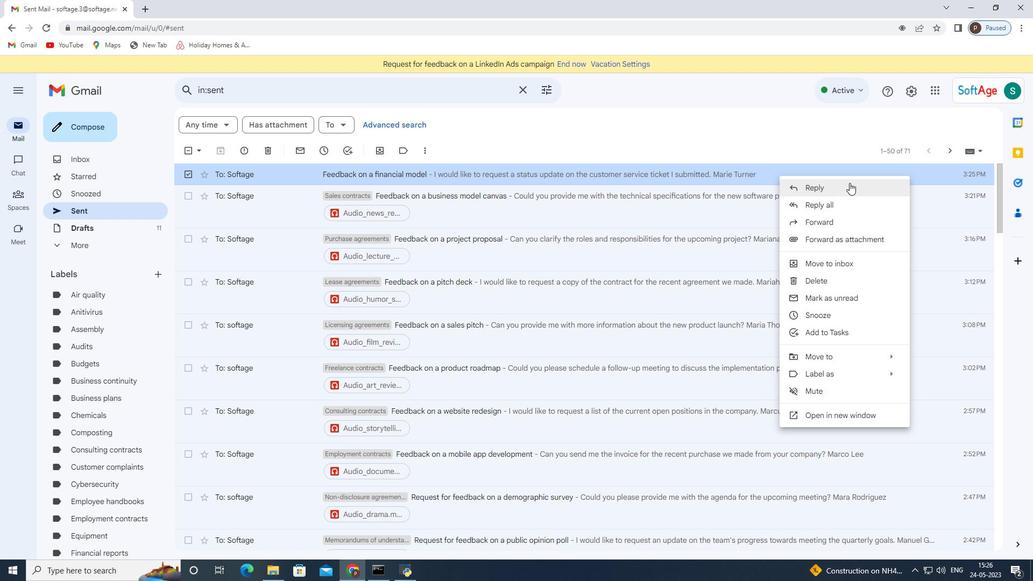
Action: Mouse pressed left at (850, 180)
Screenshot: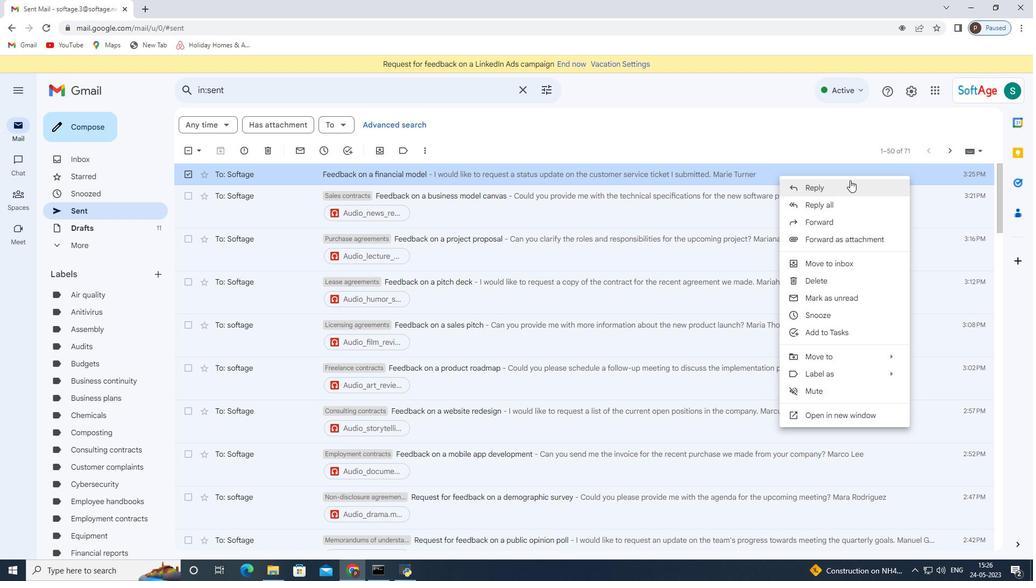
Action: Mouse moved to (760, 390)
Screenshot: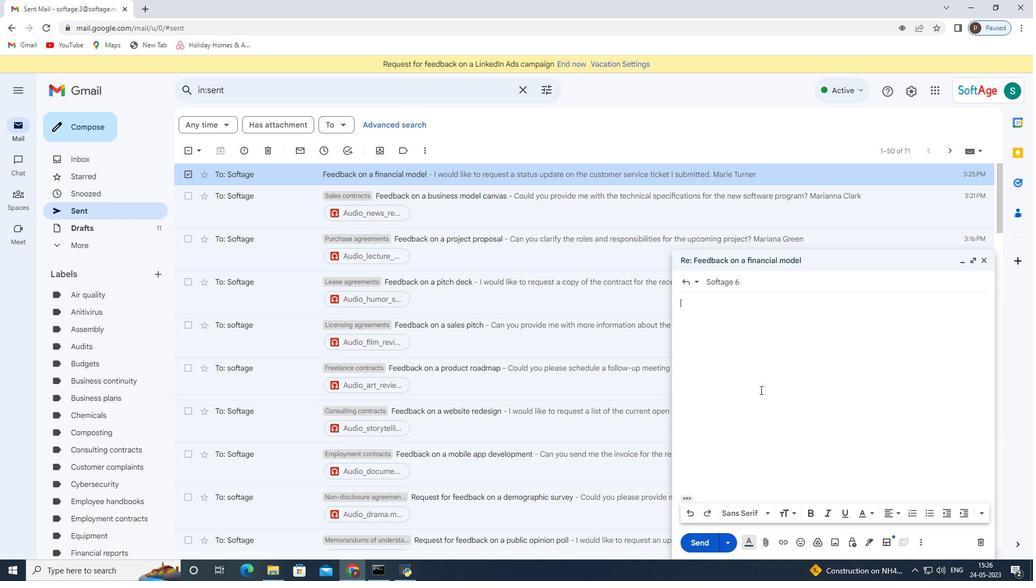 
Action: Mouse scrolled (760, 389) with delta (0, 0)
Screenshot: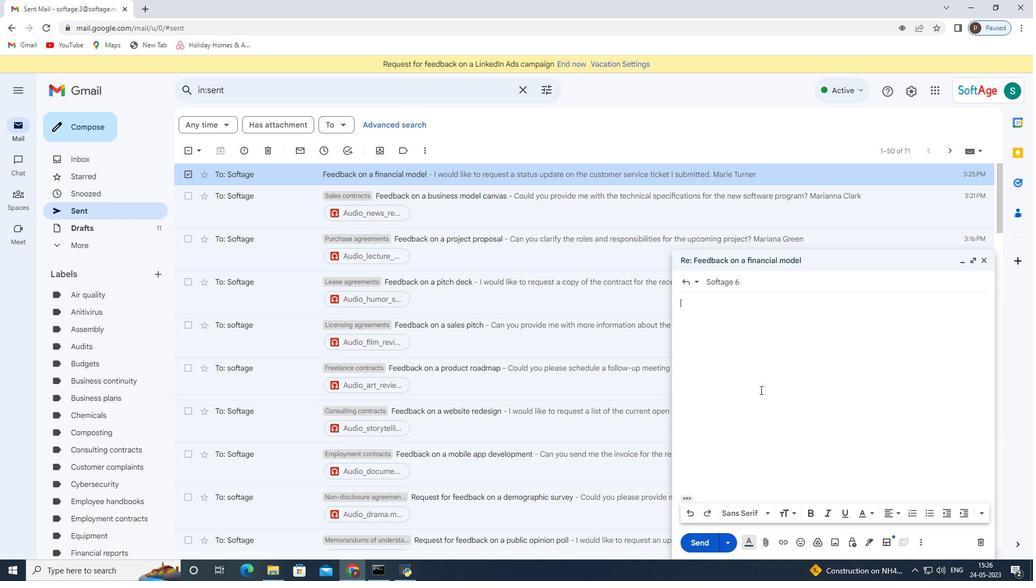 
Action: Mouse moved to (760, 391)
Screenshot: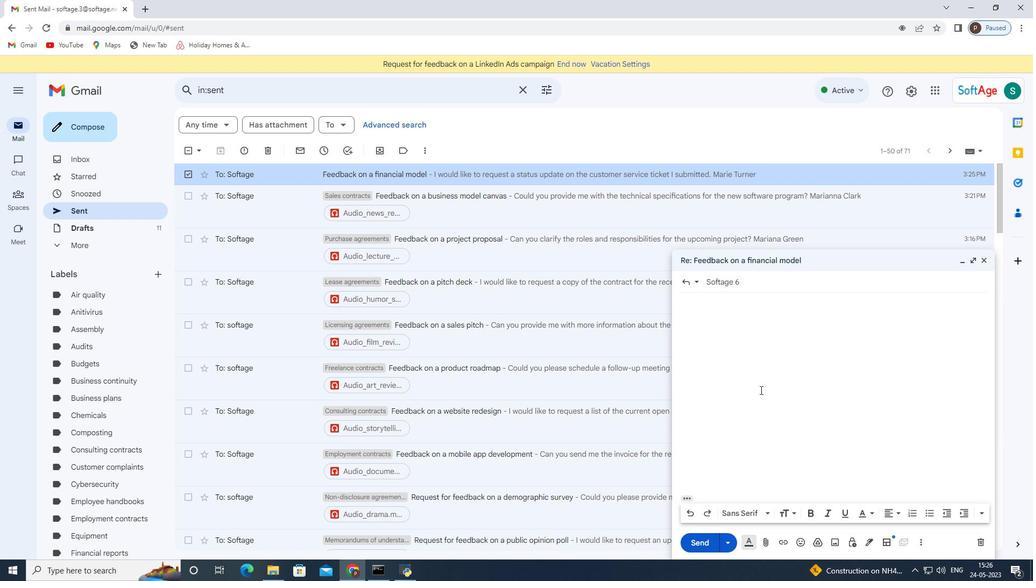 
Action: Mouse scrolled (760, 391) with delta (0, 0)
Screenshot: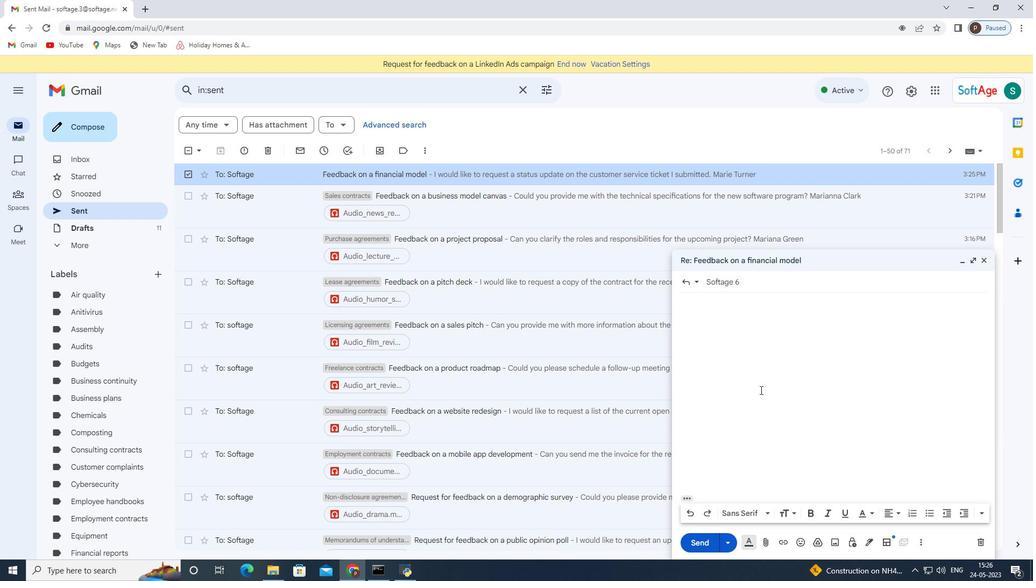 
Action: Mouse moved to (760, 392)
Screenshot: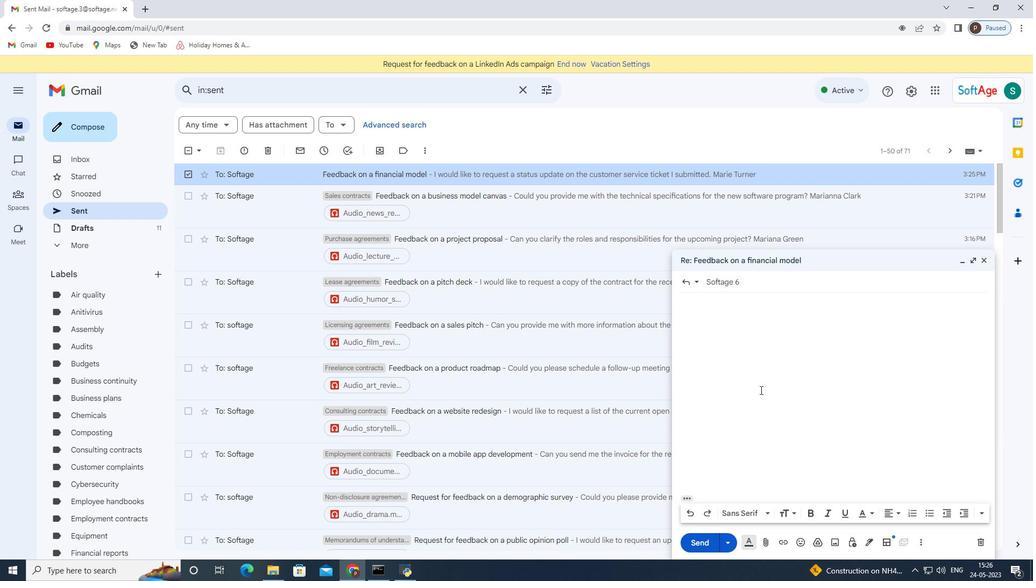 
Action: Mouse scrolled (760, 392) with delta (0, 0)
Screenshot: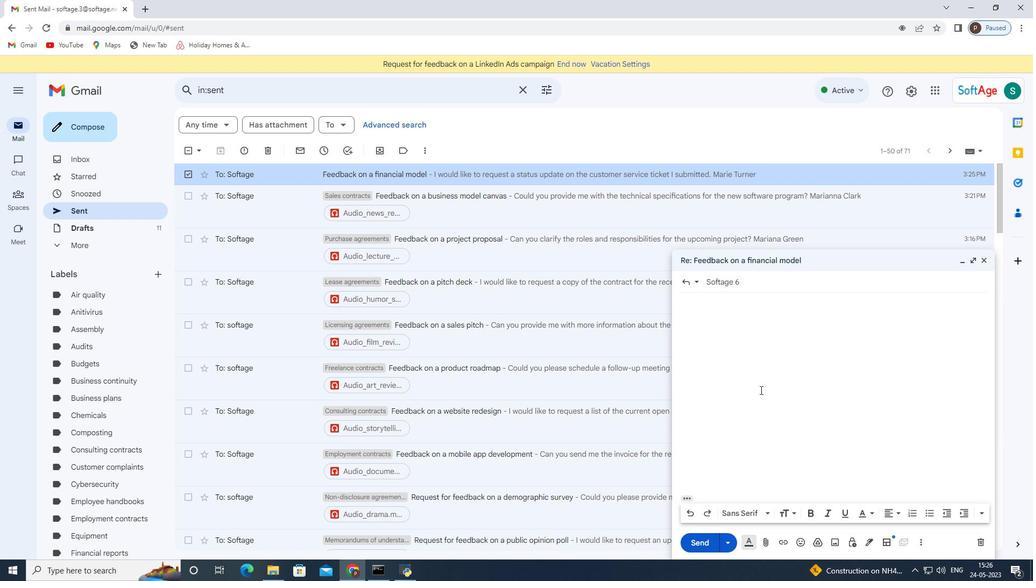 
Action: Mouse moved to (760, 393)
Screenshot: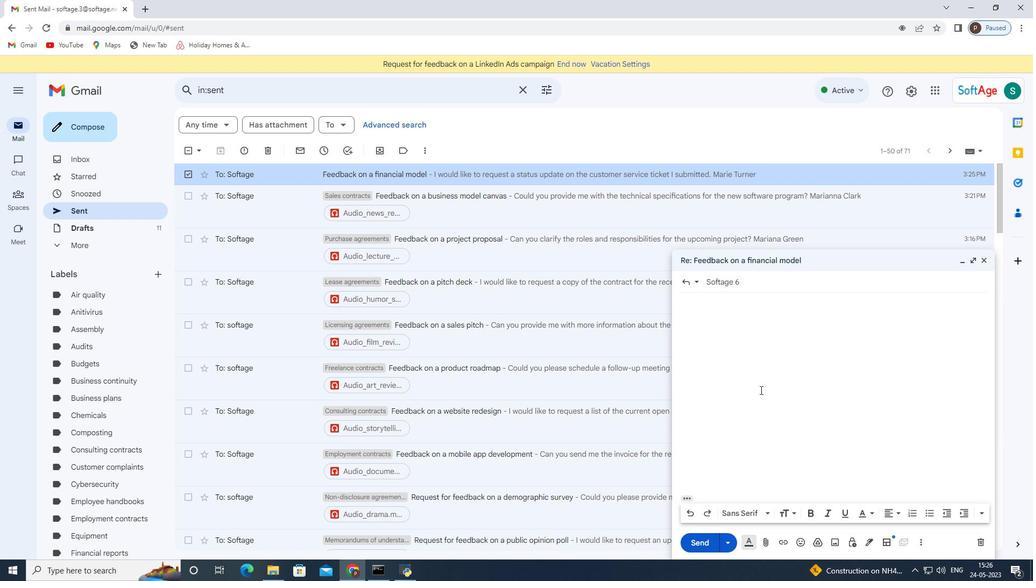 
Action: Mouse scrolled (760, 392) with delta (0, 0)
Screenshot: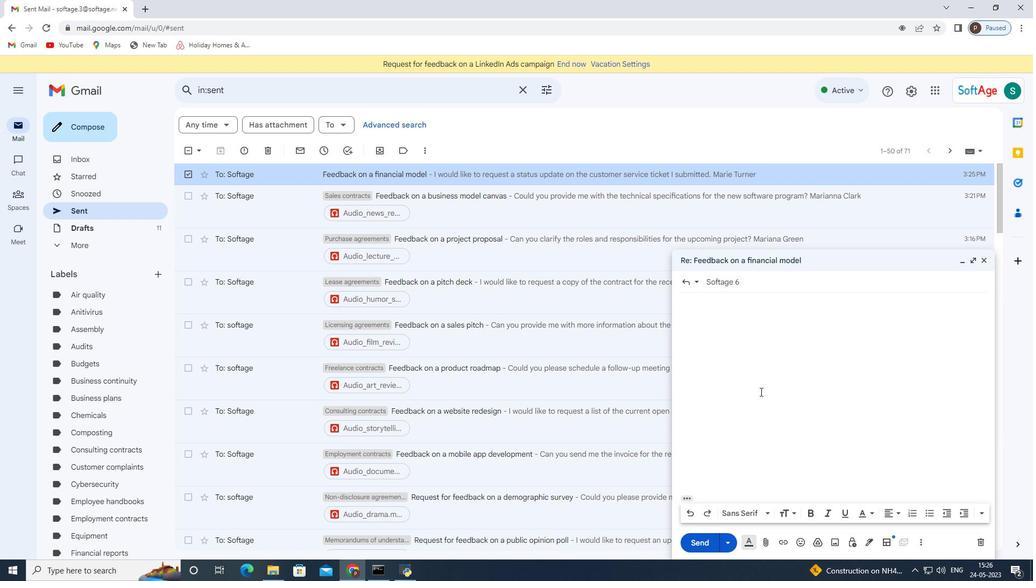 
Action: Mouse scrolled (760, 392) with delta (0, 0)
Screenshot: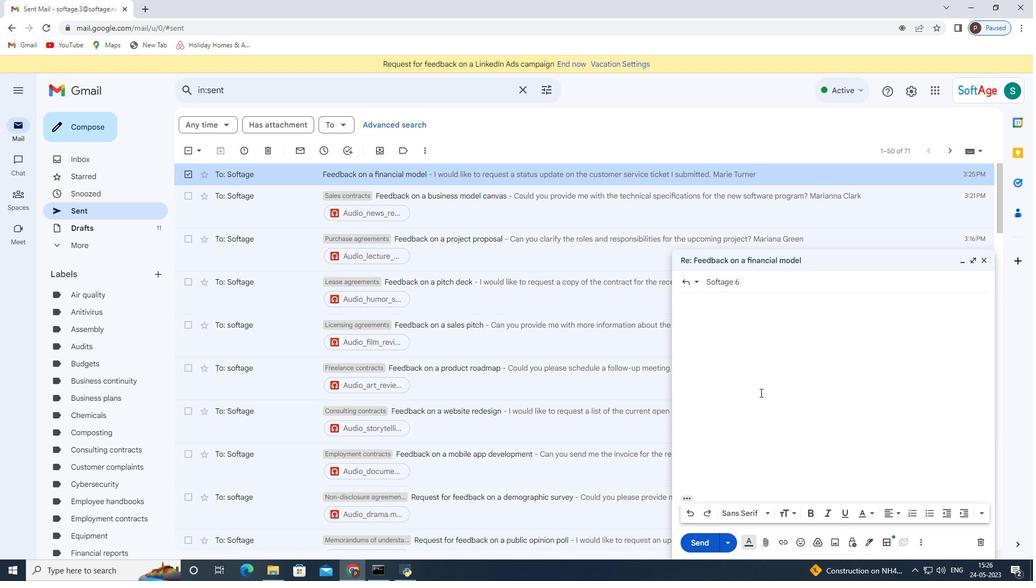 
Action: Mouse scrolled (760, 392) with delta (0, 0)
Screenshot: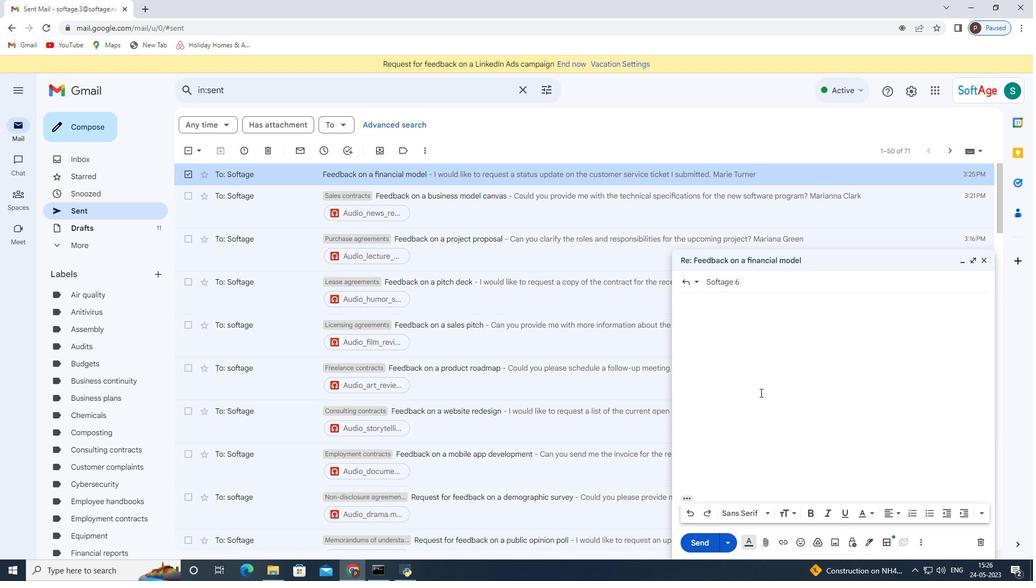 
Action: Mouse scrolled (760, 392) with delta (0, 0)
Screenshot: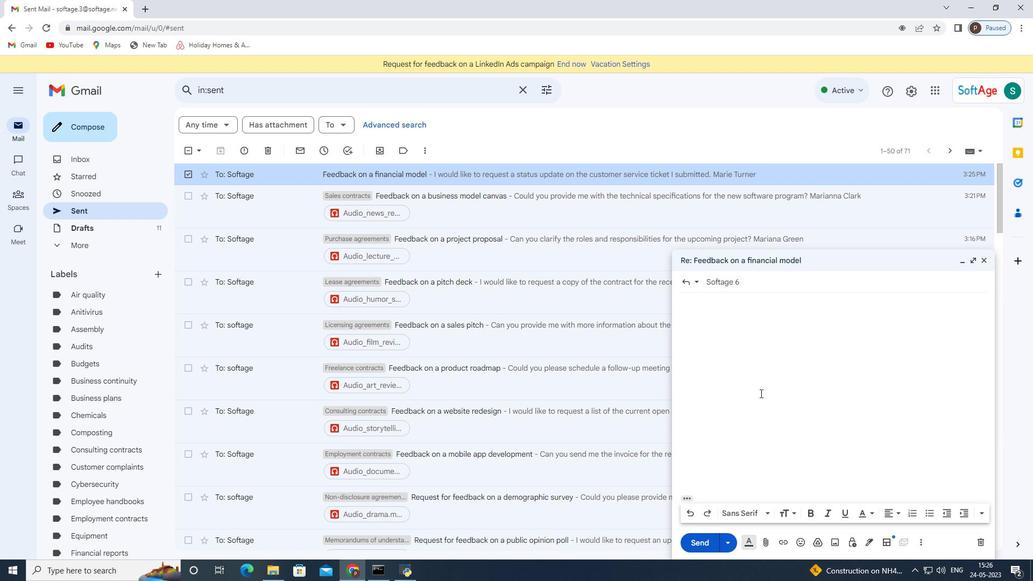 
Action: Mouse scrolled (760, 393) with delta (0, 0)
Screenshot: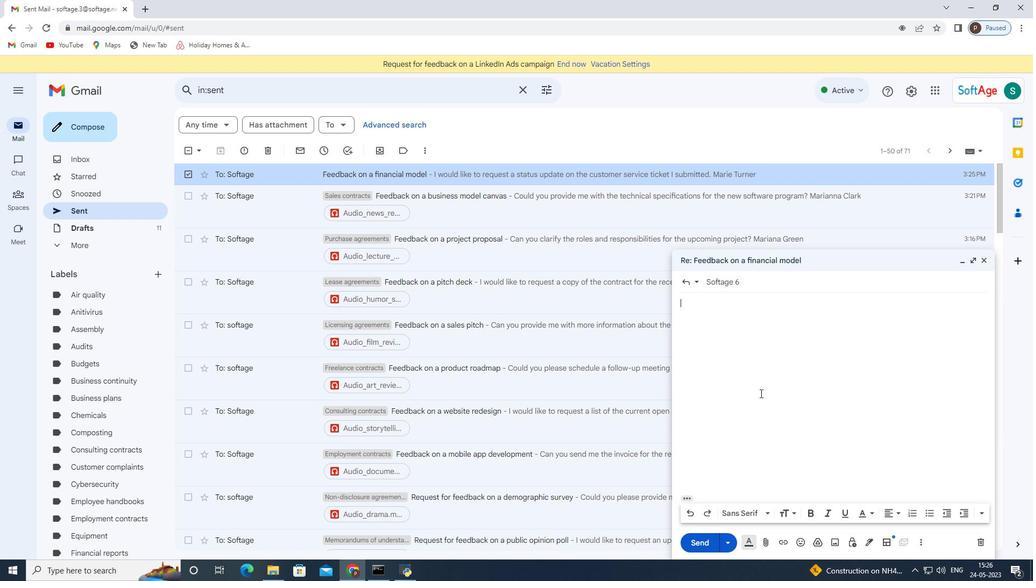 
Action: Mouse scrolled (760, 393) with delta (0, 0)
Screenshot: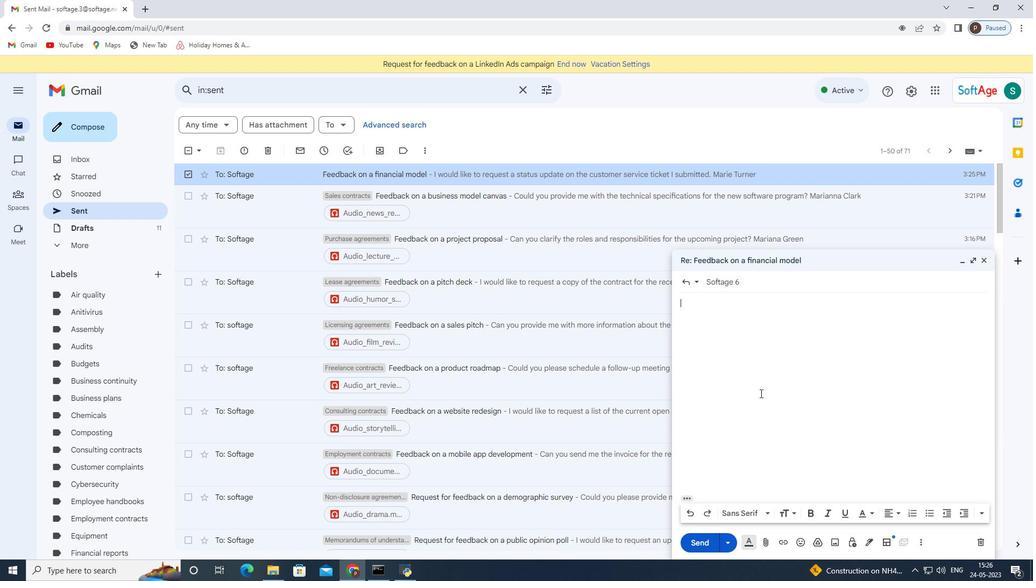 
Action: Mouse scrolled (760, 393) with delta (0, 0)
Screenshot: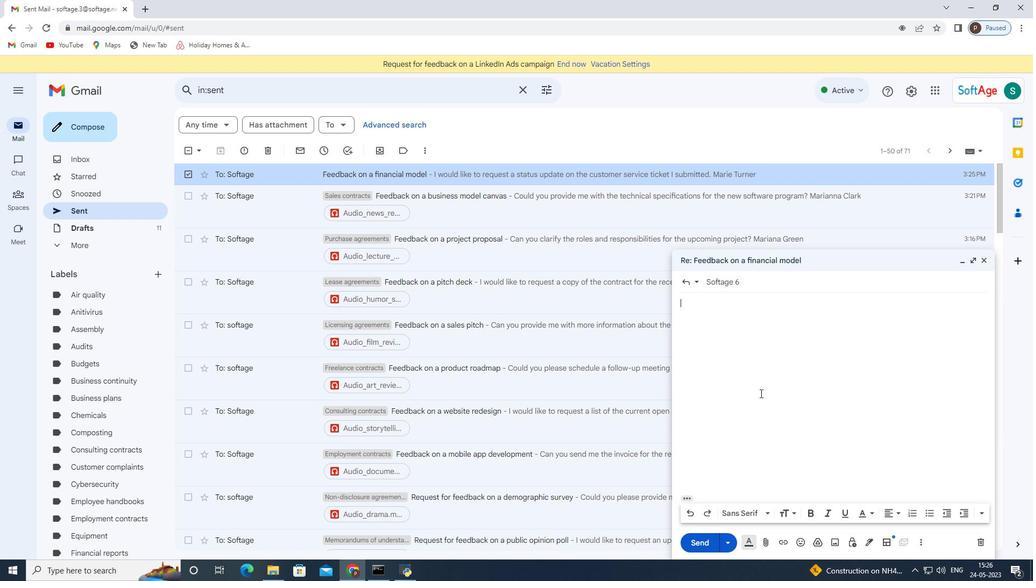 
Action: Mouse scrolled (760, 393) with delta (0, 0)
Screenshot: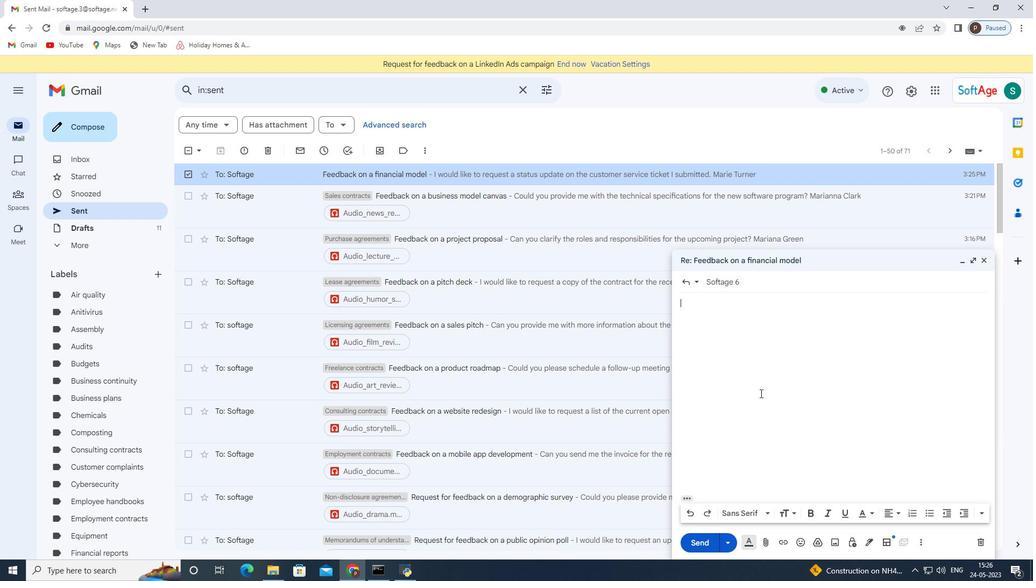 
Action: Mouse scrolled (760, 393) with delta (0, 0)
Screenshot: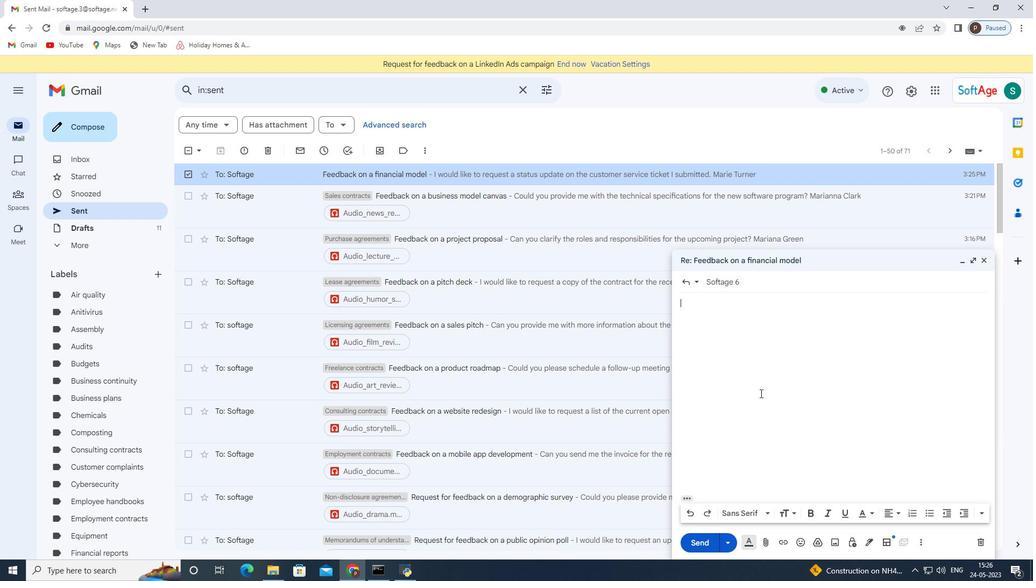 
Action: Mouse scrolled (760, 393) with delta (0, 0)
Screenshot: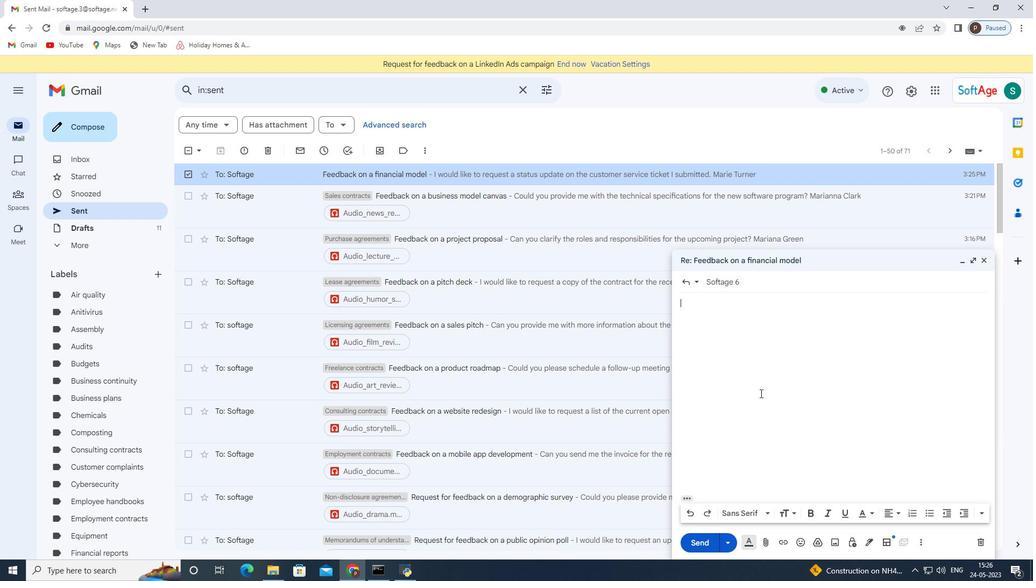 
Action: Mouse scrolled (760, 393) with delta (0, 0)
Screenshot: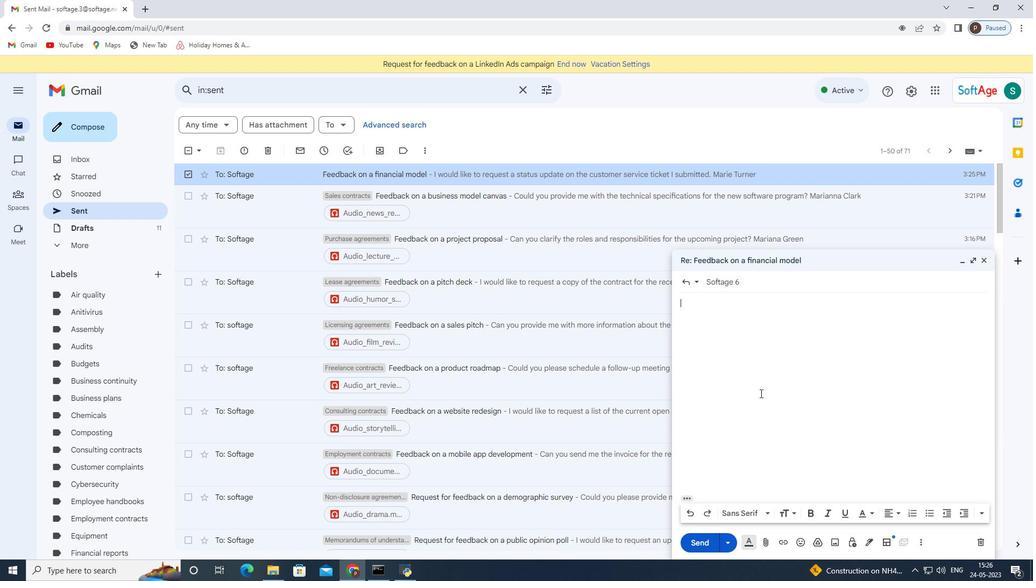 
Action: Mouse scrolled (760, 392) with delta (0, 0)
Screenshot: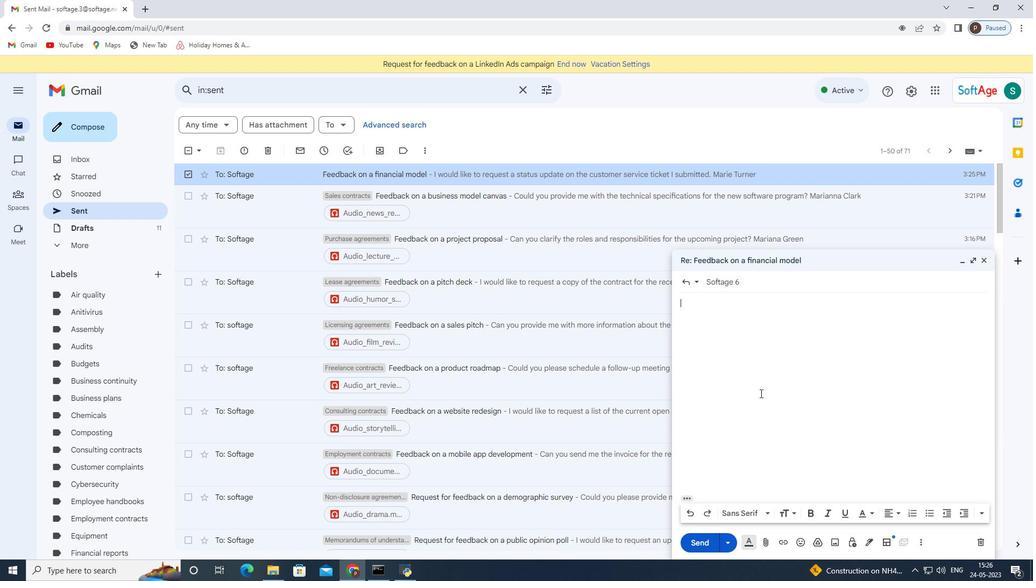 
Action: Mouse moved to (769, 424)
Screenshot: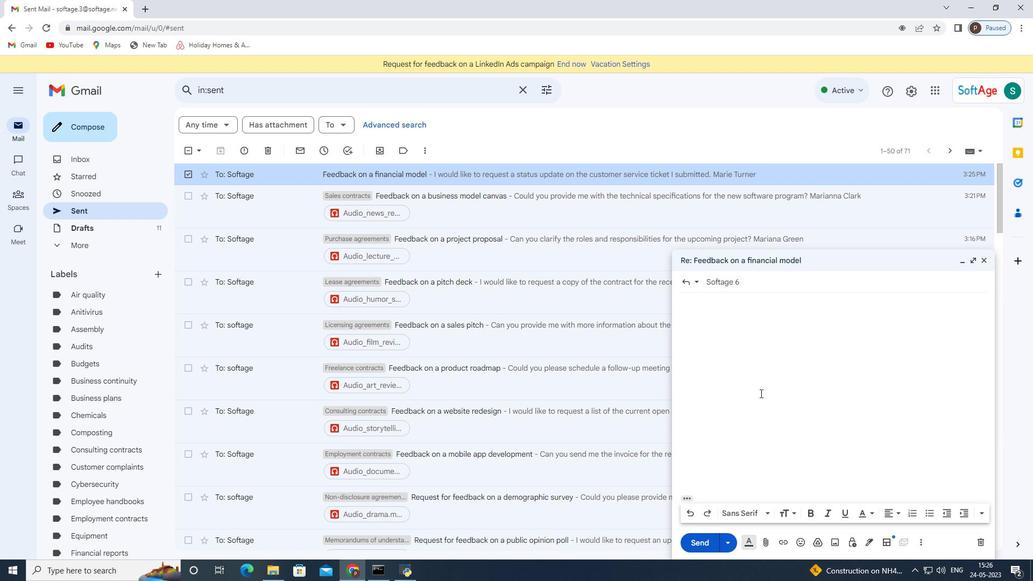 
Action: Mouse scrolled (769, 423) with delta (0, 0)
Screenshot: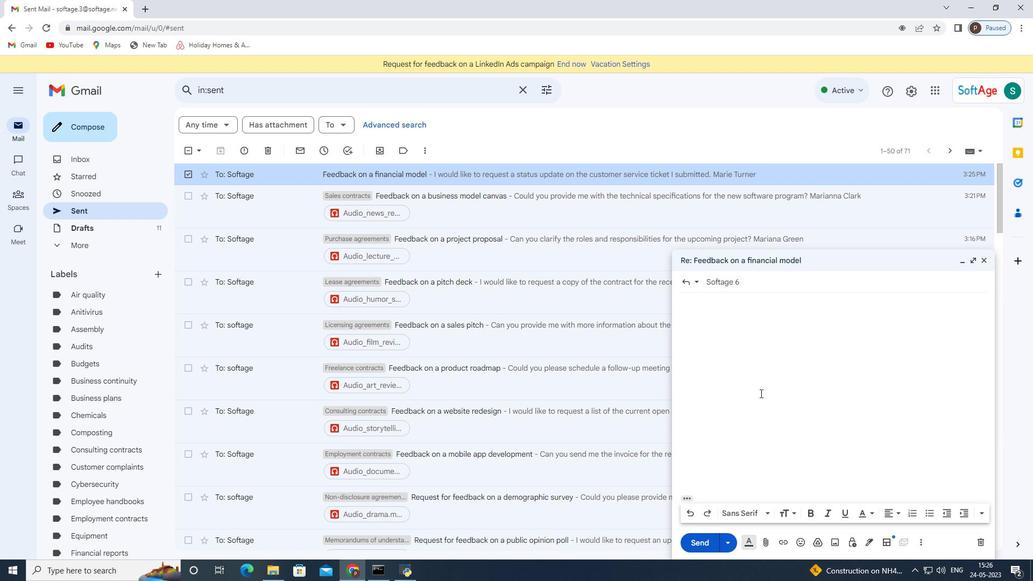 
Action: Mouse moved to (793, 453)
Screenshot: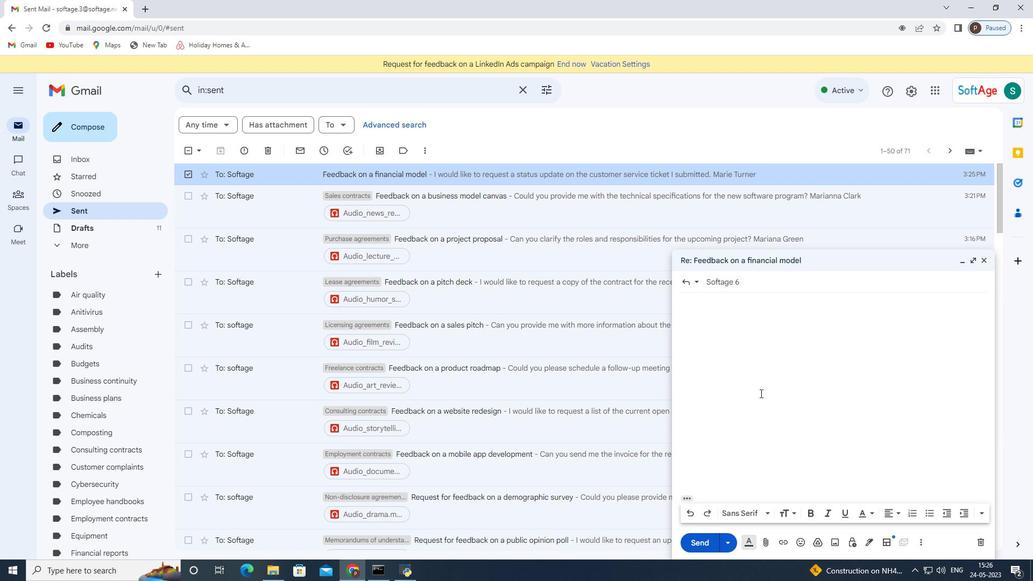 
Action: Mouse scrolled (793, 452) with delta (0, 0)
Screenshot: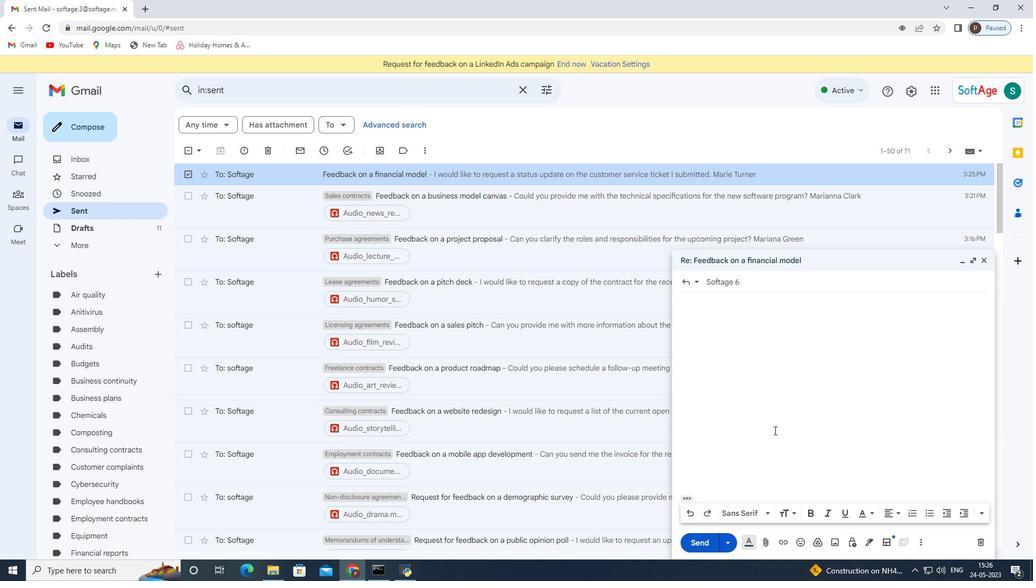 
Action: Mouse moved to (796, 469)
Screenshot: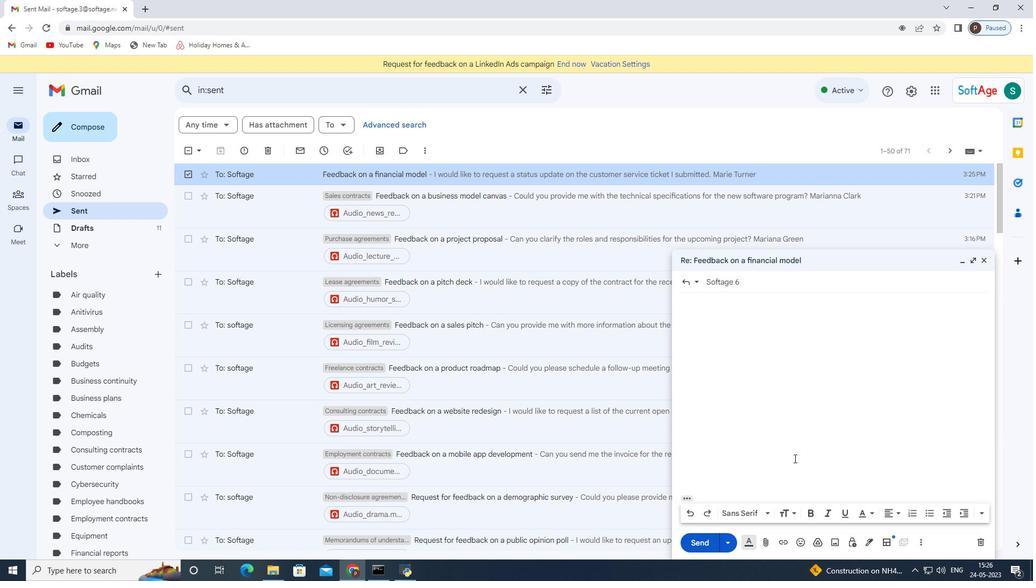 
Action: Mouse scrolled (796, 468) with delta (0, 0)
Screenshot: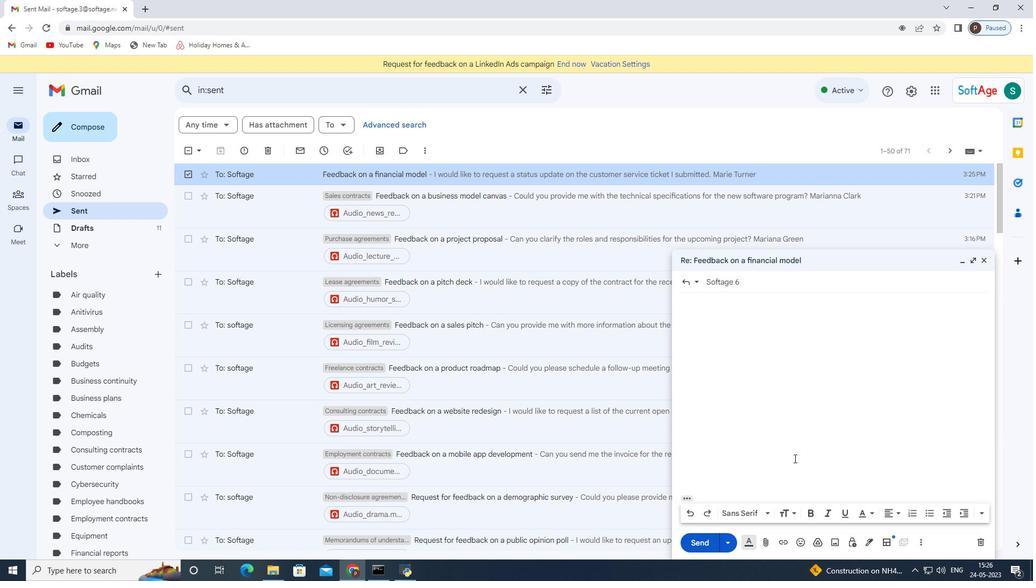 
Action: Mouse moved to (793, 479)
Screenshot: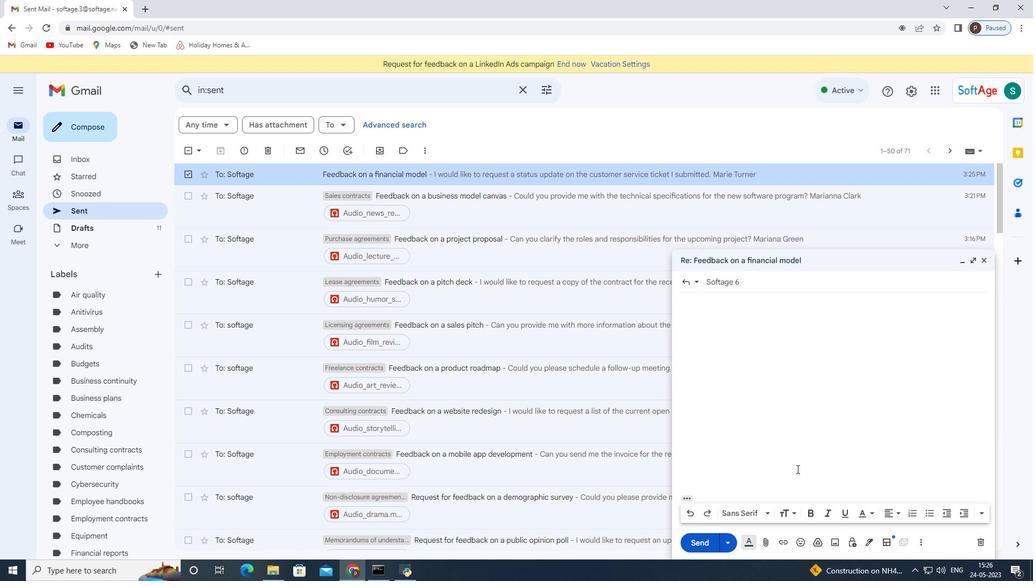 
Action: Mouse scrolled (793, 478) with delta (0, 0)
Screenshot: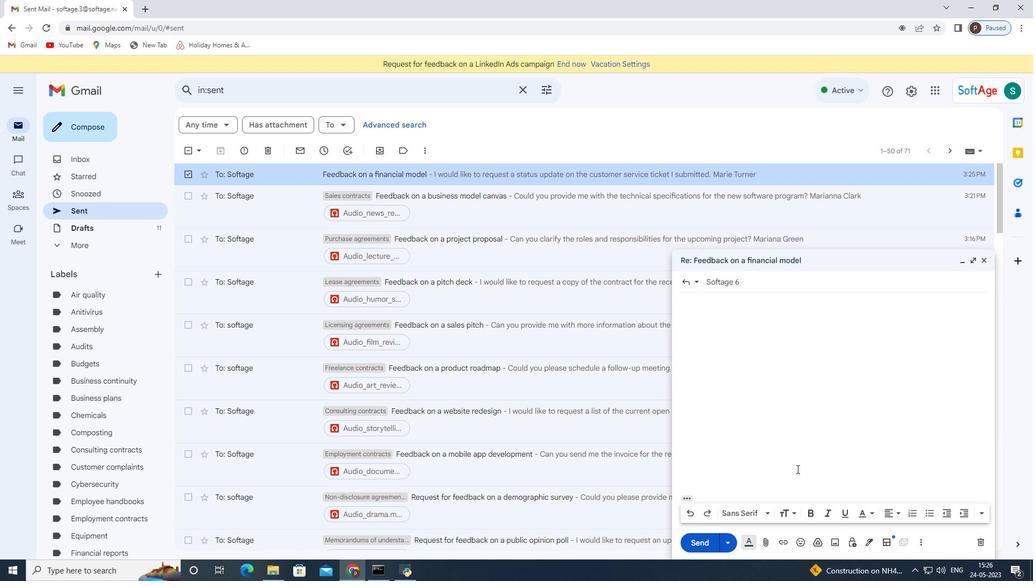 
Action: Mouse moved to (796, 522)
Screenshot: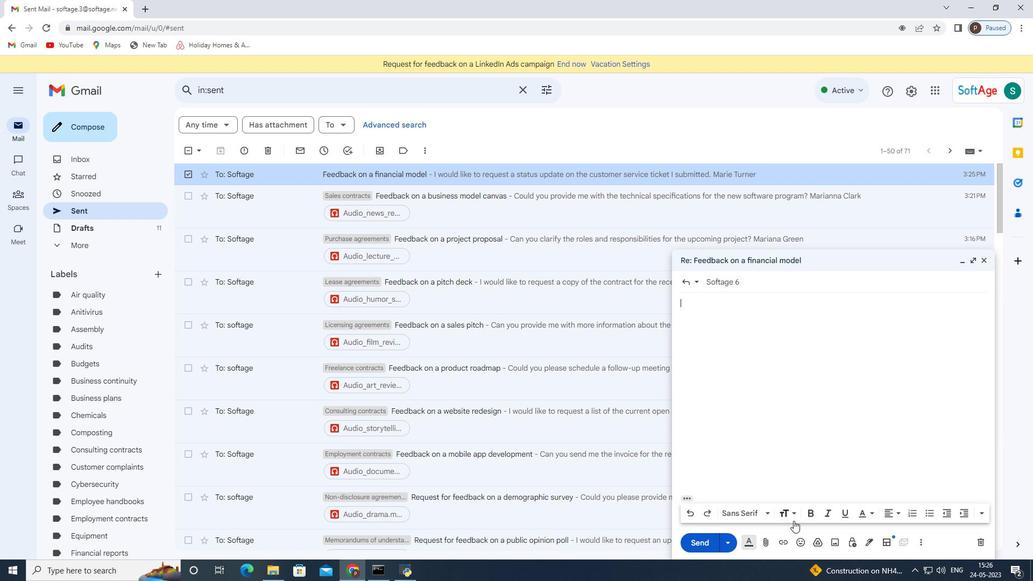 
Action: Mouse scrolled (796, 521) with delta (0, 0)
Screenshot: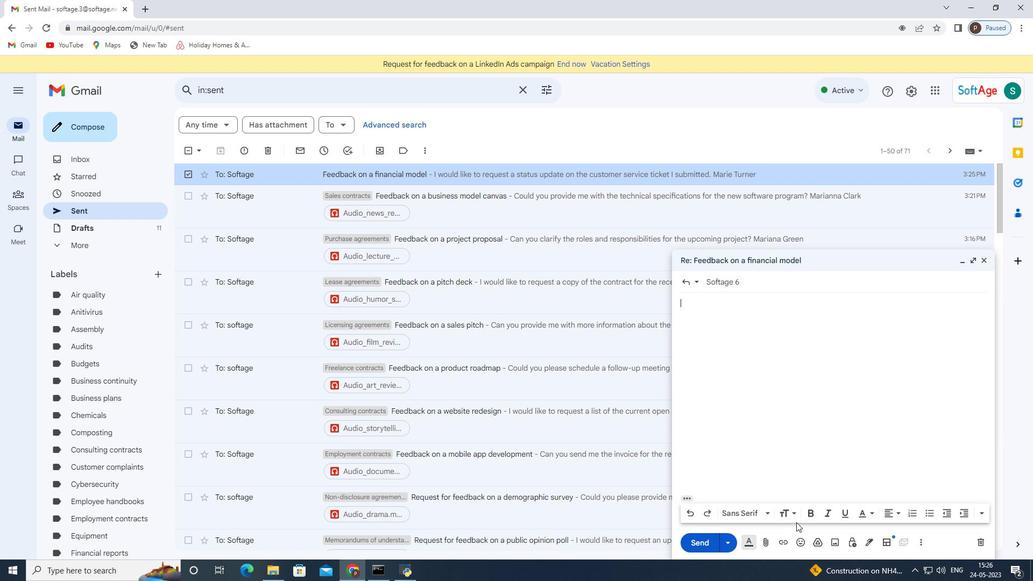 
Action: Mouse scrolled (796, 521) with delta (0, 0)
Screenshot: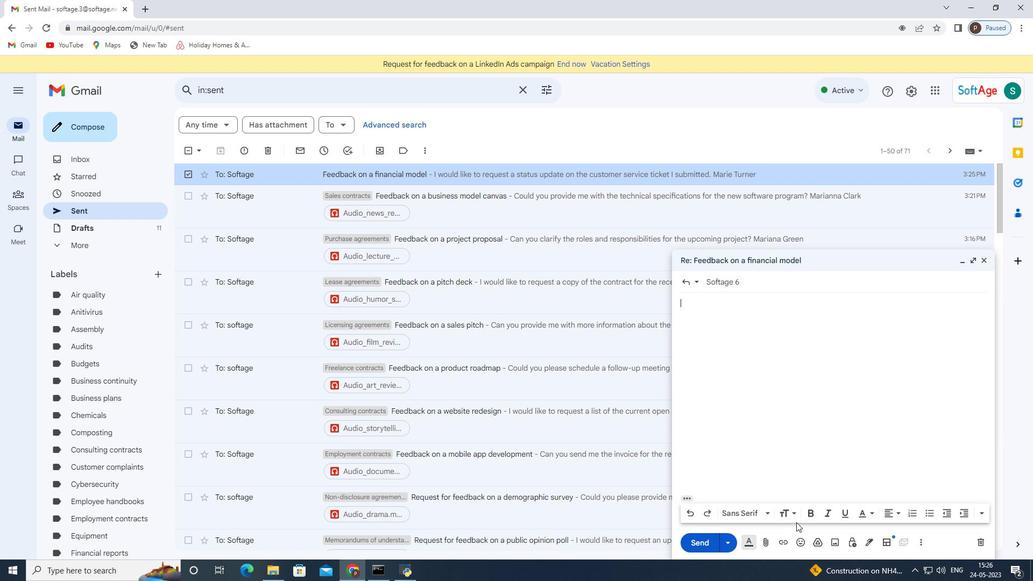 
Action: Mouse scrolled (796, 521) with delta (0, 0)
Screenshot: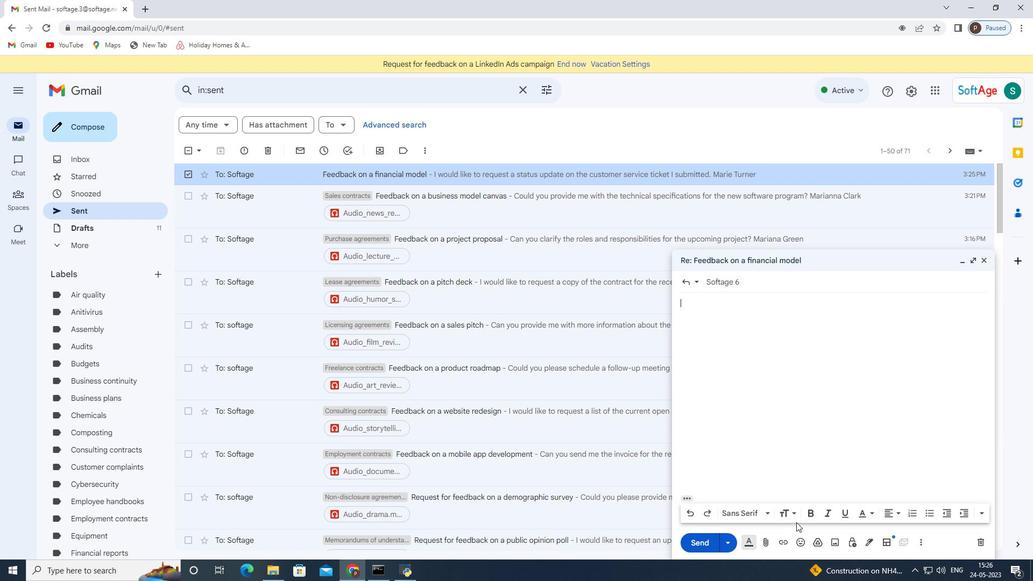 
Action: Mouse scrolled (796, 521) with delta (0, 0)
Screenshot: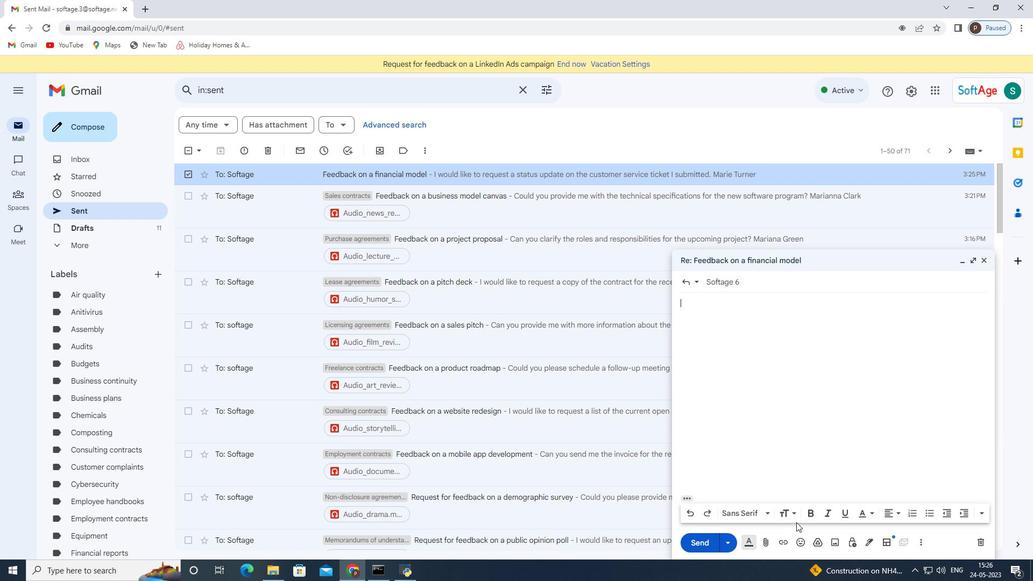 
Action: Mouse scrolled (796, 521) with delta (0, 0)
Screenshot: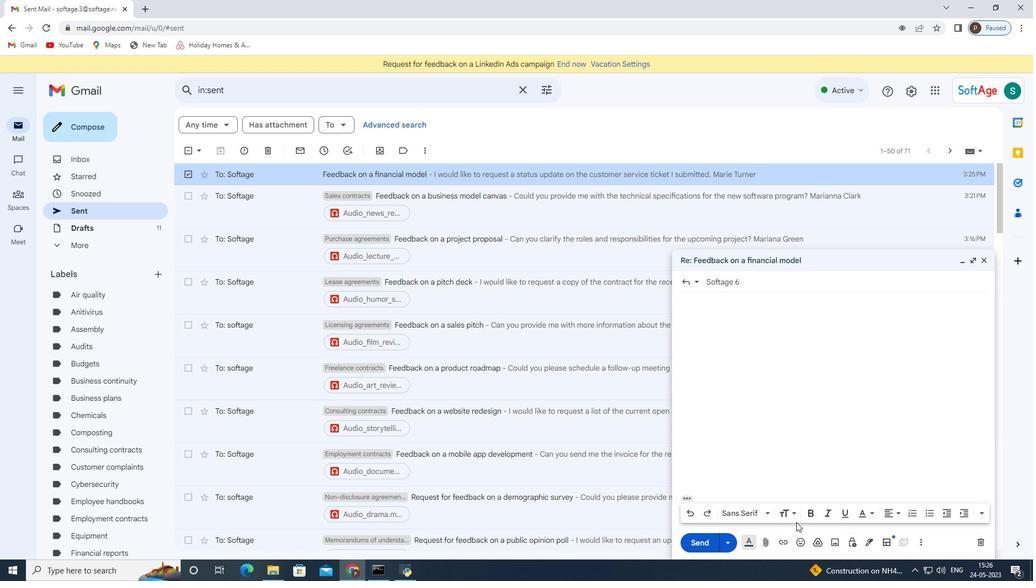 
Action: Mouse moved to (851, 389)
Screenshot: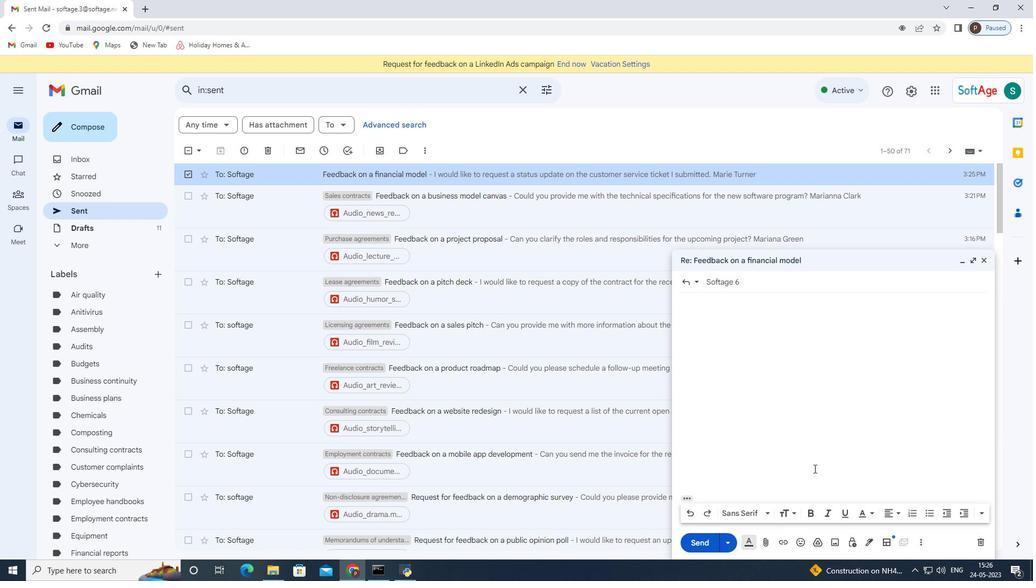 
Action: Mouse scrolled (851, 389) with delta (0, 0)
Screenshot: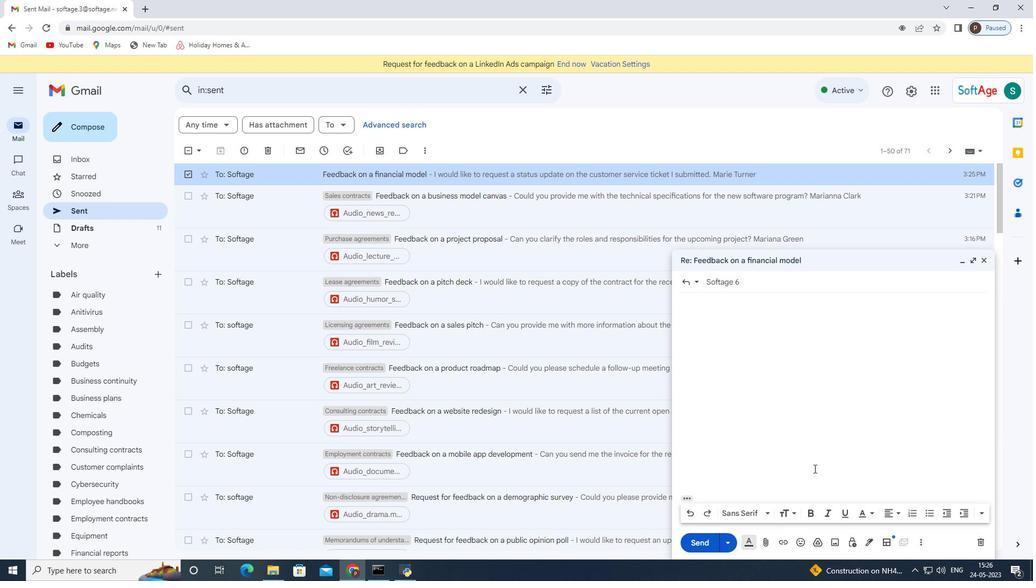 
Action: Mouse moved to (985, 261)
Screenshot: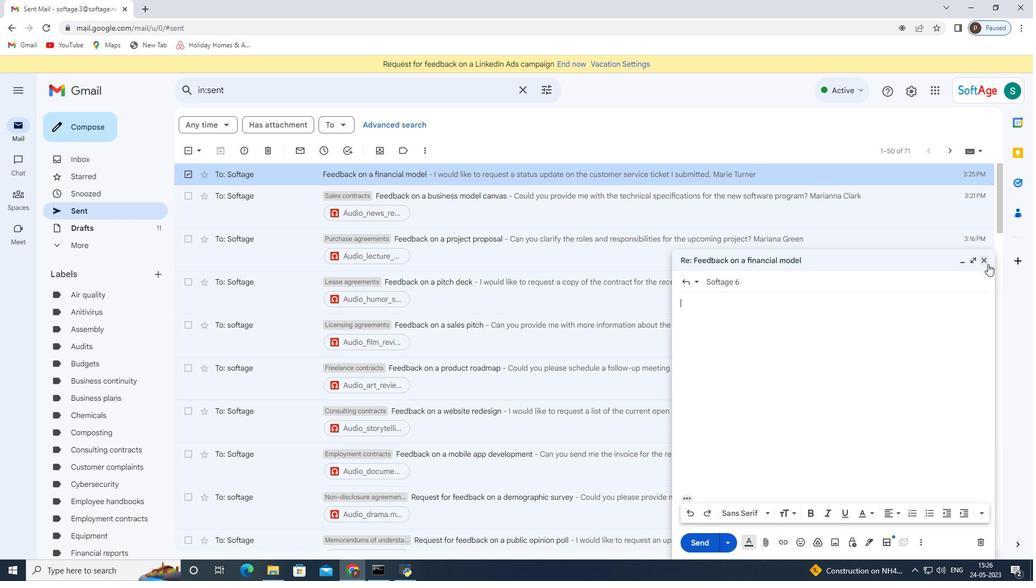 
Action: Mouse pressed left at (985, 261)
Screenshot: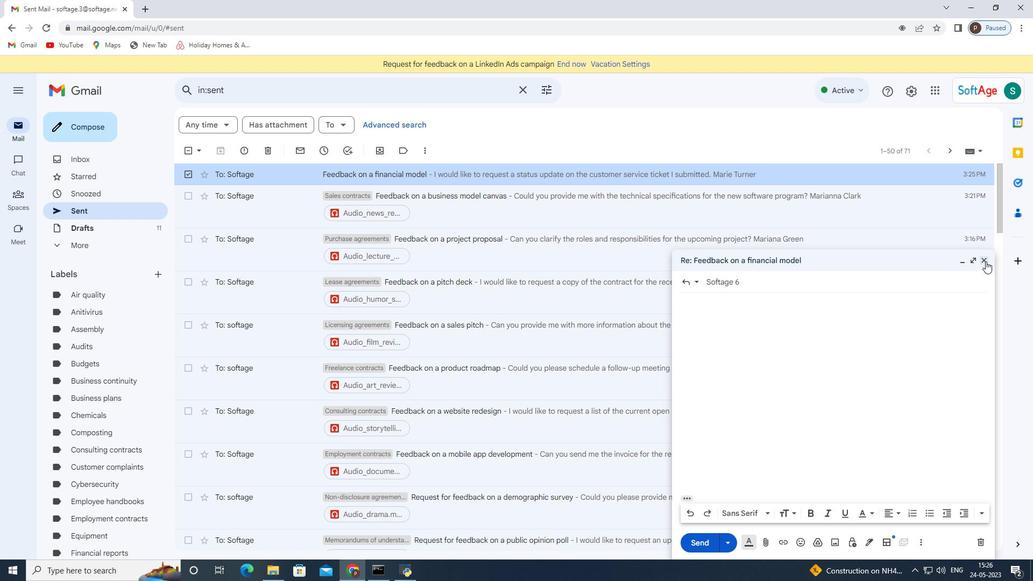 
Action: Mouse moved to (960, 175)
Screenshot: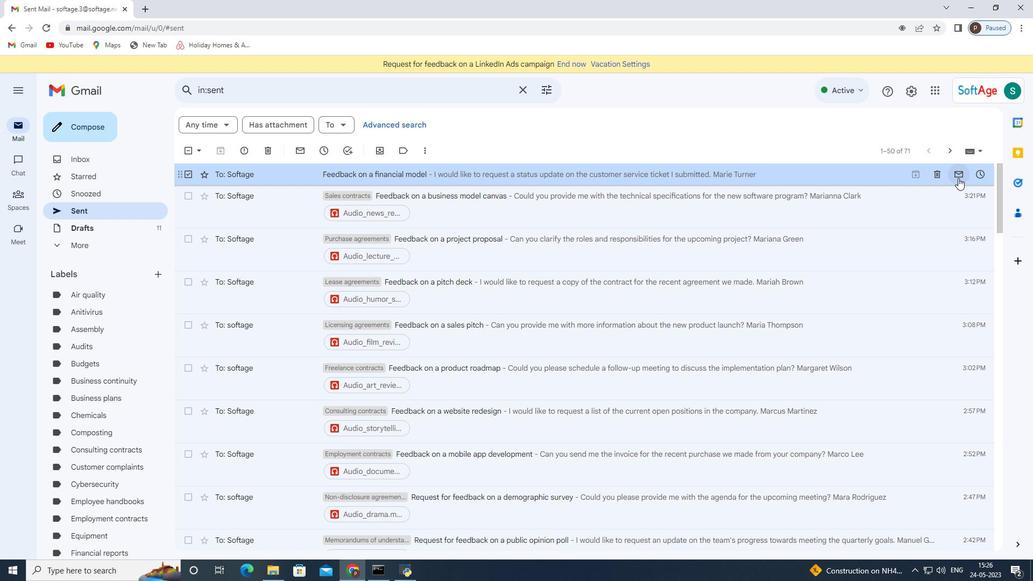 
Action: Mouse pressed left at (960, 175)
Screenshot: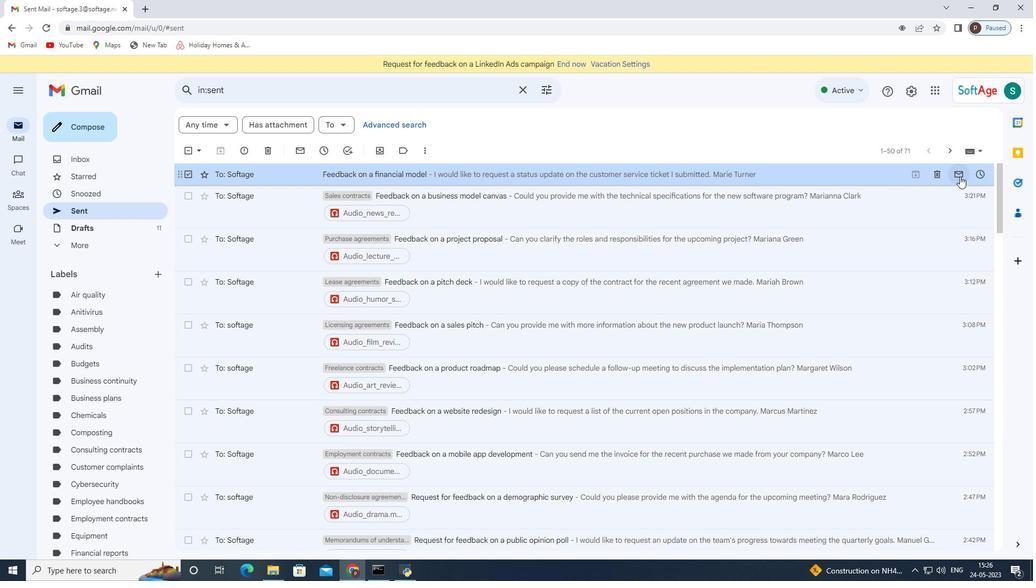 
Action: Mouse pressed left at (960, 175)
Screenshot: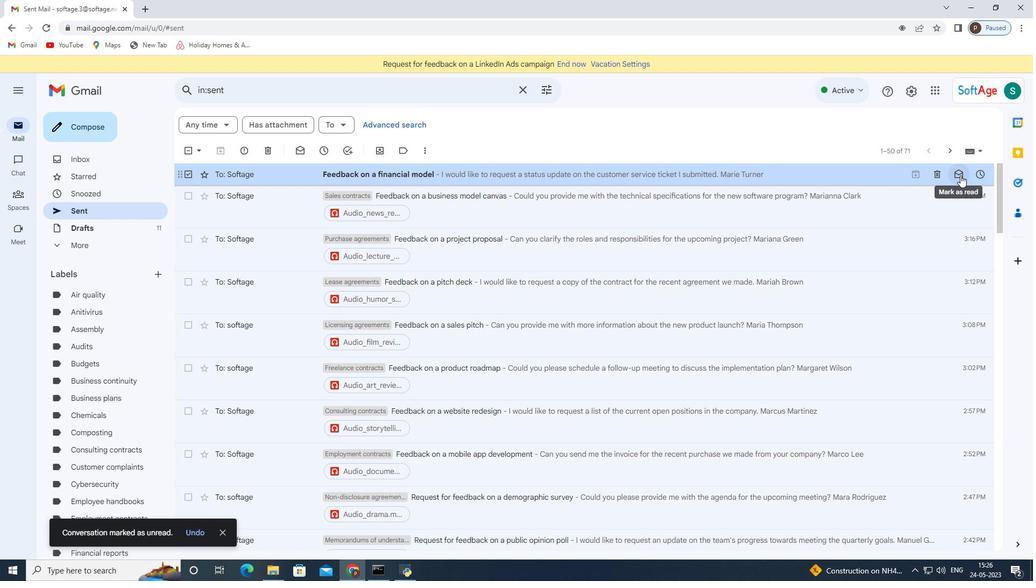 
Action: Mouse pressed left at (960, 175)
Screenshot: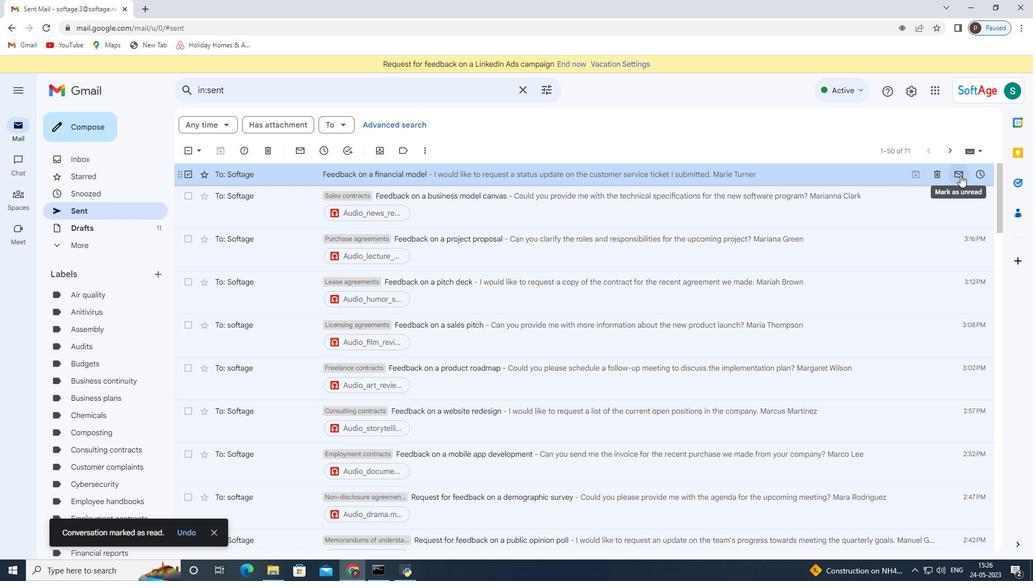 
Action: Mouse pressed left at (960, 175)
Screenshot: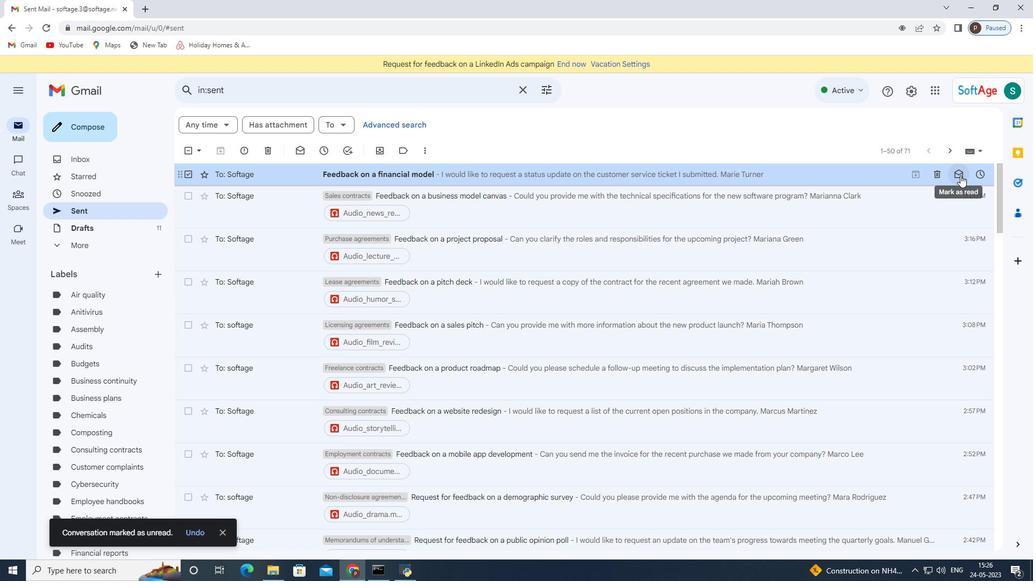 
Action: Mouse moved to (803, 176)
Screenshot: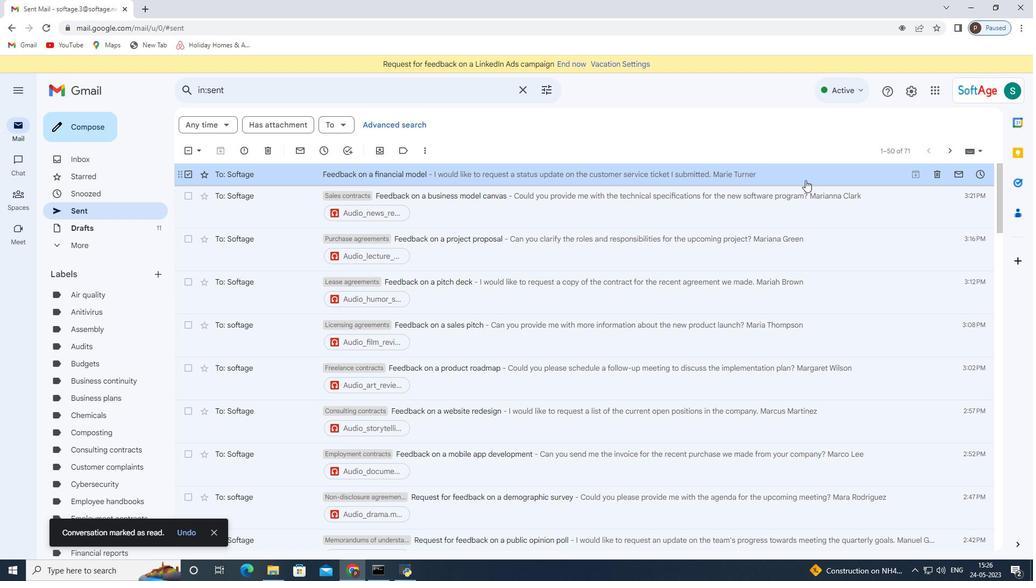 
Action: Mouse pressed left at (803, 176)
Screenshot: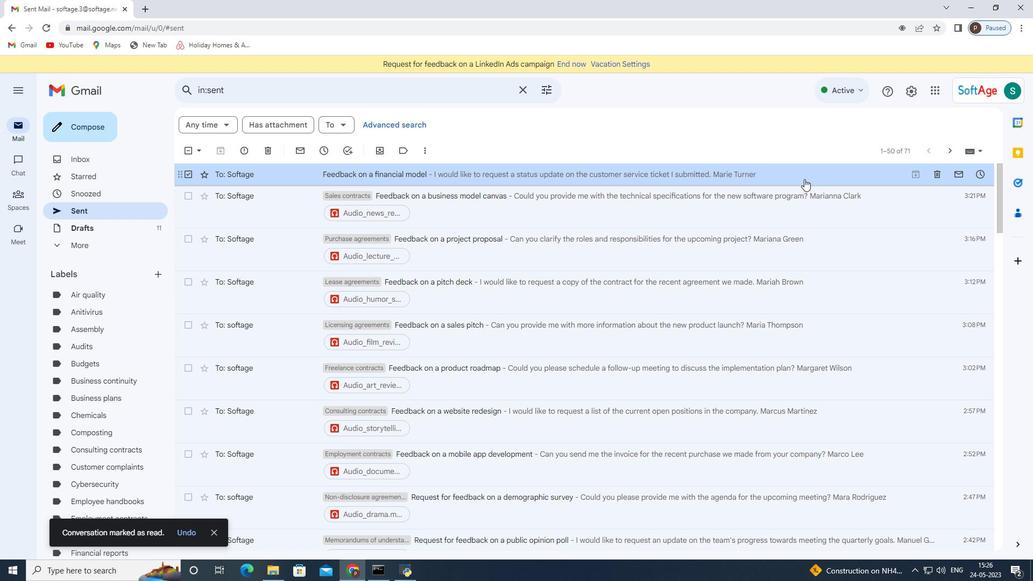 
Action: Mouse moved to (976, 179)
Screenshot: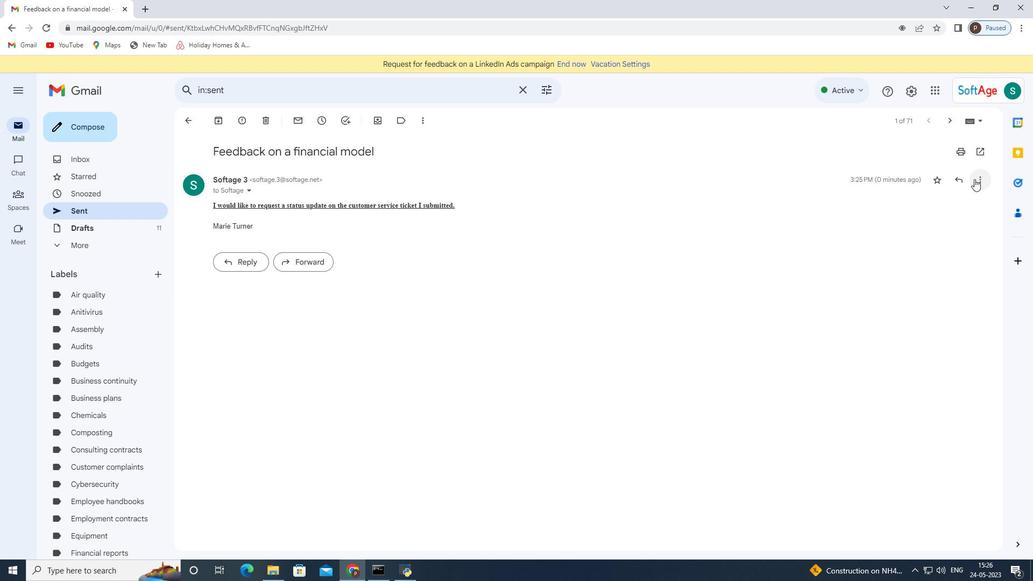 
Action: Mouse pressed left at (976, 179)
Screenshot: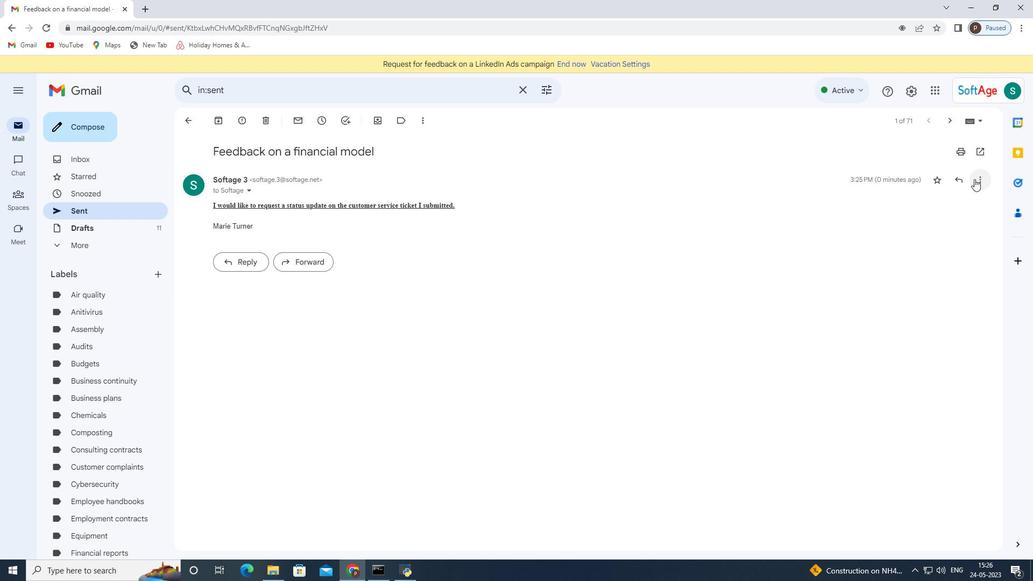 
Action: Mouse moved to (770, 229)
Screenshot: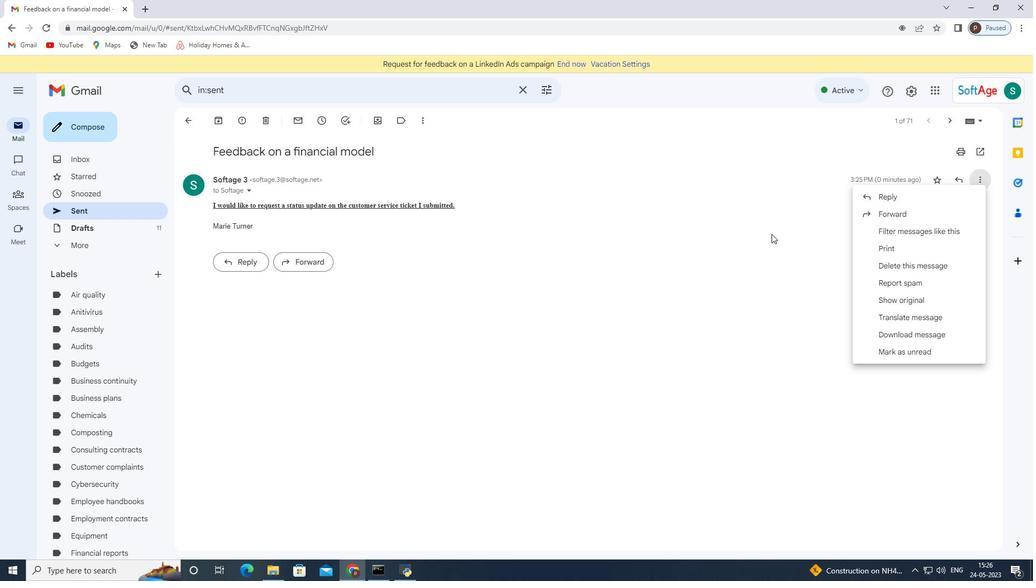
Action: Mouse pressed left at (770, 229)
Screenshot: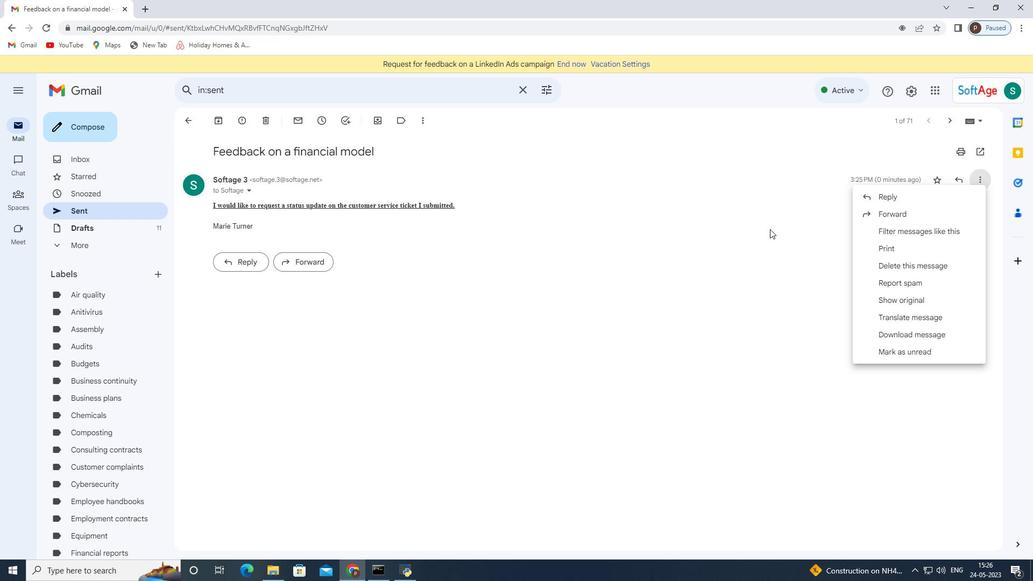 
Action: Mouse moved to (978, 179)
Screenshot: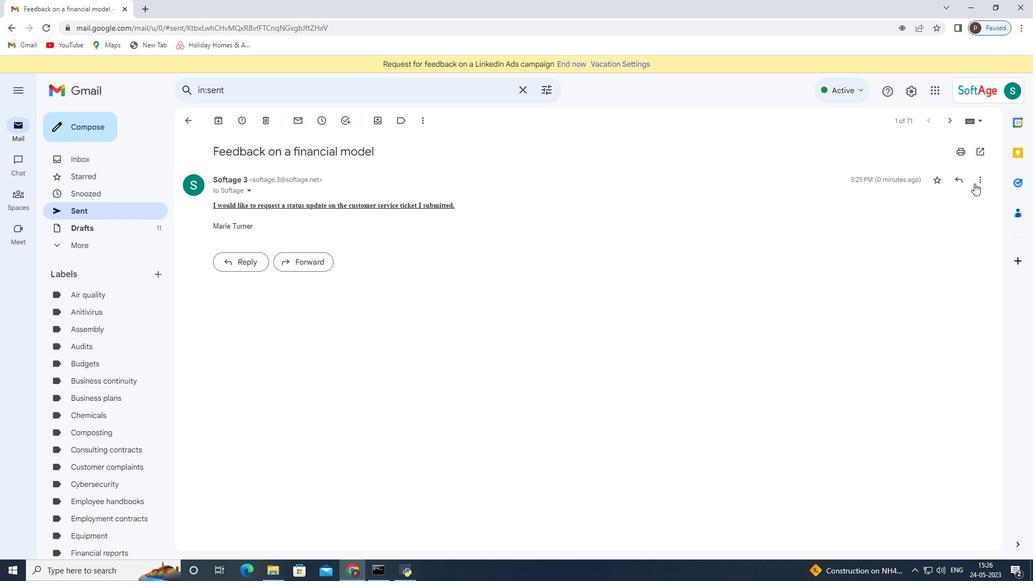 
Action: Mouse pressed left at (978, 179)
Screenshot: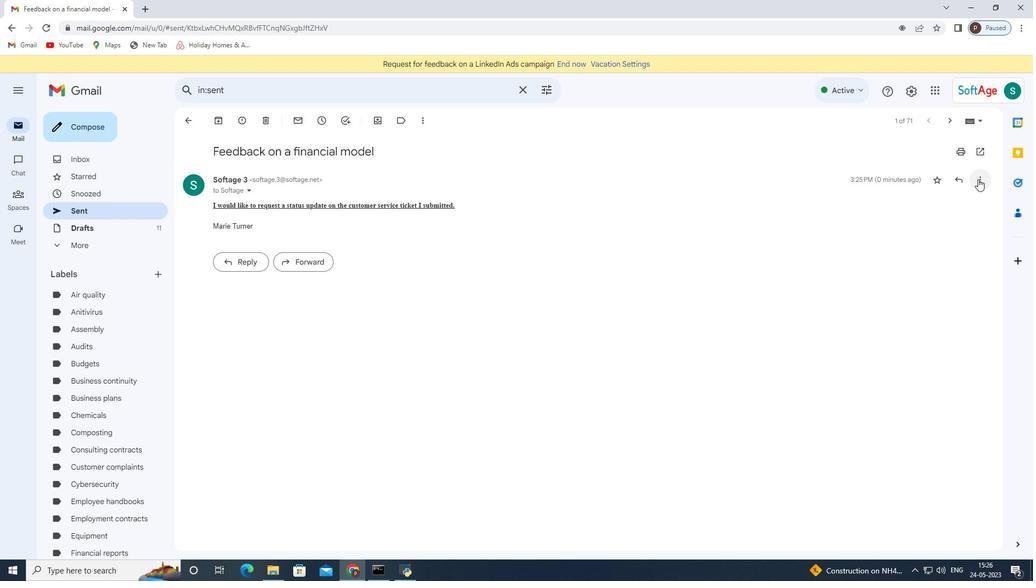 
Action: Mouse moved to (727, 272)
Screenshot: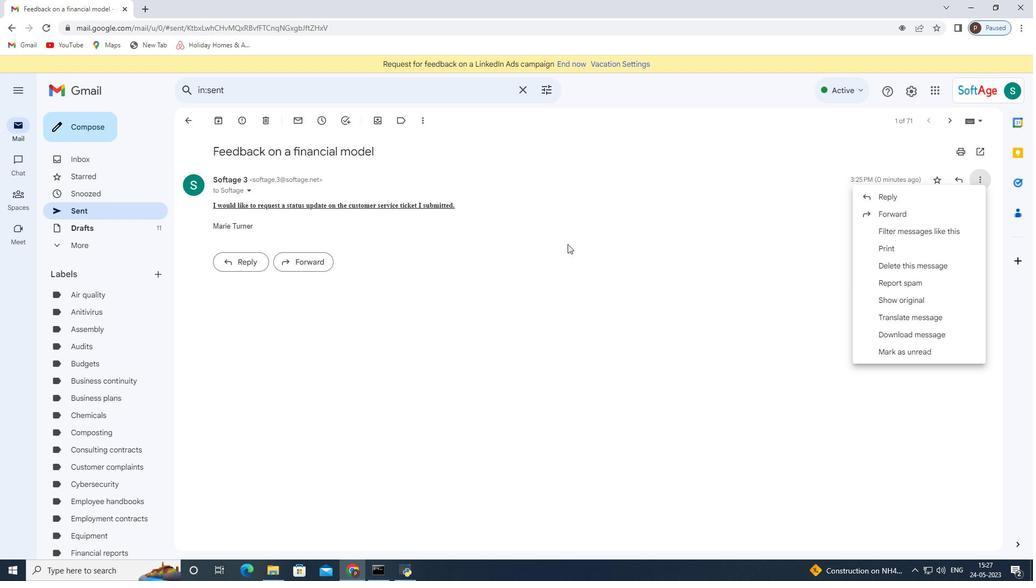 
Action: Mouse scrolled (577, 243) with delta (0, 0)
Screenshot: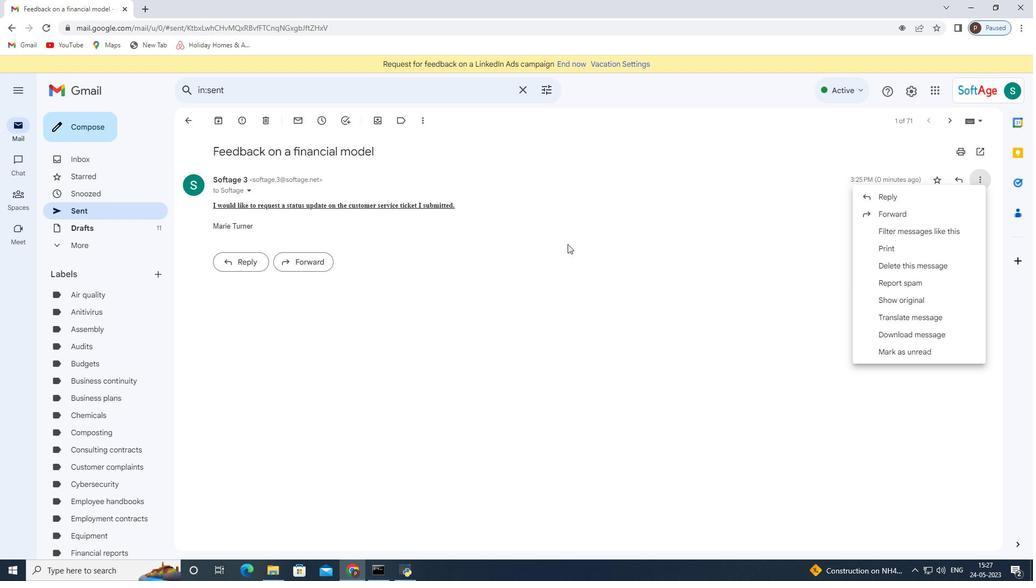 
Action: Mouse moved to (879, 306)
Screenshot: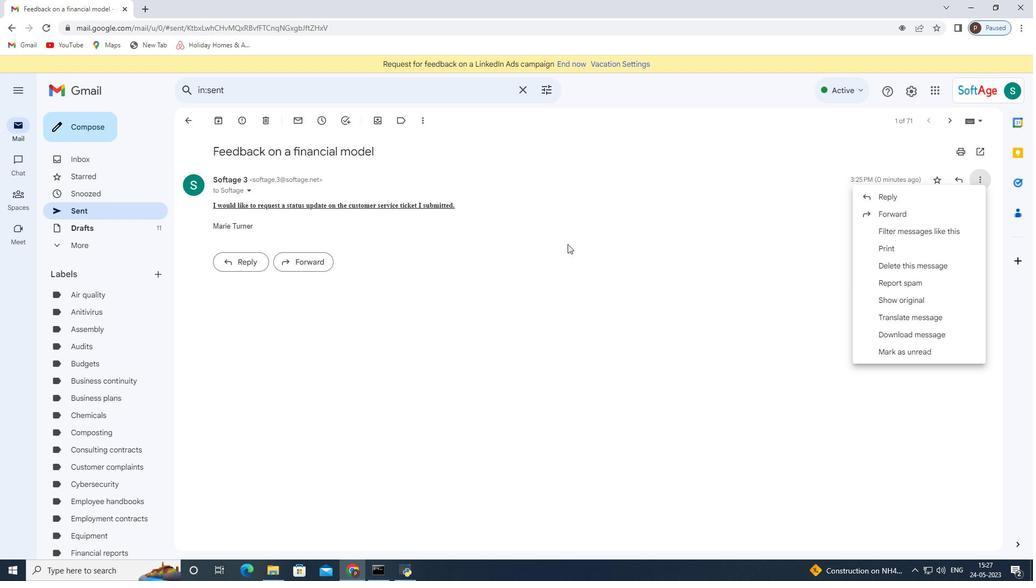 
Action: Mouse scrolled (744, 275) with delta (0, 0)
Screenshot: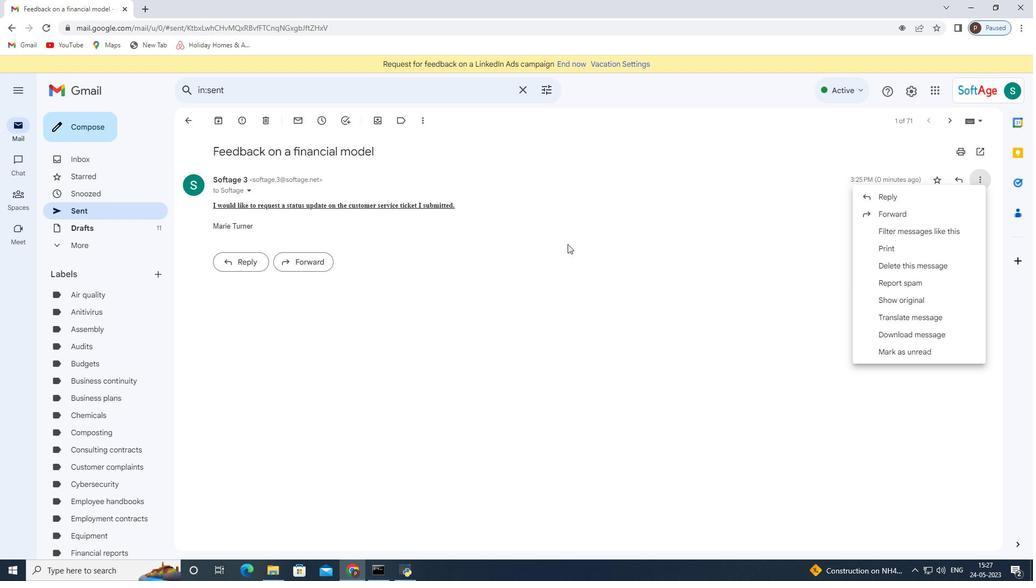 
Action: Mouse moved to (245, 189)
Screenshot: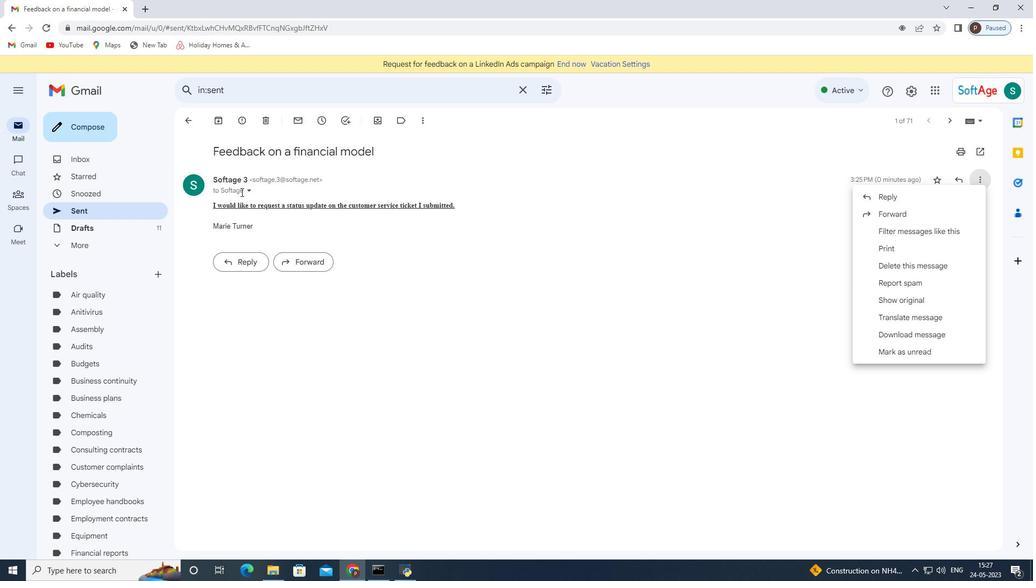 
Action: Mouse pressed left at (245, 189)
Screenshot: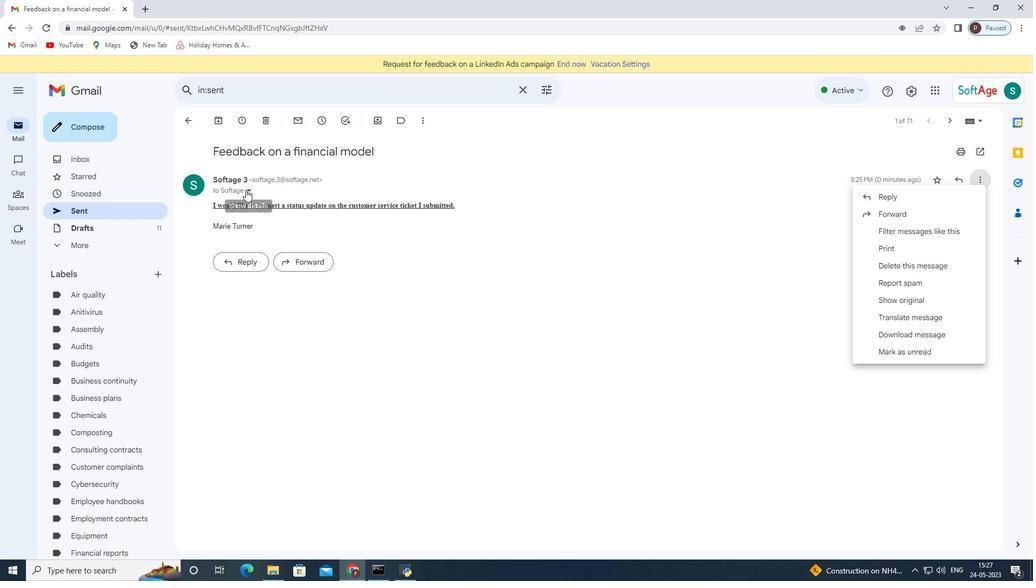 
Action: Mouse pressed left at (245, 189)
Screenshot: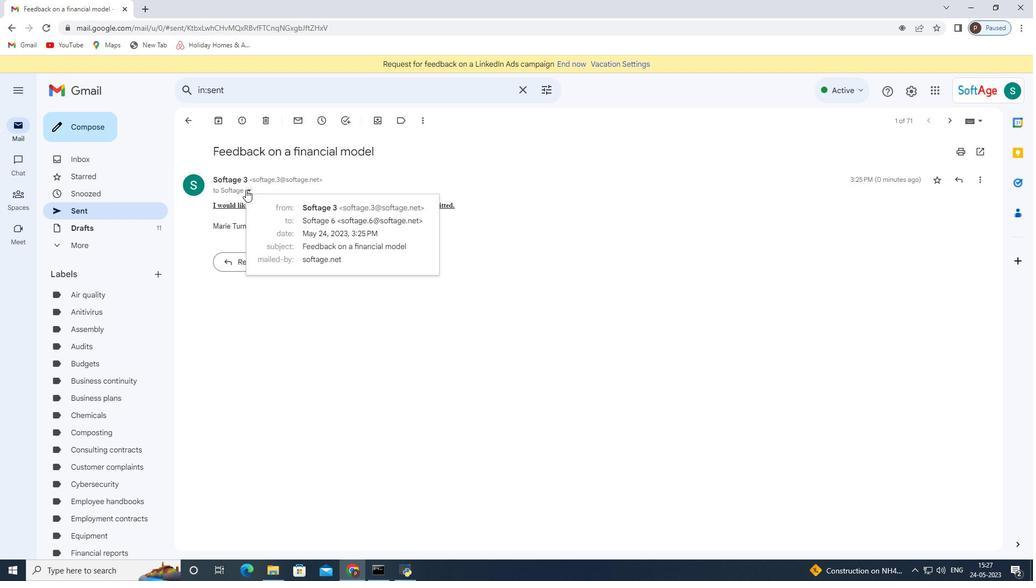 
Action: Mouse moved to (236, 256)
Screenshot: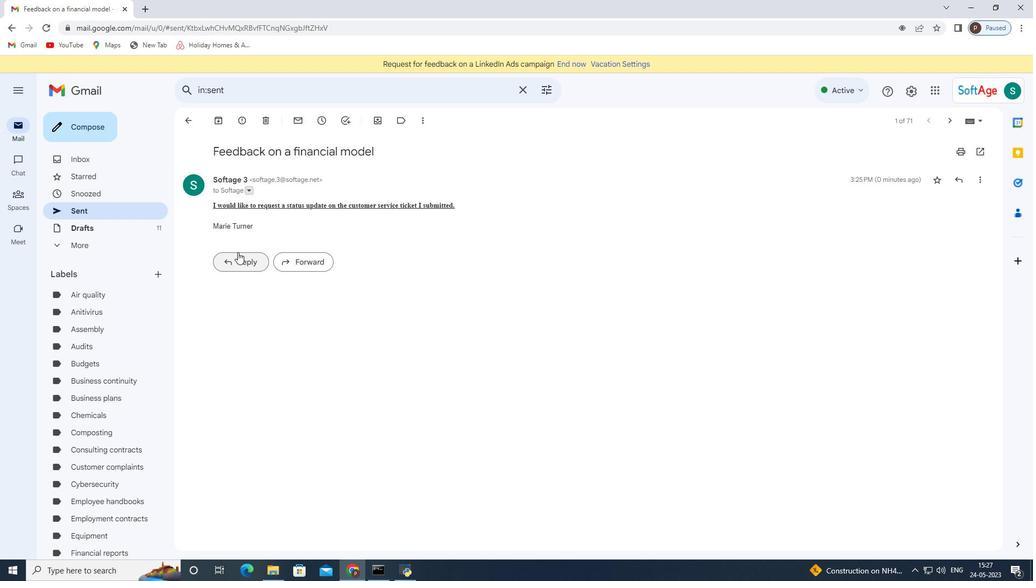 
Action: Mouse pressed left at (236, 256)
Screenshot: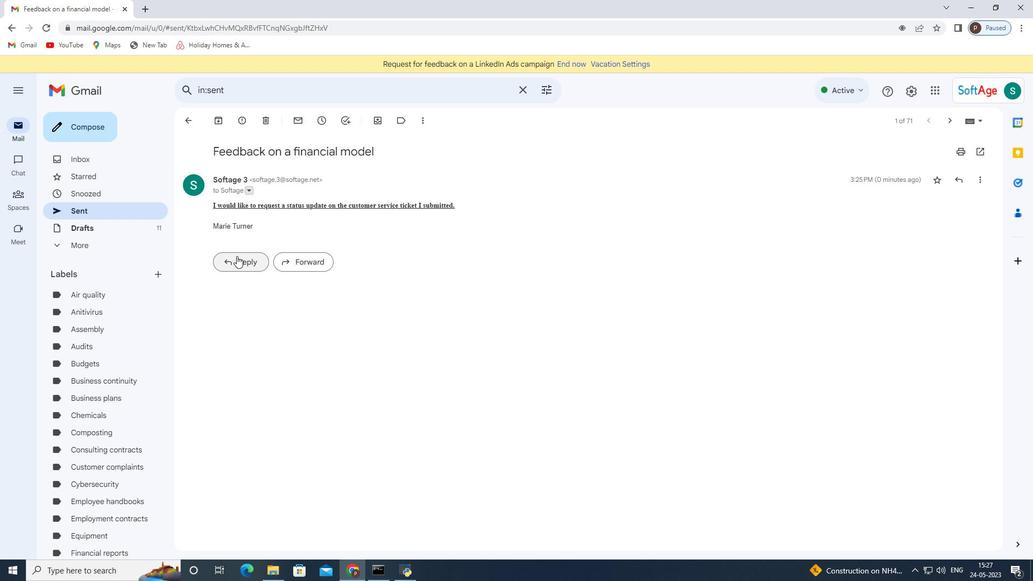 
Action: Mouse moved to (322, 228)
Screenshot: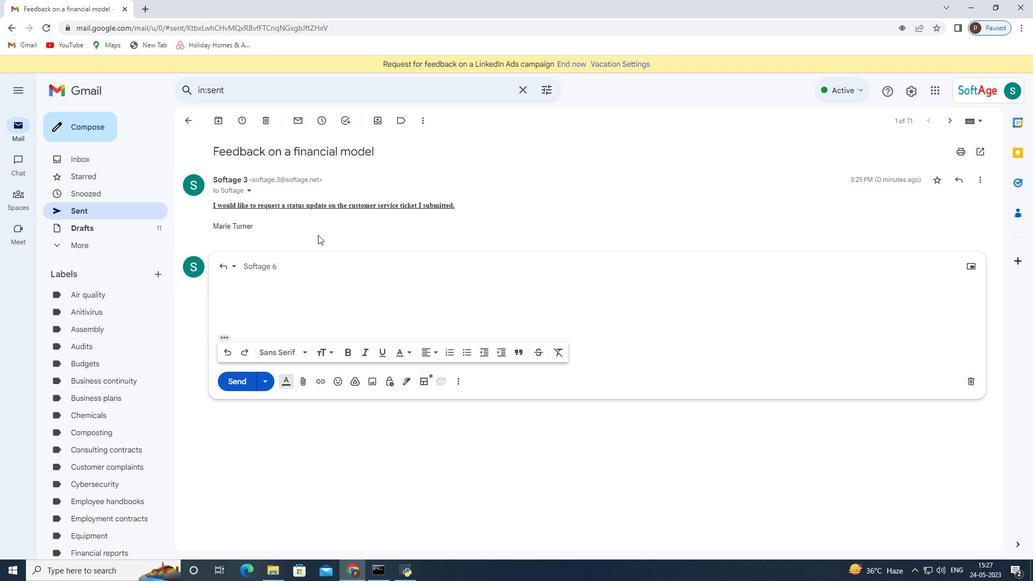 
Action: Mouse pressed left at (322, 228)
Screenshot: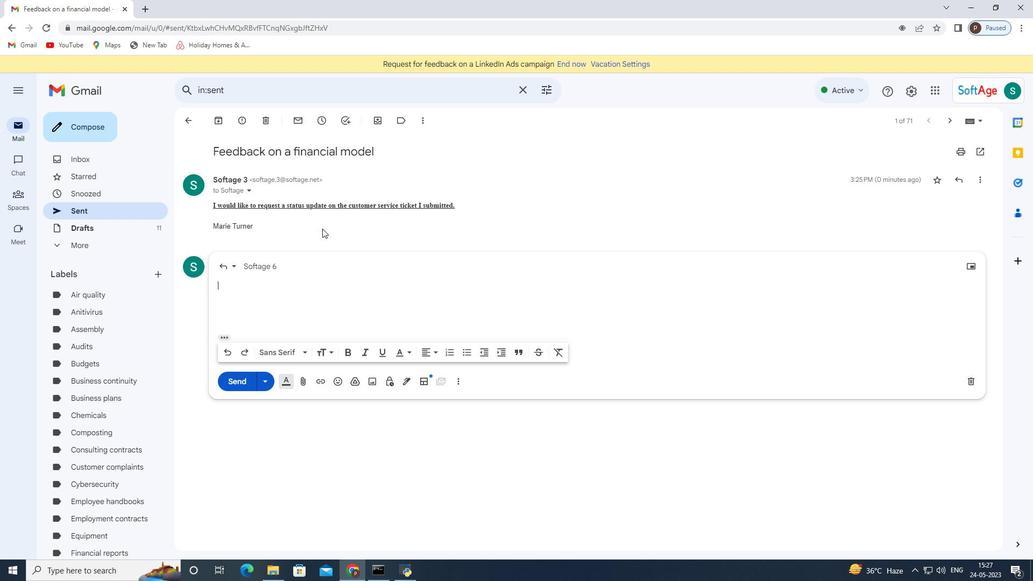 
Action: Mouse moved to (234, 264)
Screenshot: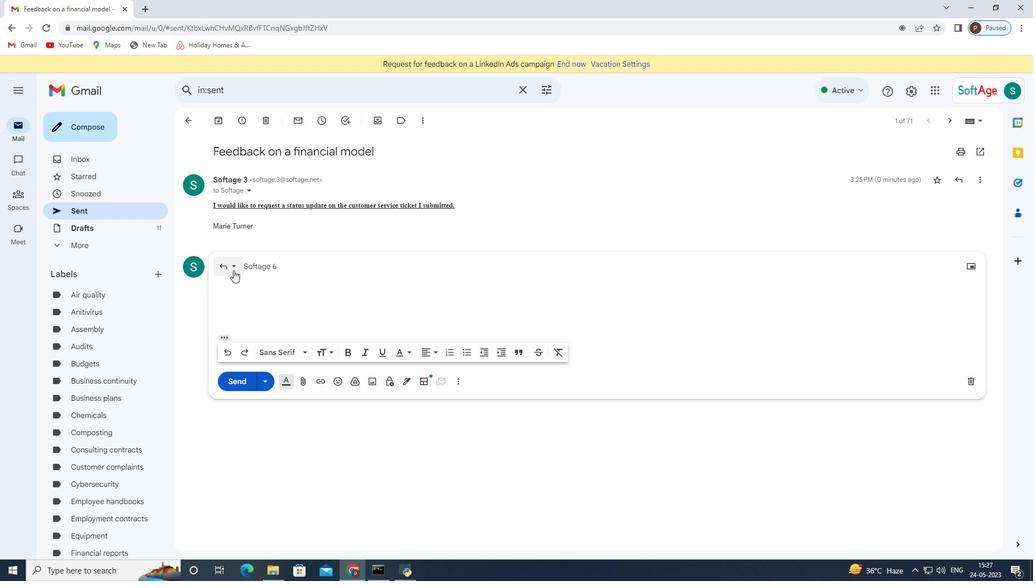 
Action: Mouse pressed left at (234, 264)
Screenshot: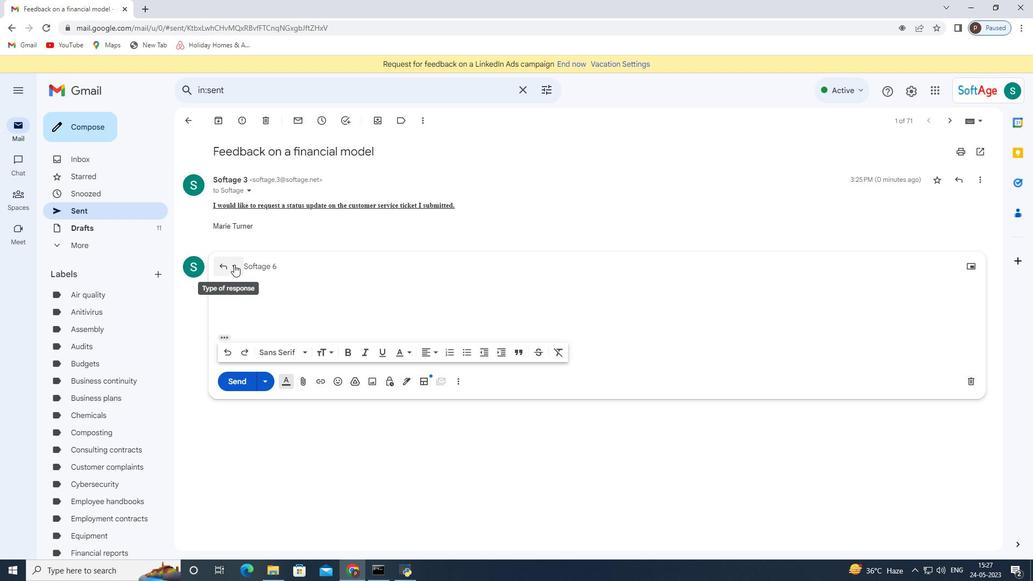 
Action: Mouse moved to (238, 264)
Screenshot: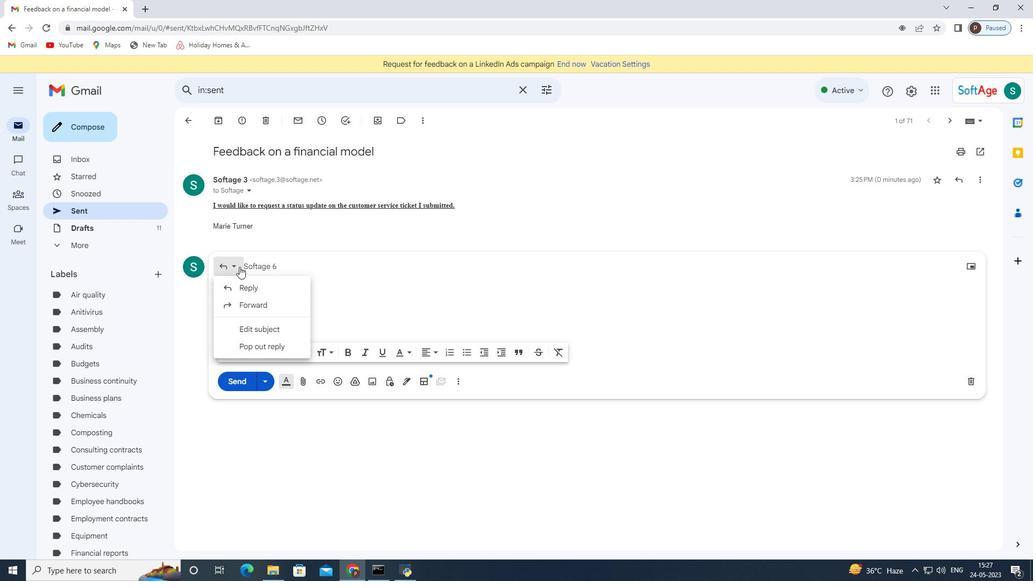 
Action: Mouse pressed left at (238, 264)
Screenshot: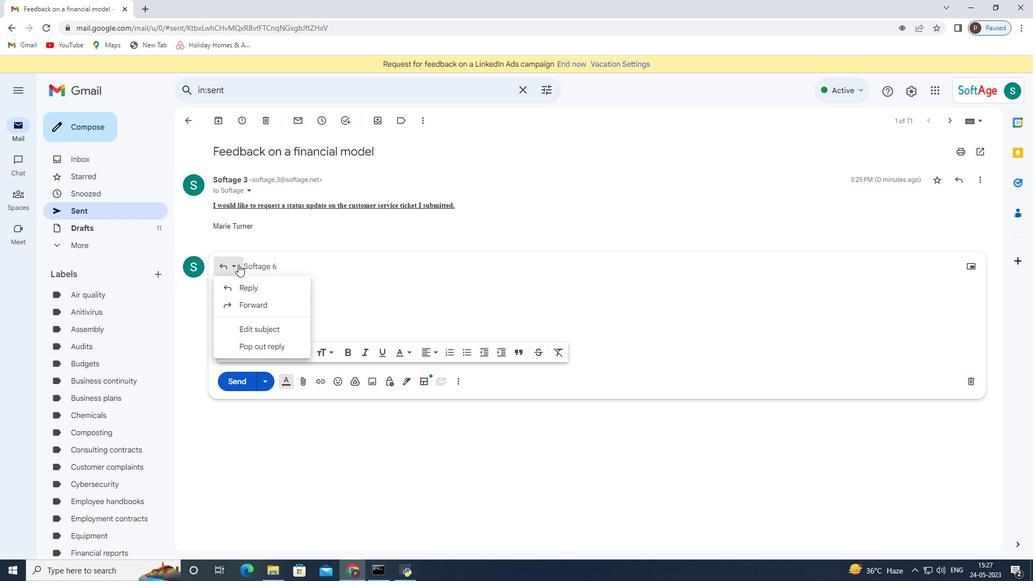 
Action: Mouse moved to (301, 380)
Screenshot: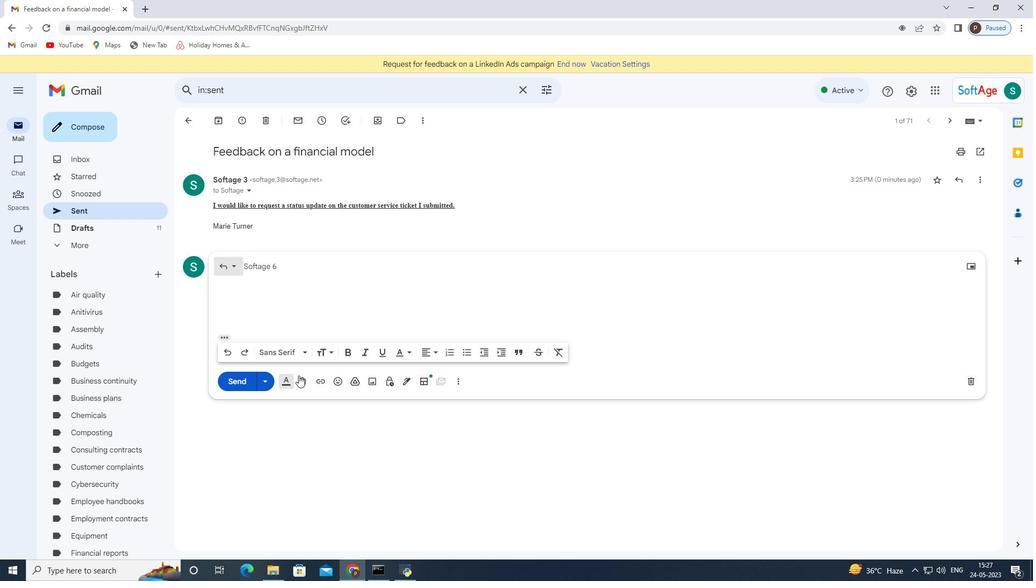
Action: Mouse pressed left at (301, 380)
Screenshot: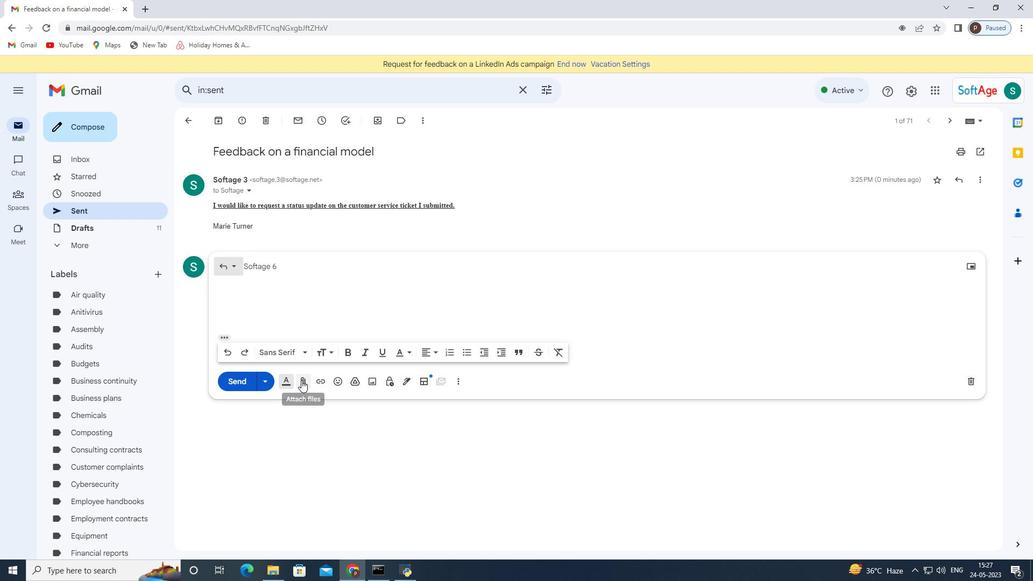 
Action: Mouse moved to (501, 5)
Screenshot: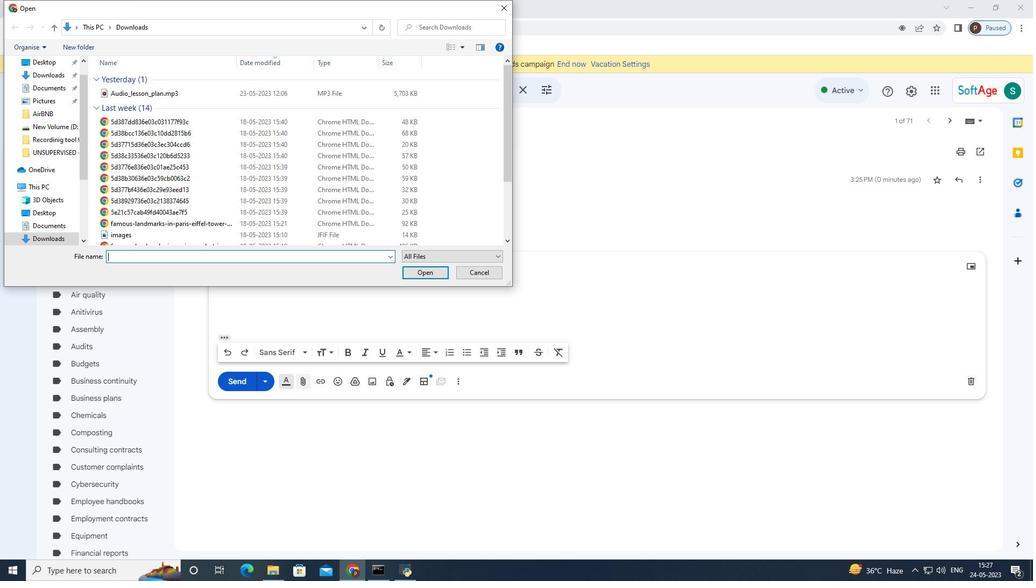 
Action: Mouse pressed left at (501, 5)
Screenshot: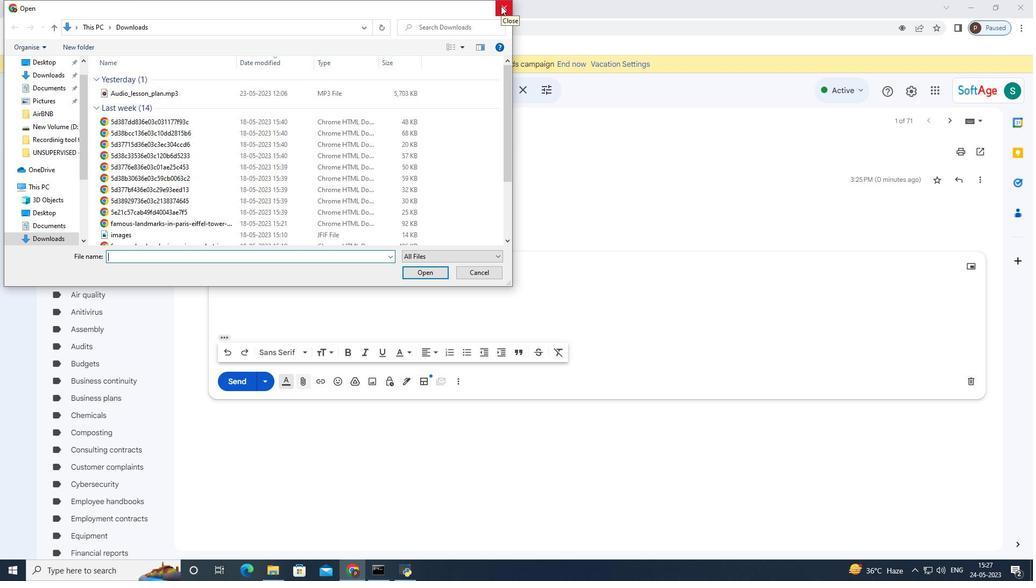 
Action: Mouse moved to (87, 212)
Screenshot: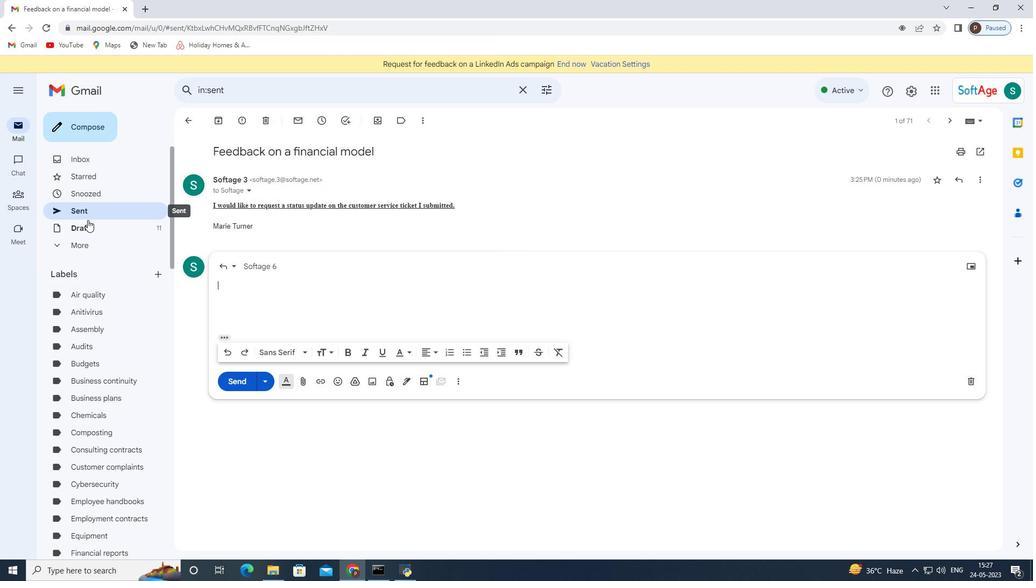 
Action: Mouse pressed left at (87, 212)
Screenshot: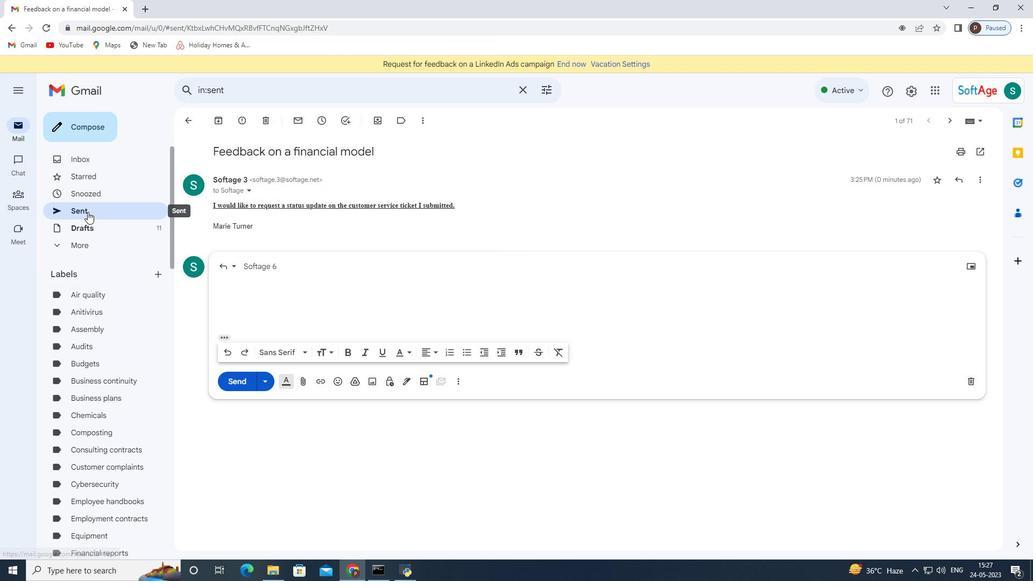 
Action: Mouse moved to (806, 170)
Screenshot: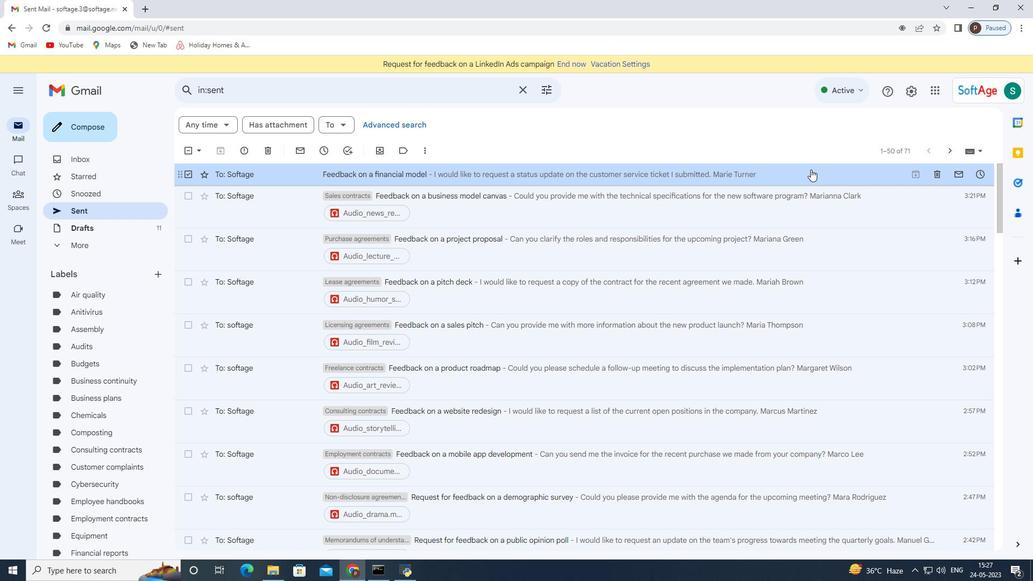 
Action: Mouse pressed right at (806, 170)
Screenshot: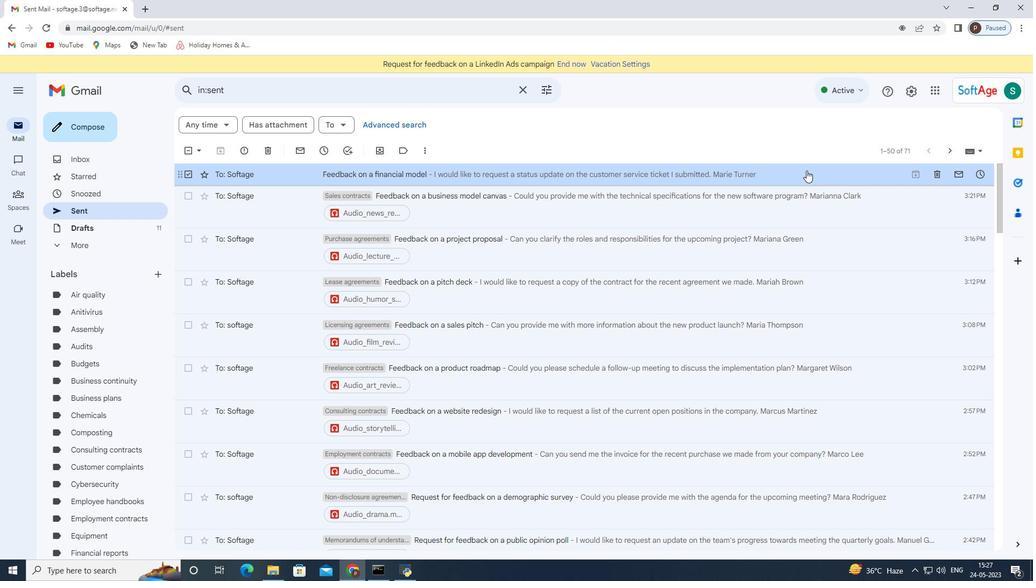 
Action: Mouse moved to (762, 333)
Screenshot: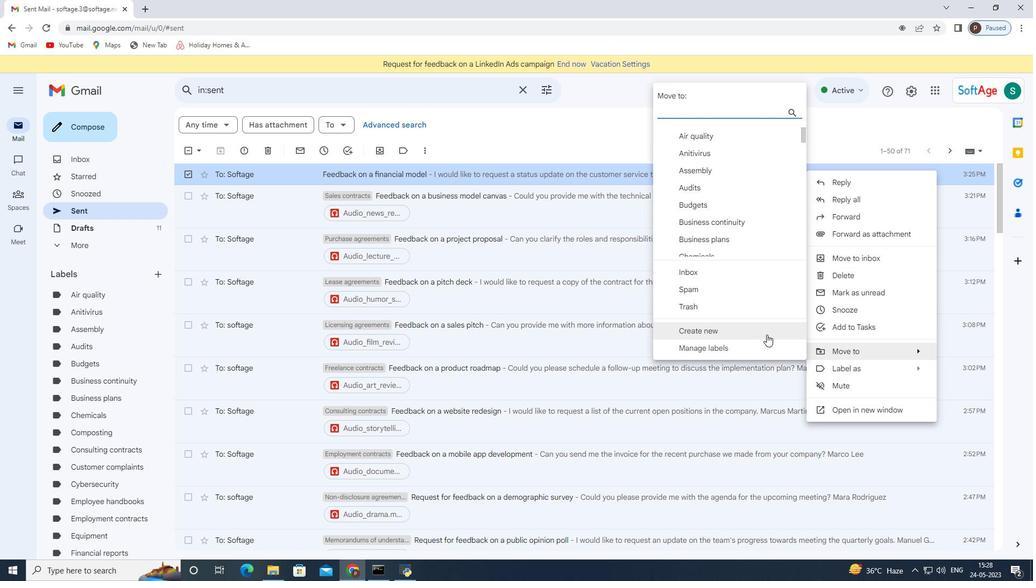 
Action: Mouse pressed left at (762, 333)
Screenshot: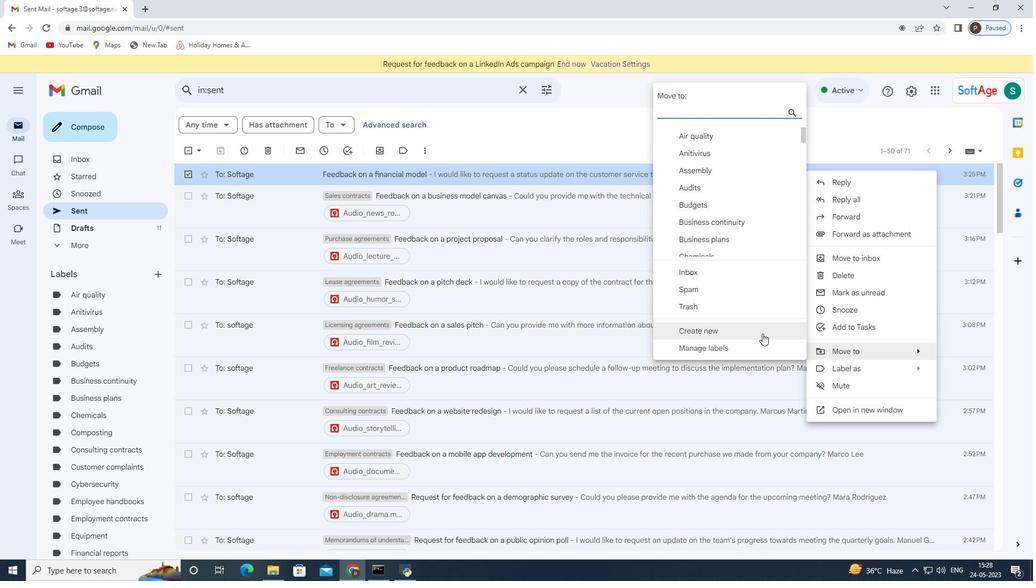 
Action: Mouse moved to (462, 297)
Screenshot: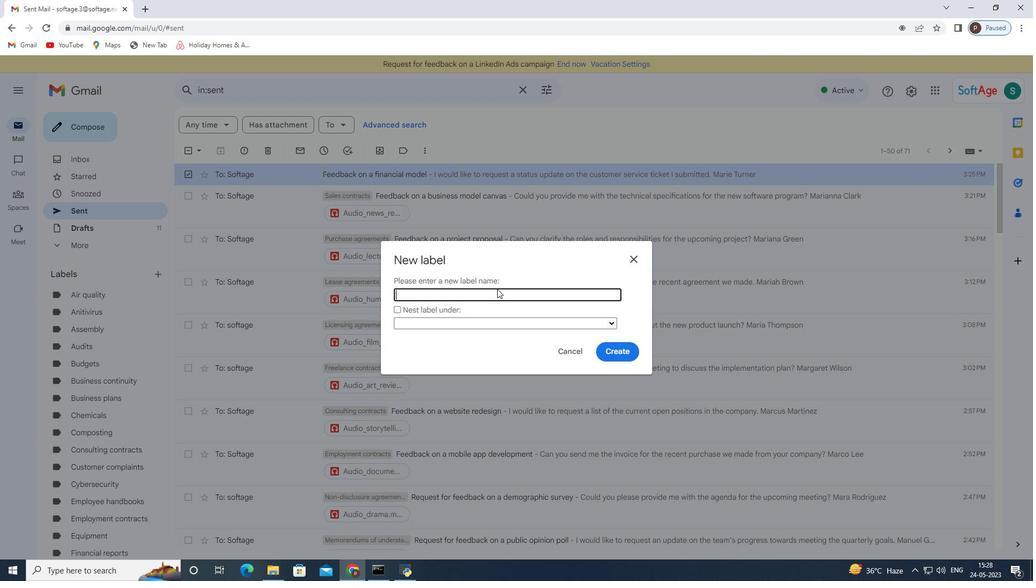 
Action: Mouse pressed left at (462, 297)
Screenshot: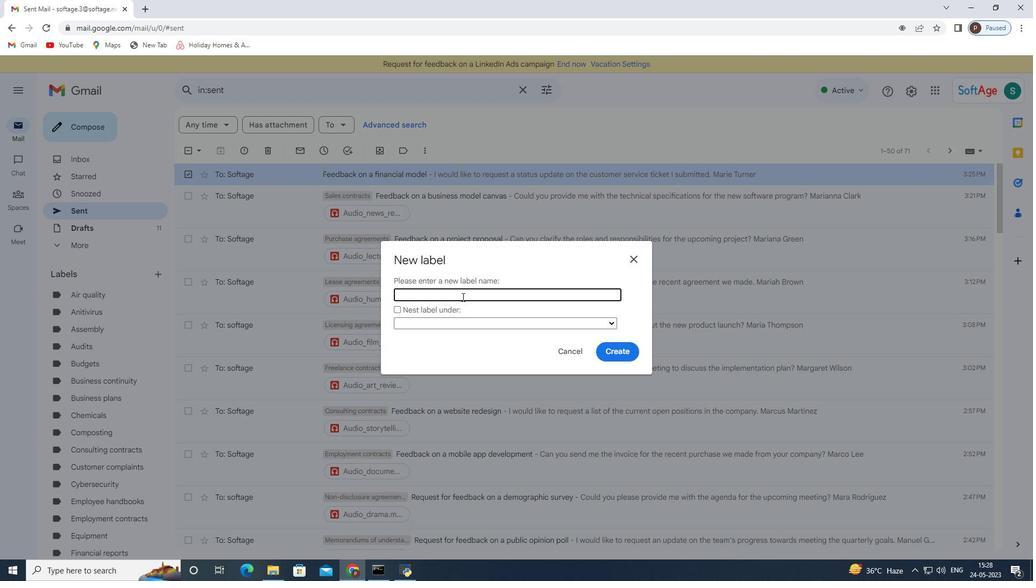 
Action: Key pressed <Key.shift>Service<Key.space>contracts
Screenshot: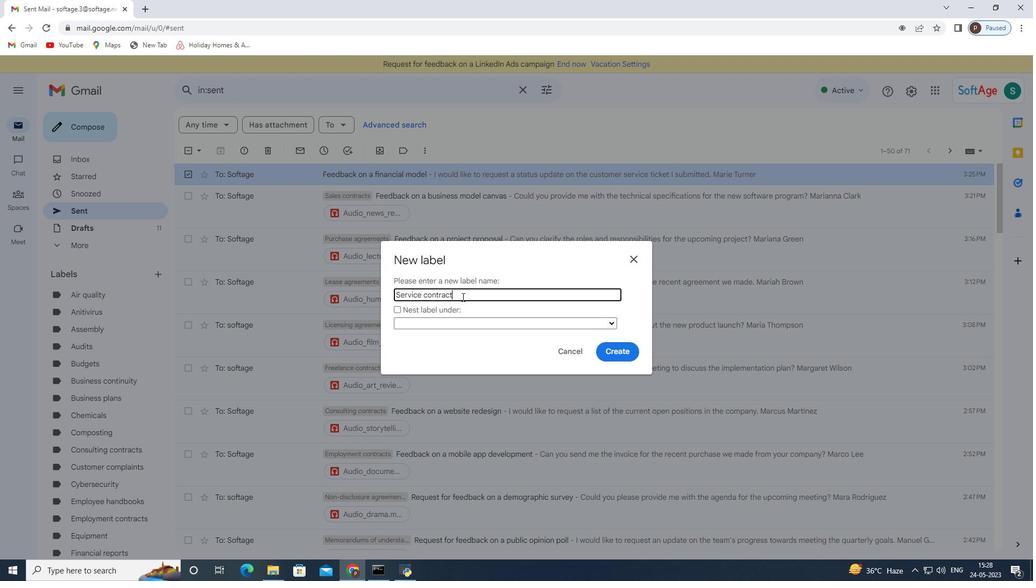 
Action: Mouse moved to (603, 351)
Screenshot: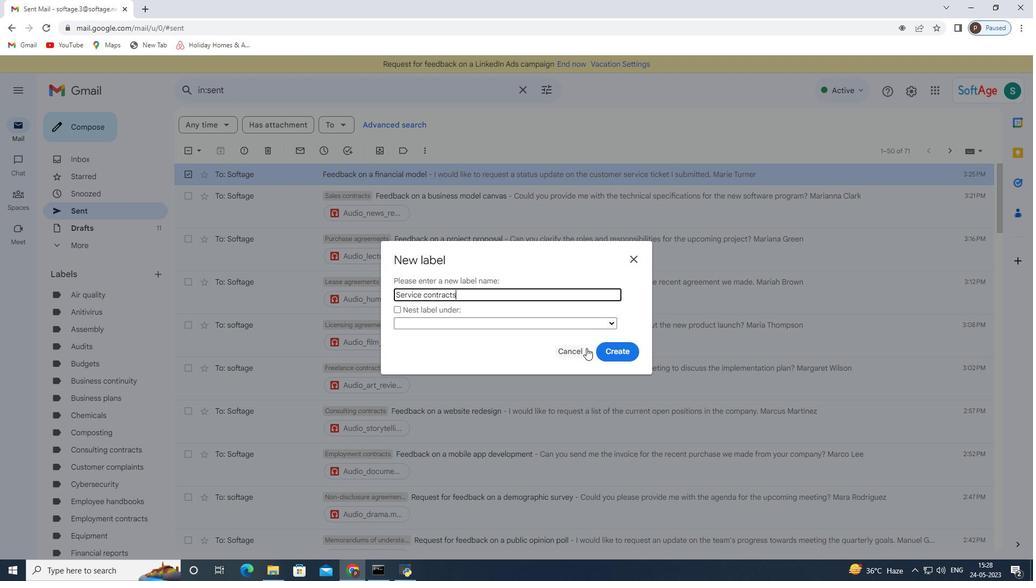 
Action: Mouse pressed left at (603, 351)
Screenshot: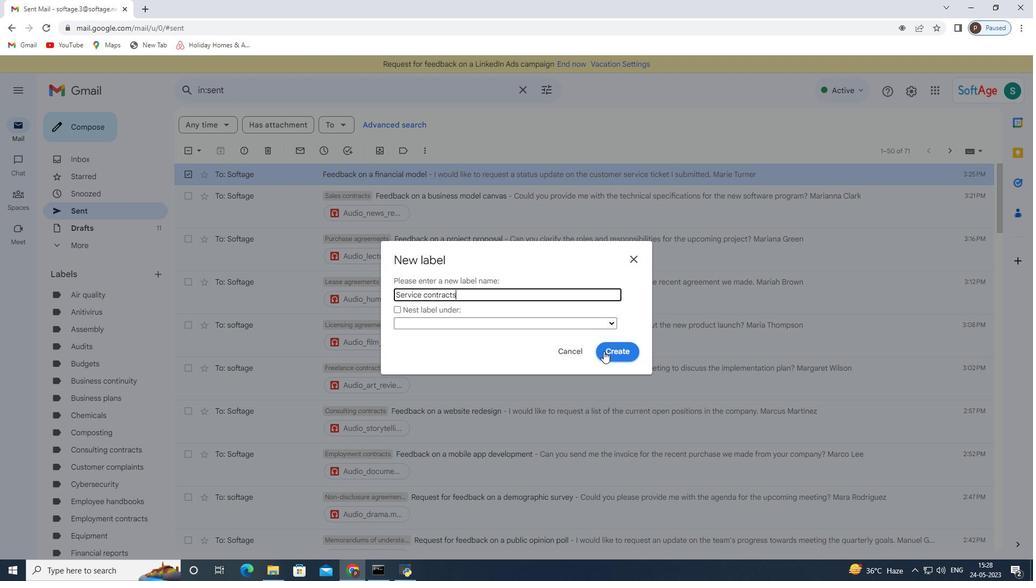 
Action: Mouse moved to (418, 209)
Screenshot: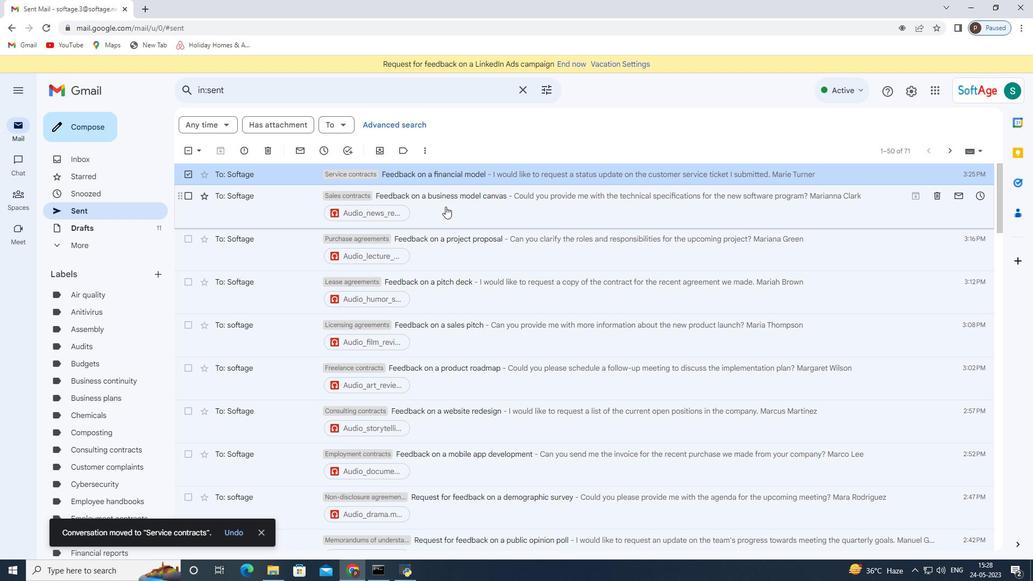 
